 Task: Look for Airbnb properties in Maia, Portugal from 6th December, 2023 to 10th December, 2023 for 1 adult. Place can be private room with 1  bedroom having 1 bed and 1 bathroom. Property type can be hotel.
Action: Mouse moved to (422, 99)
Screenshot: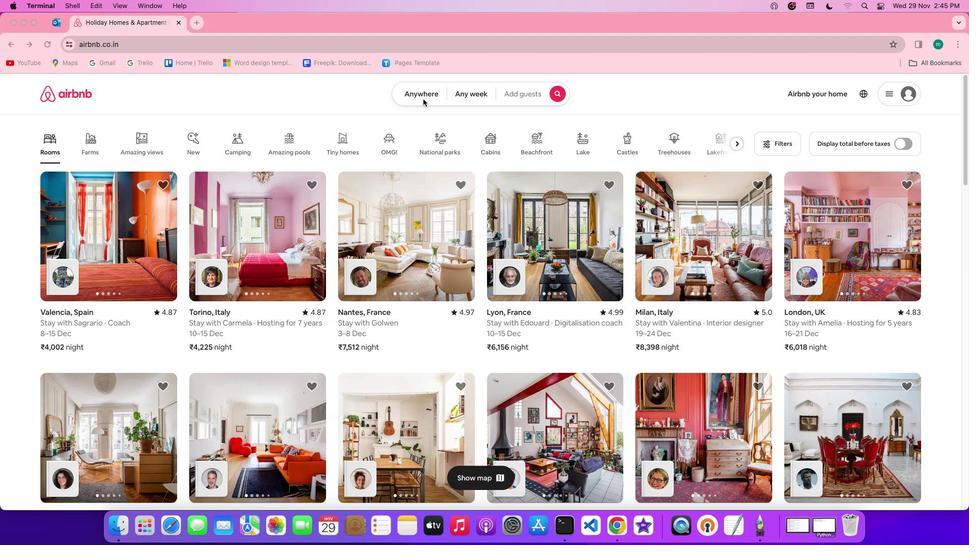 
Action: Mouse pressed left at (422, 99)
Screenshot: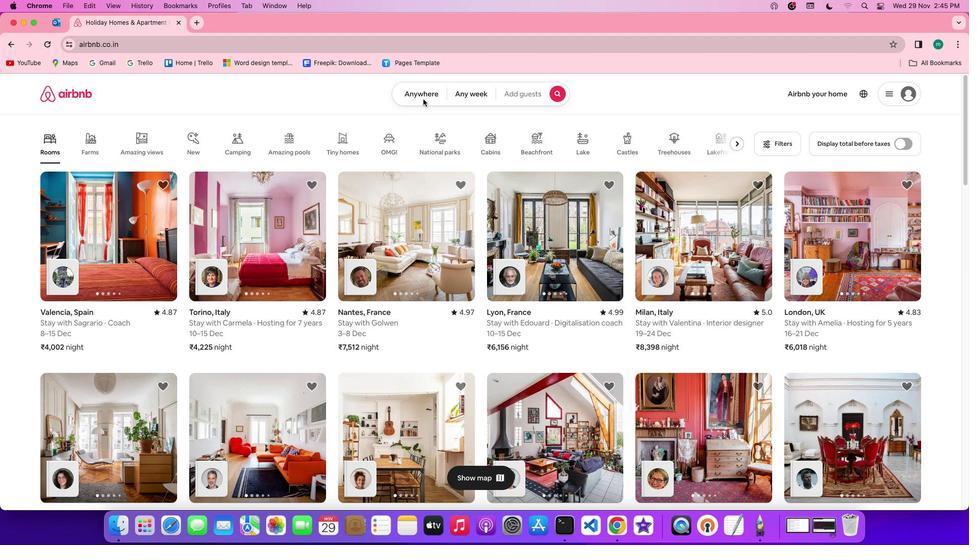 
Action: Mouse pressed left at (422, 99)
Screenshot: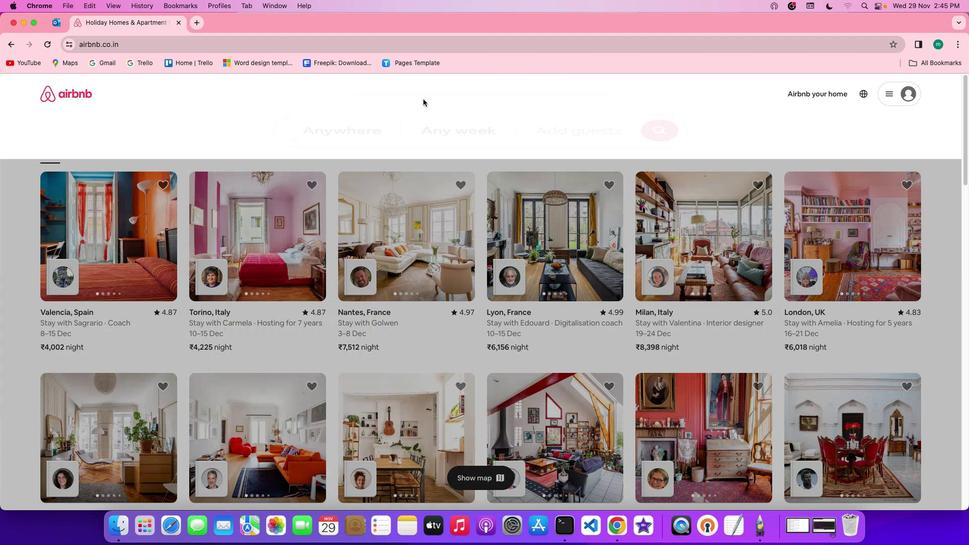 
Action: Mouse moved to (380, 136)
Screenshot: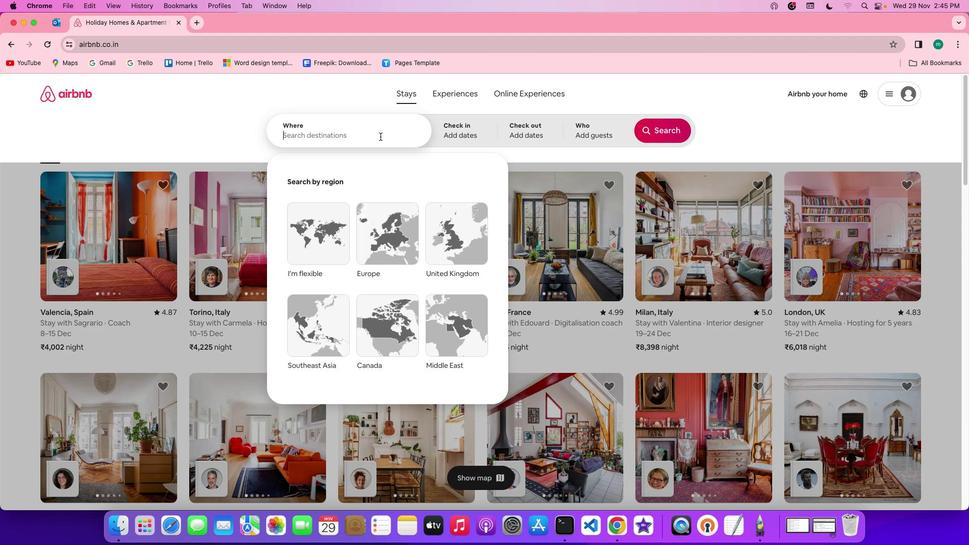 
Action: Mouse pressed left at (380, 136)
Screenshot: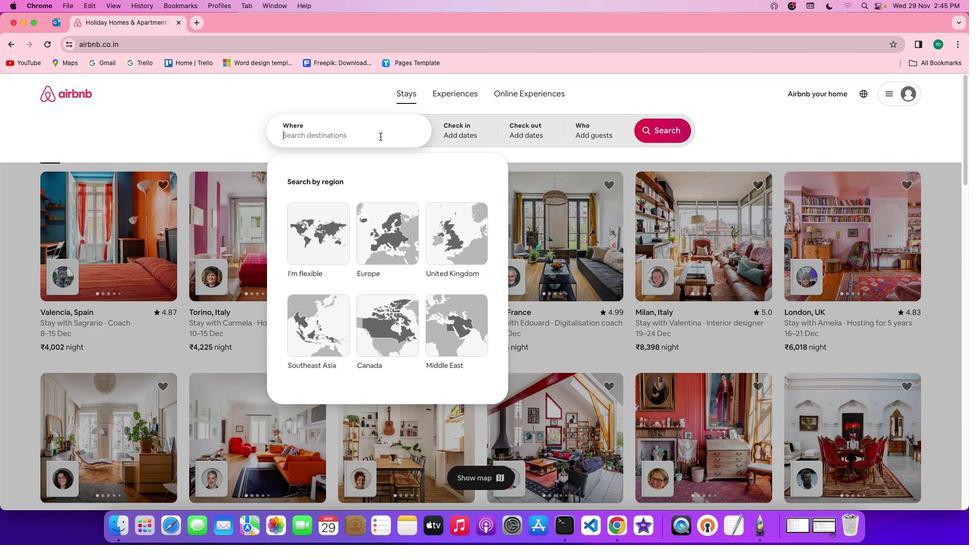 
Action: Key pressed Key.shift'M''a''i''a'','Key.spaceKey.shift'p''o''r''t''u''g''a''l'
Screenshot: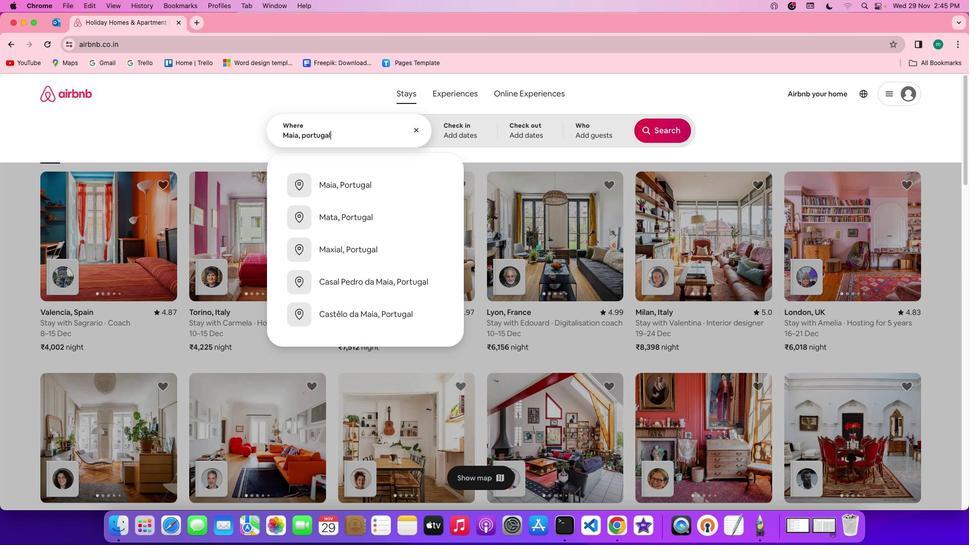 
Action: Mouse moved to (457, 116)
Screenshot: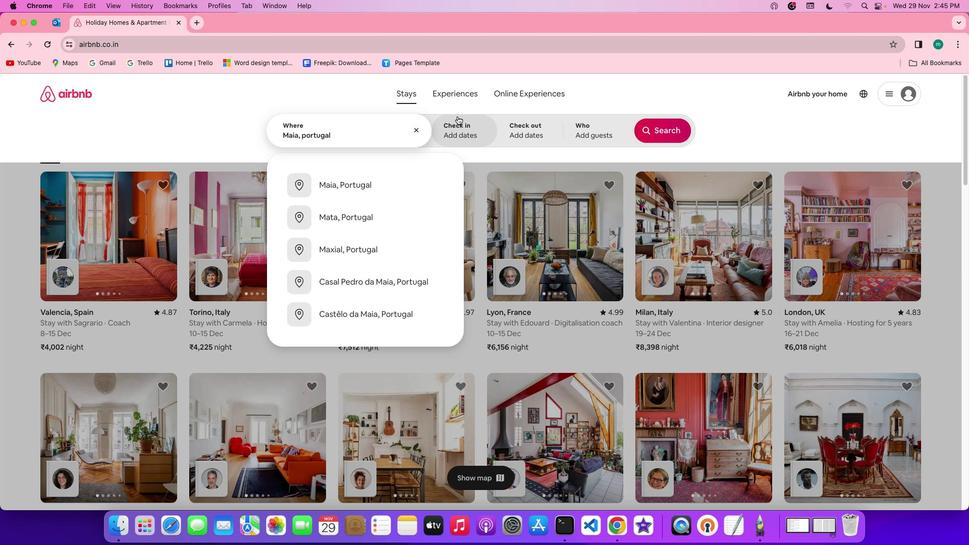 
Action: Mouse pressed left at (457, 116)
Screenshot: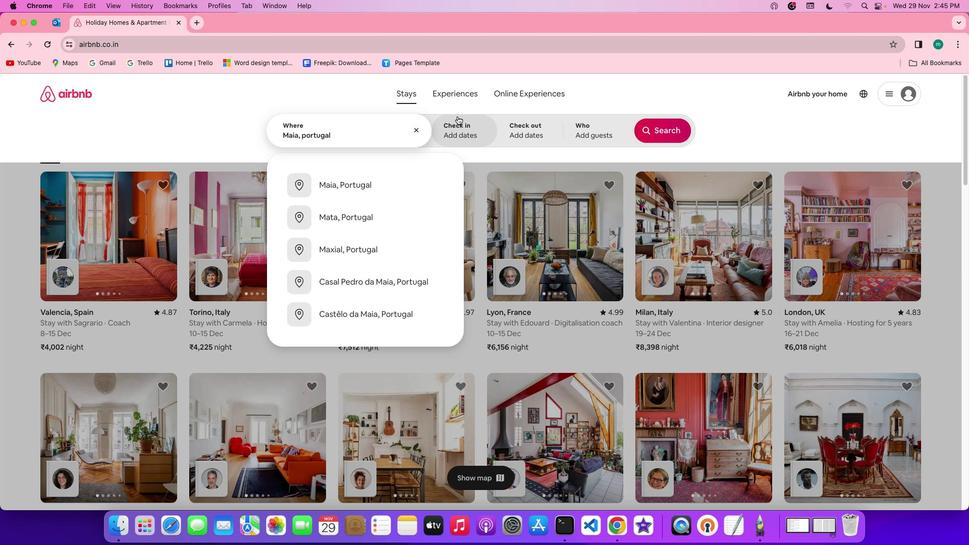 
Action: Mouse moved to (580, 283)
Screenshot: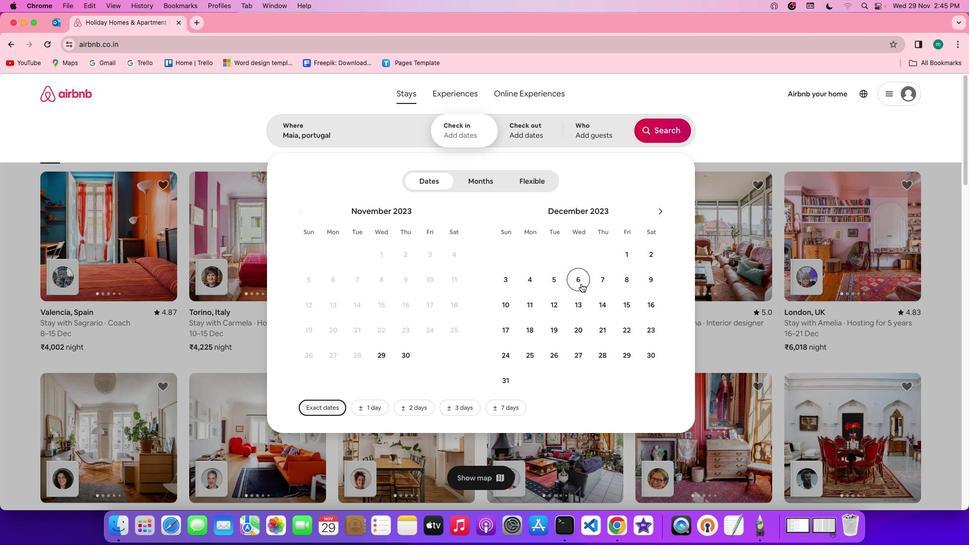 
Action: Mouse pressed left at (580, 283)
Screenshot: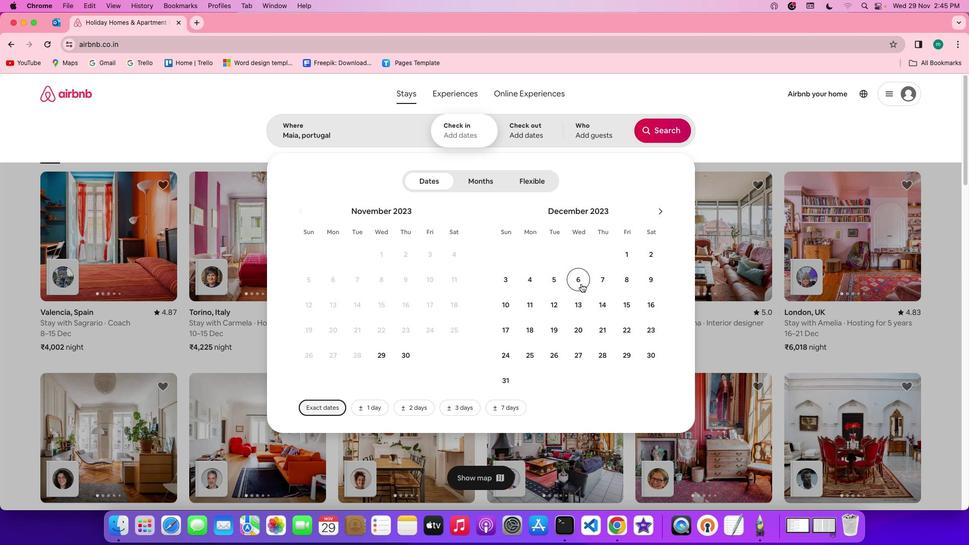 
Action: Mouse moved to (511, 307)
Screenshot: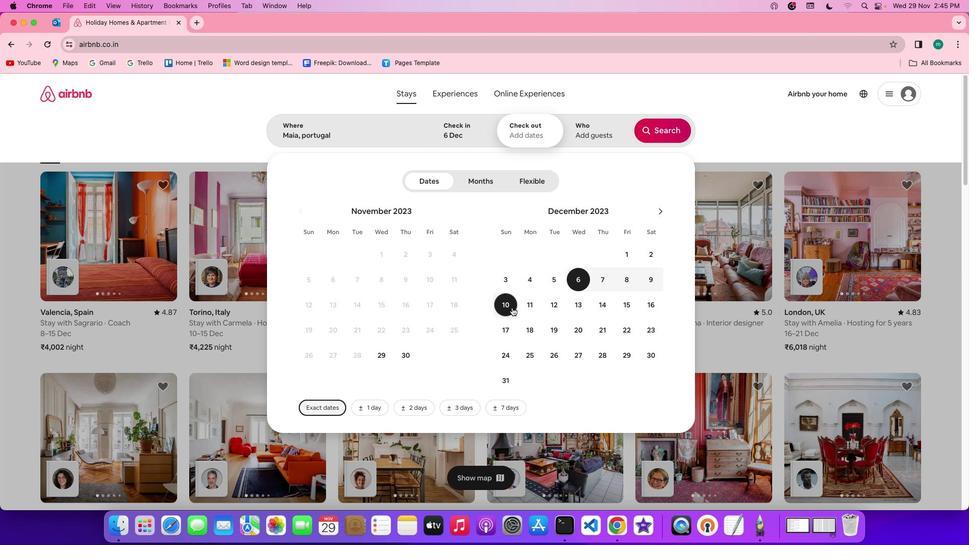 
Action: Mouse pressed left at (511, 307)
Screenshot: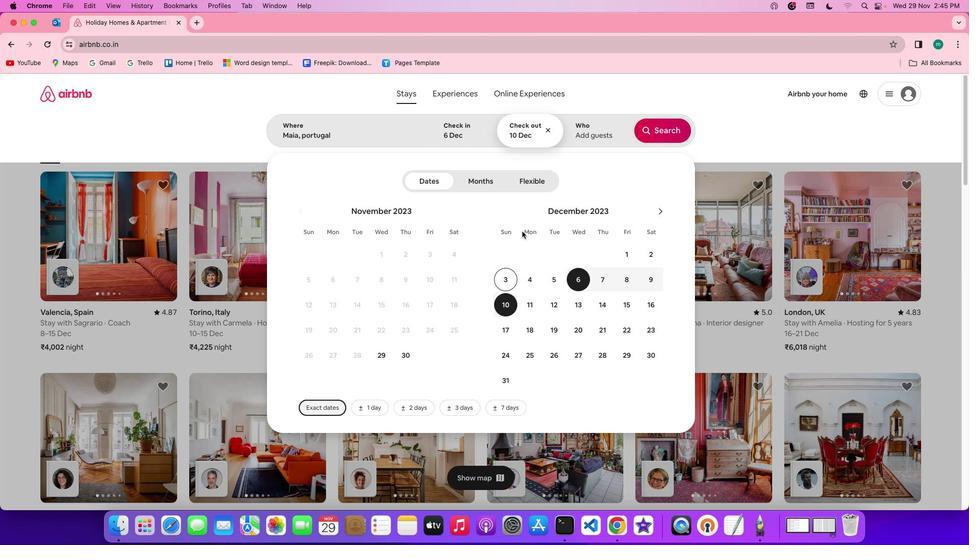 
Action: Mouse moved to (585, 131)
Screenshot: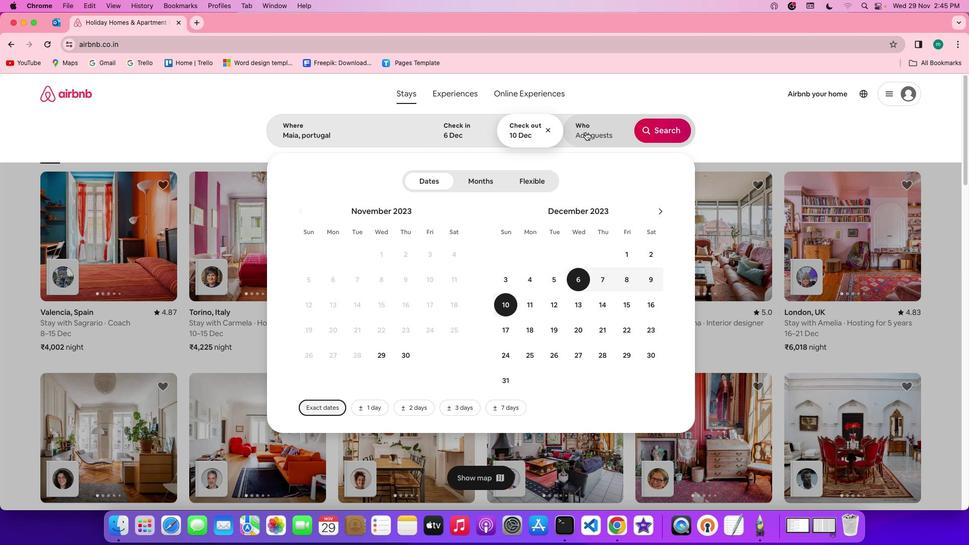 
Action: Mouse pressed left at (585, 131)
Screenshot: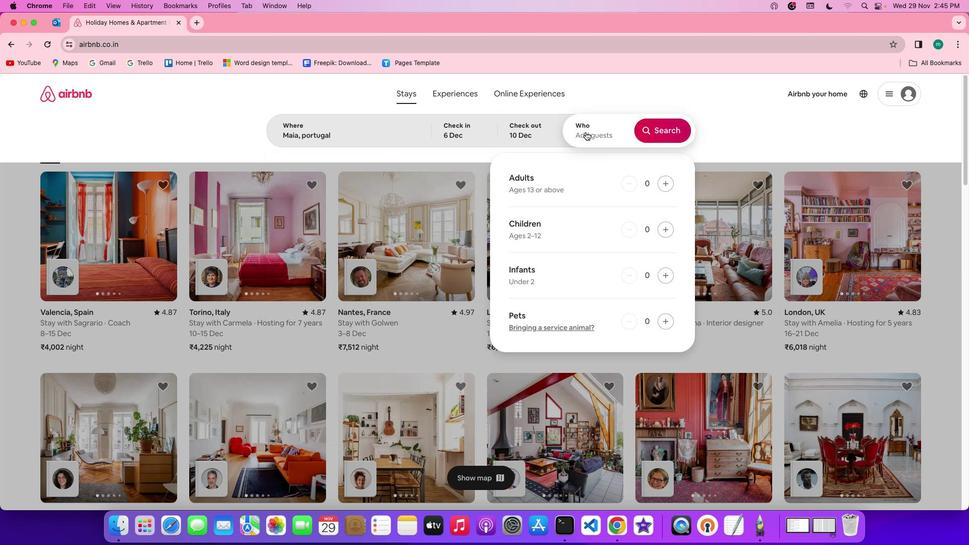 
Action: Mouse moved to (665, 187)
Screenshot: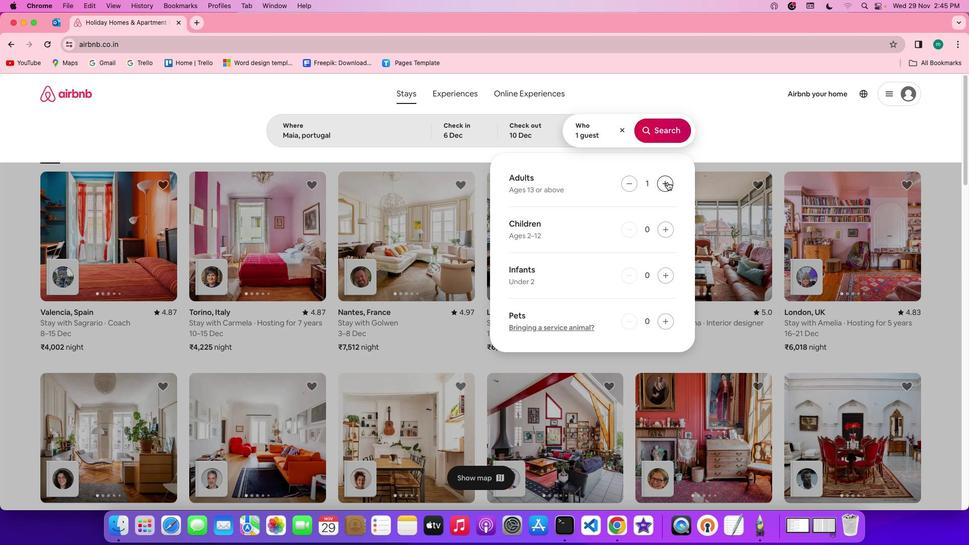 
Action: Mouse pressed left at (665, 187)
Screenshot: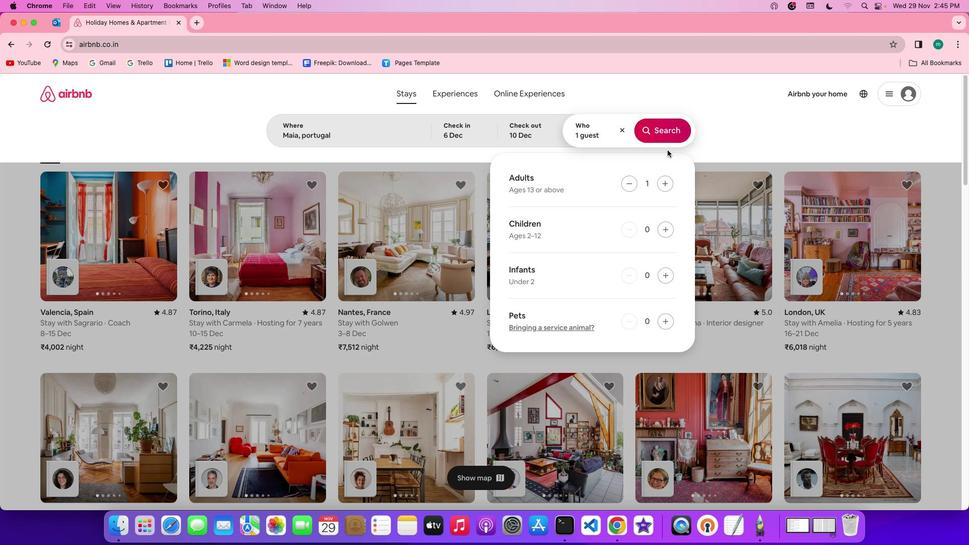 
Action: Mouse moved to (669, 130)
Screenshot: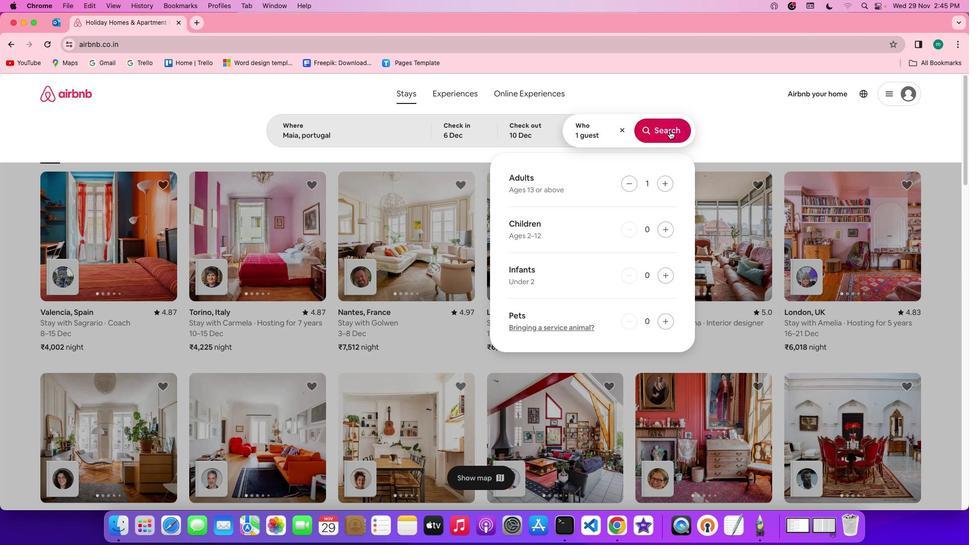 
Action: Mouse pressed left at (669, 130)
Screenshot: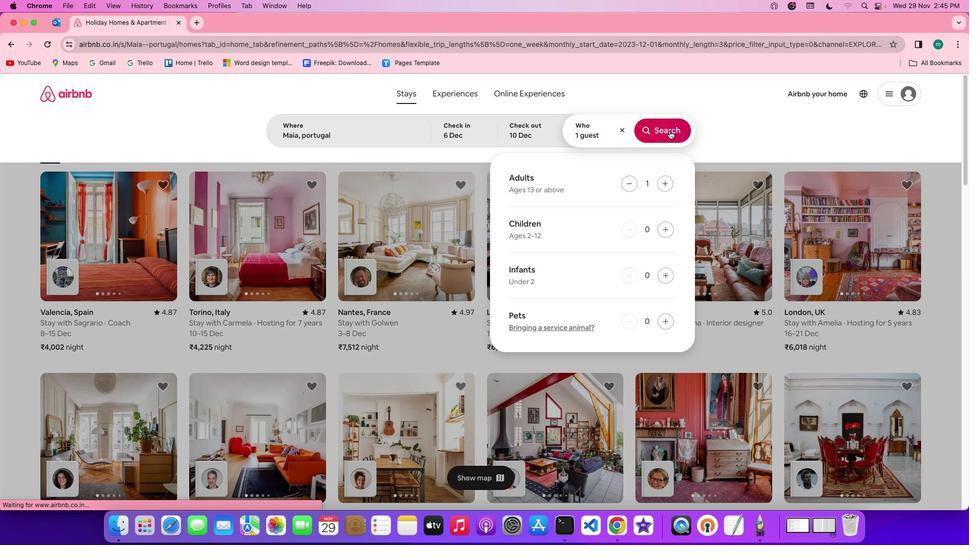 
Action: Mouse moved to (803, 130)
Screenshot: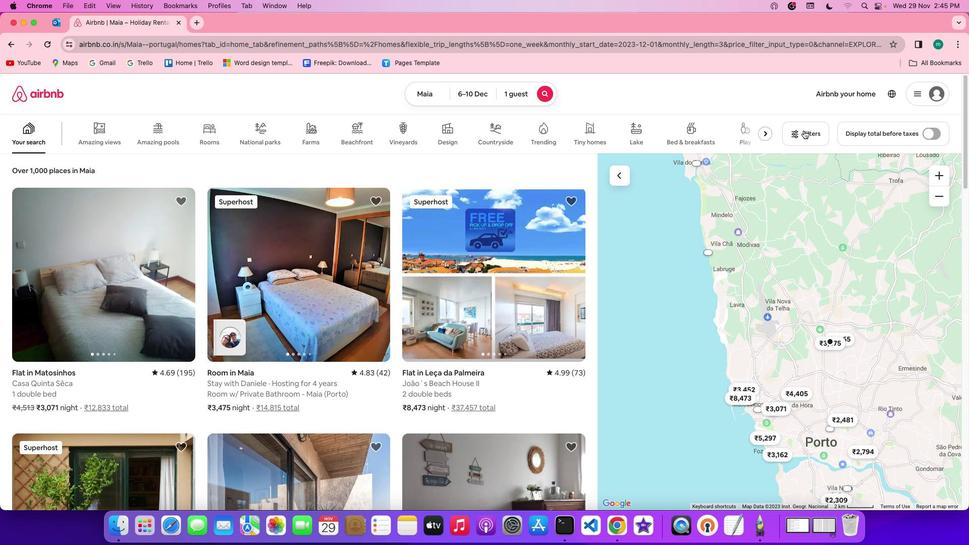 
Action: Mouse pressed left at (803, 130)
Screenshot: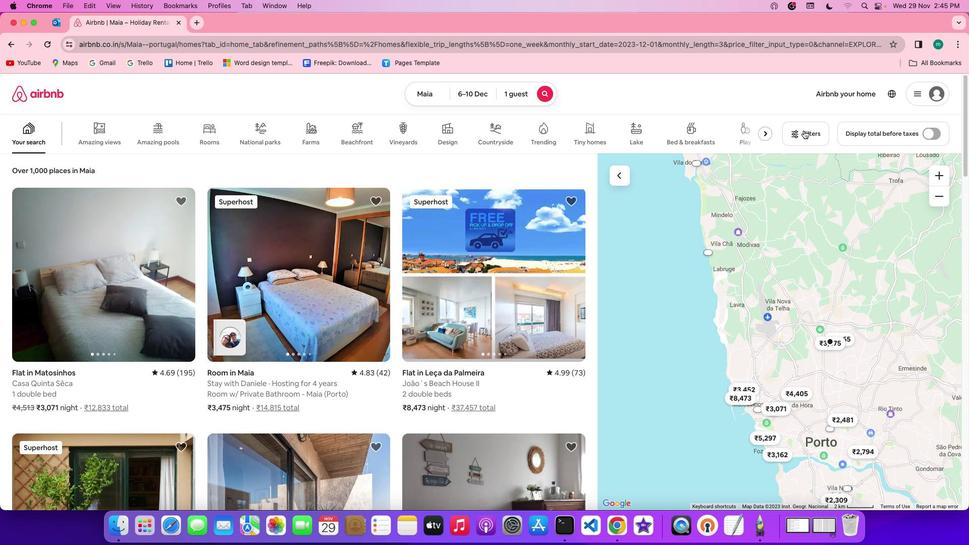 
Action: Mouse moved to (534, 300)
Screenshot: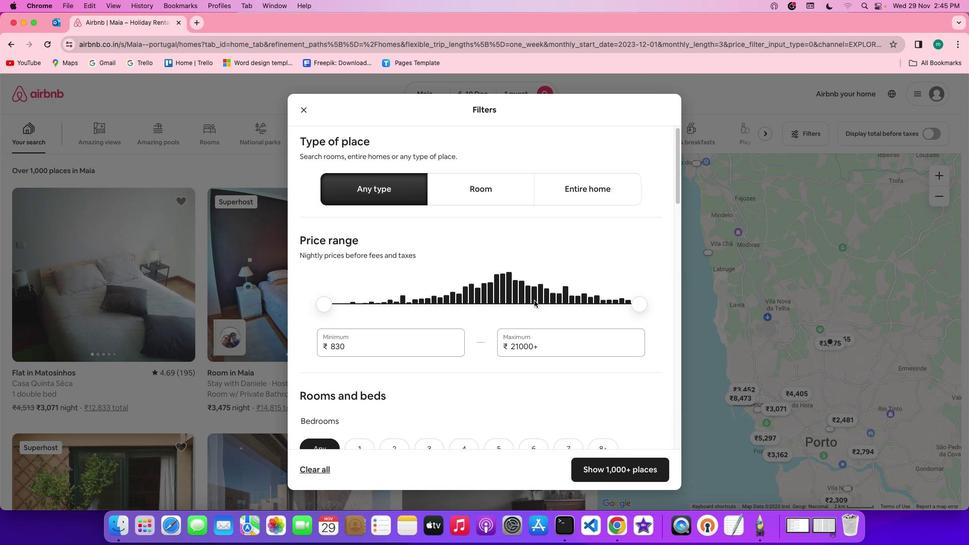 
Action: Mouse scrolled (534, 300) with delta (0, 0)
Screenshot: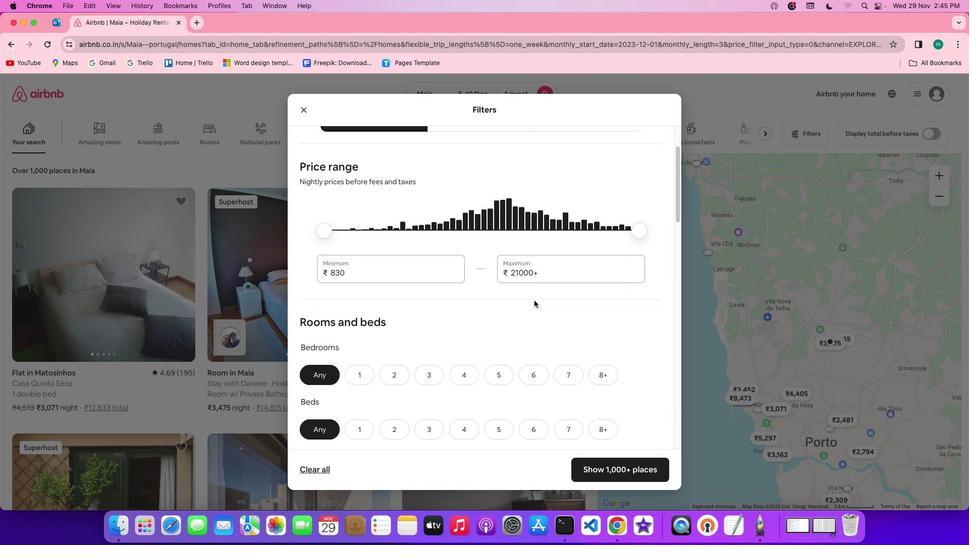 
Action: Mouse scrolled (534, 300) with delta (0, 0)
Screenshot: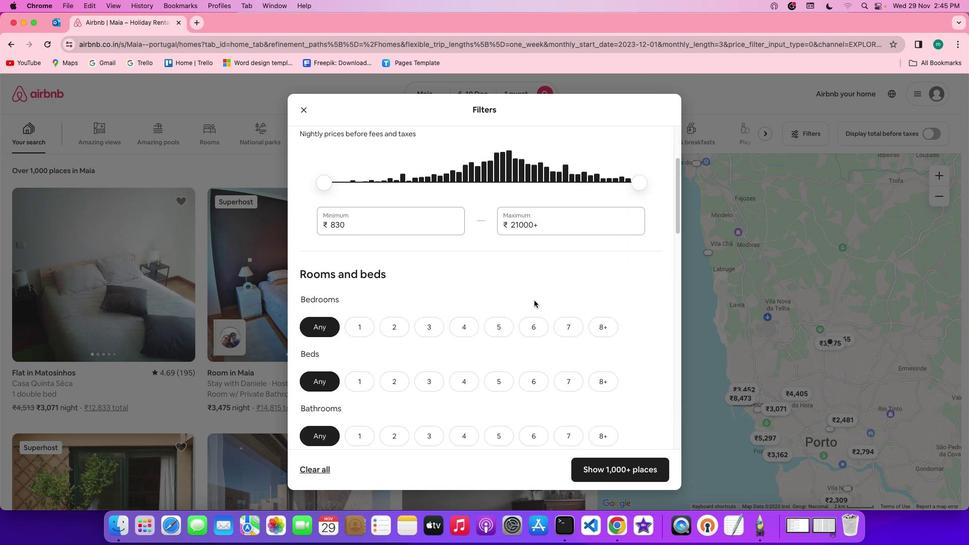 
Action: Mouse scrolled (534, 300) with delta (0, -1)
Screenshot: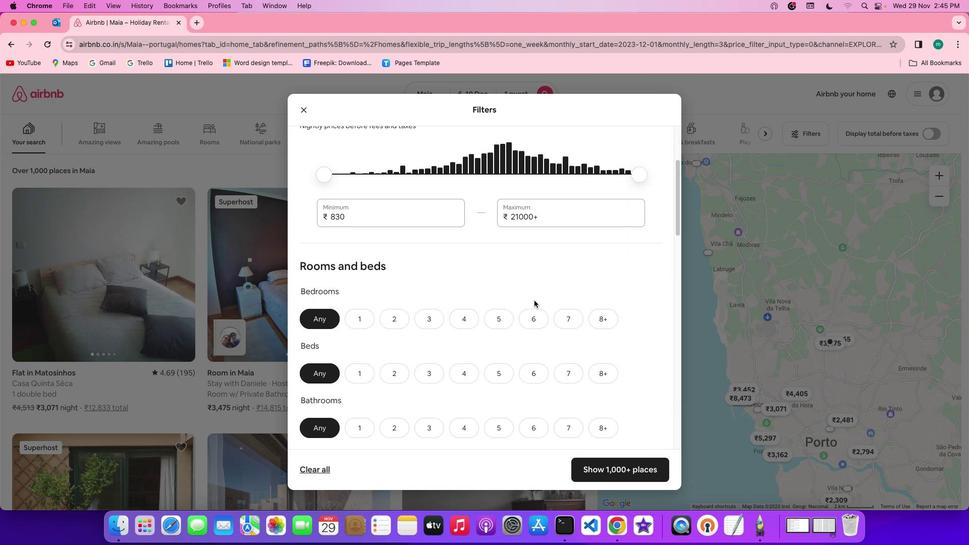 
Action: Mouse scrolled (534, 300) with delta (0, -1)
Screenshot: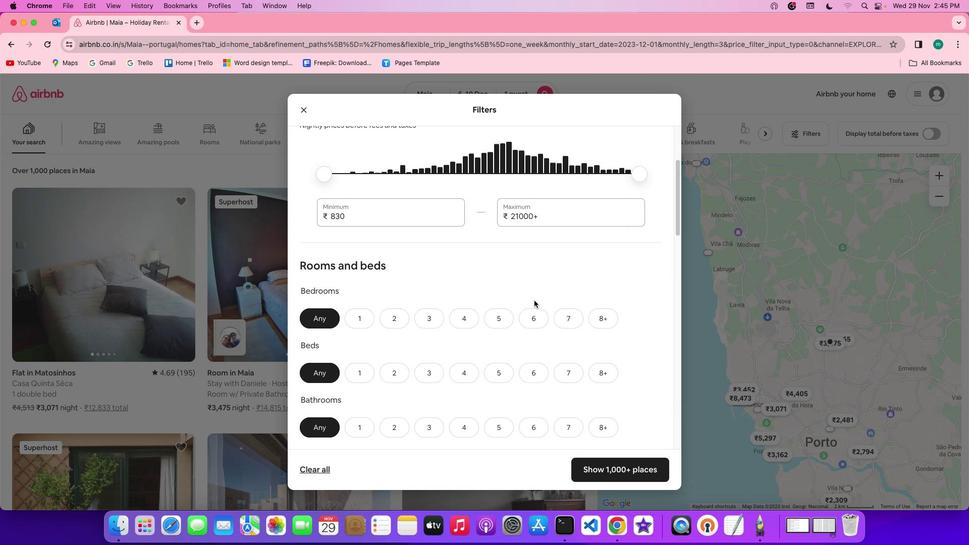 
Action: Mouse scrolled (534, 300) with delta (0, 0)
Screenshot: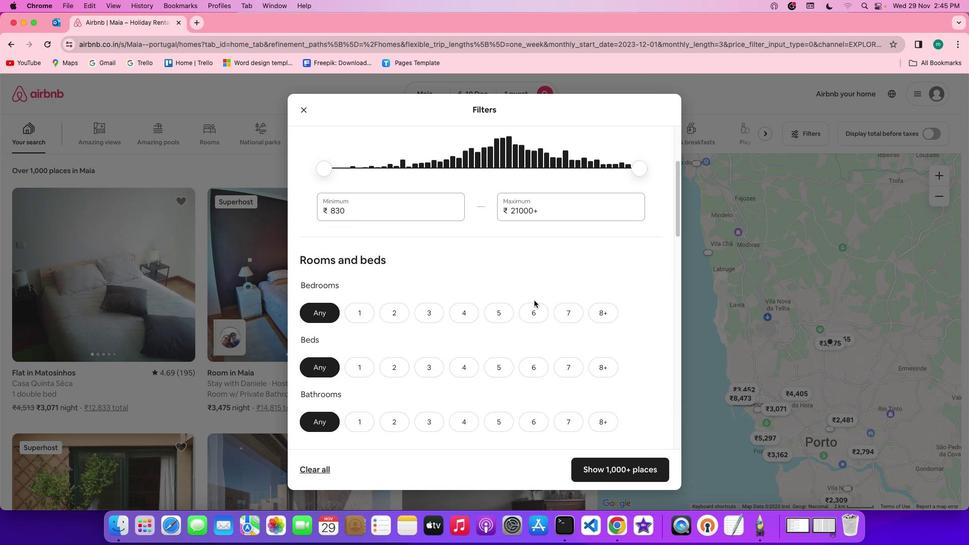 
Action: Mouse scrolled (534, 300) with delta (0, 0)
Screenshot: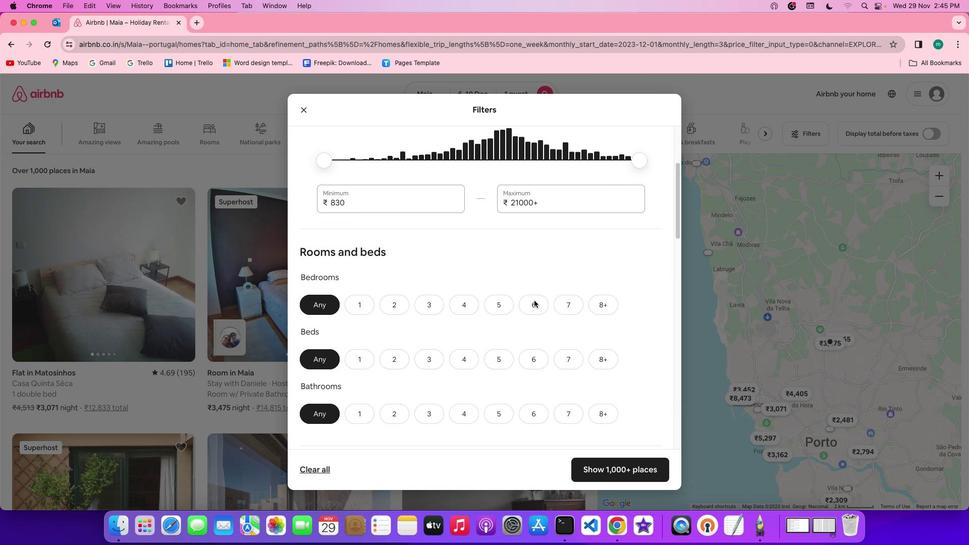 
Action: Mouse scrolled (534, 300) with delta (0, 0)
Screenshot: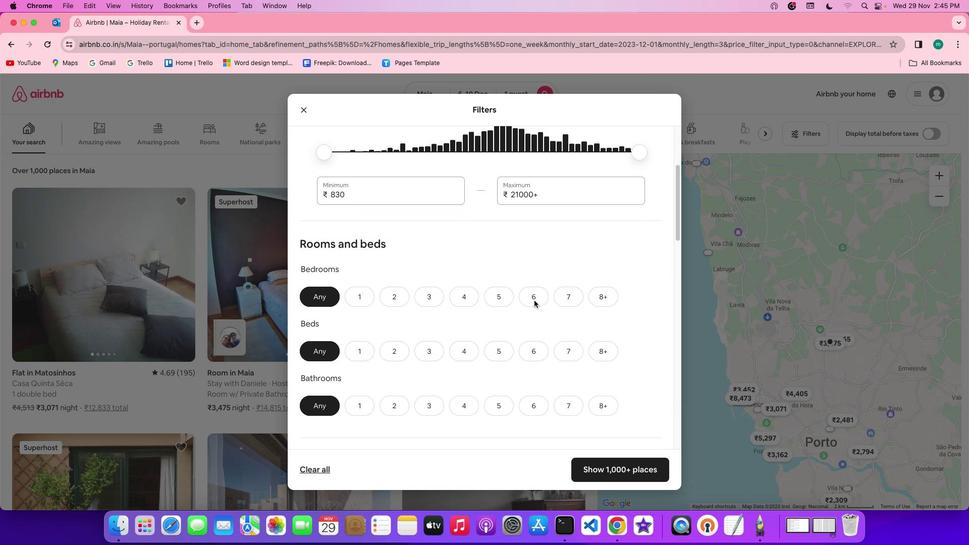 
Action: Mouse scrolled (534, 300) with delta (0, 0)
Screenshot: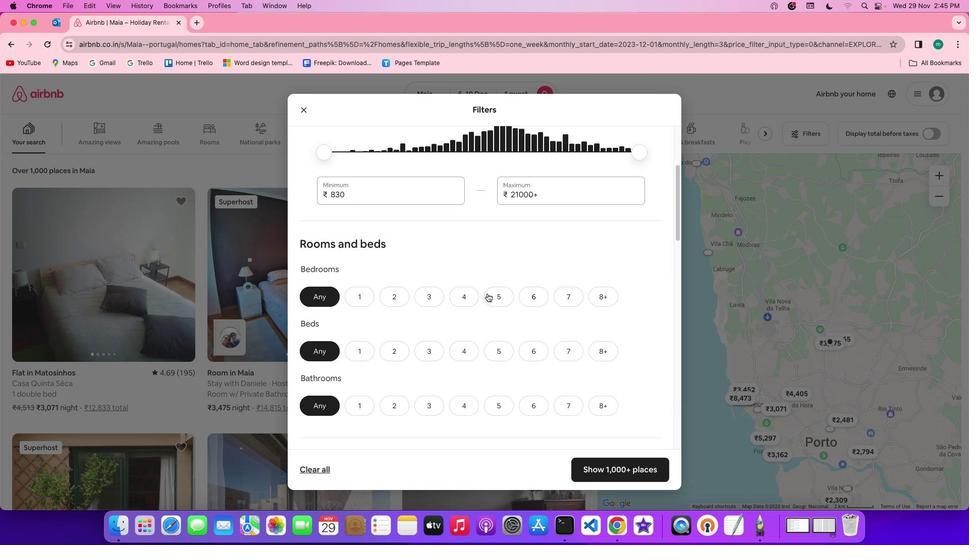 
Action: Mouse moved to (358, 296)
Screenshot: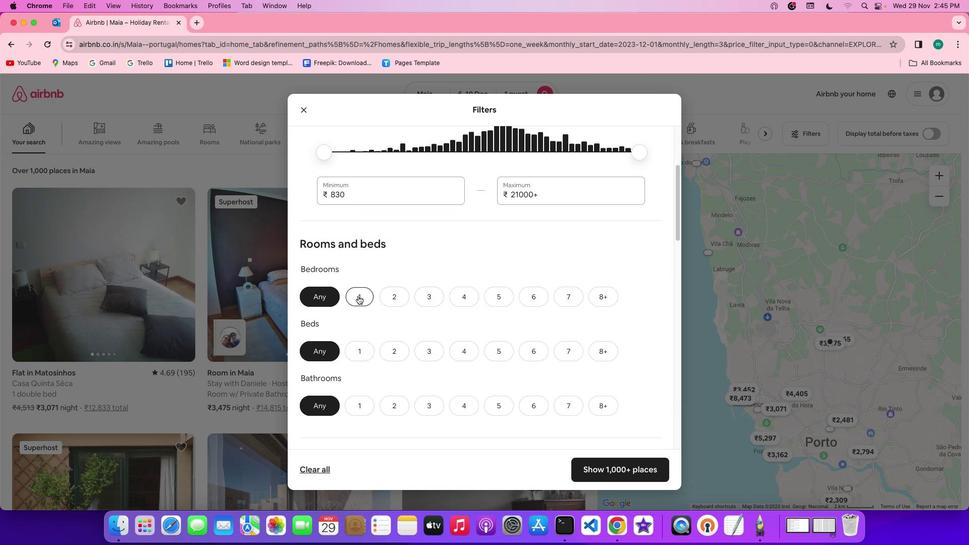 
Action: Mouse pressed left at (358, 296)
Screenshot: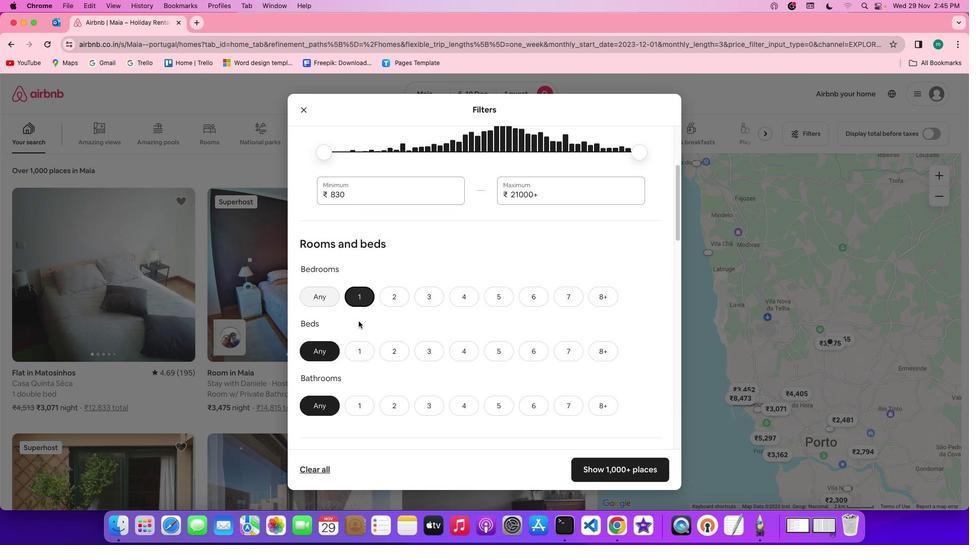 
Action: Mouse moved to (356, 355)
Screenshot: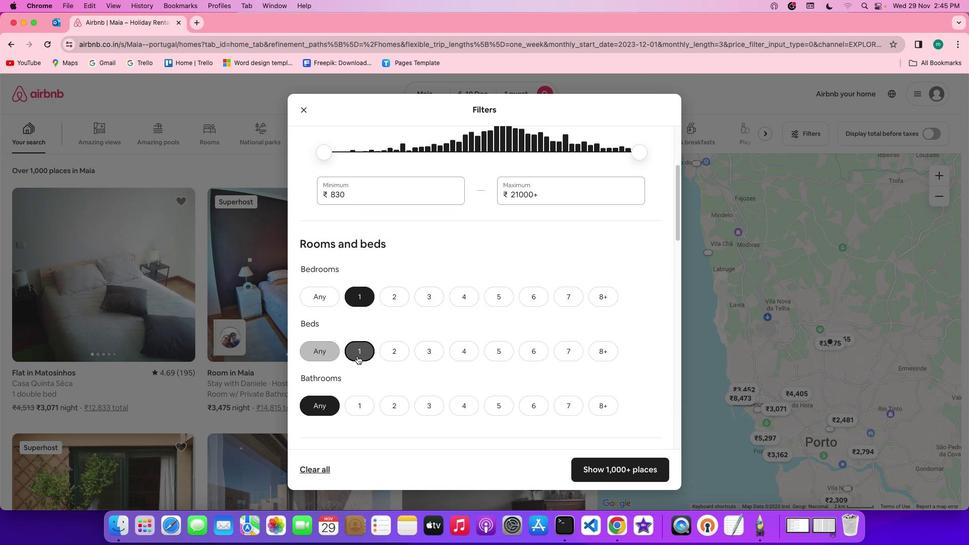 
Action: Mouse pressed left at (356, 355)
Screenshot: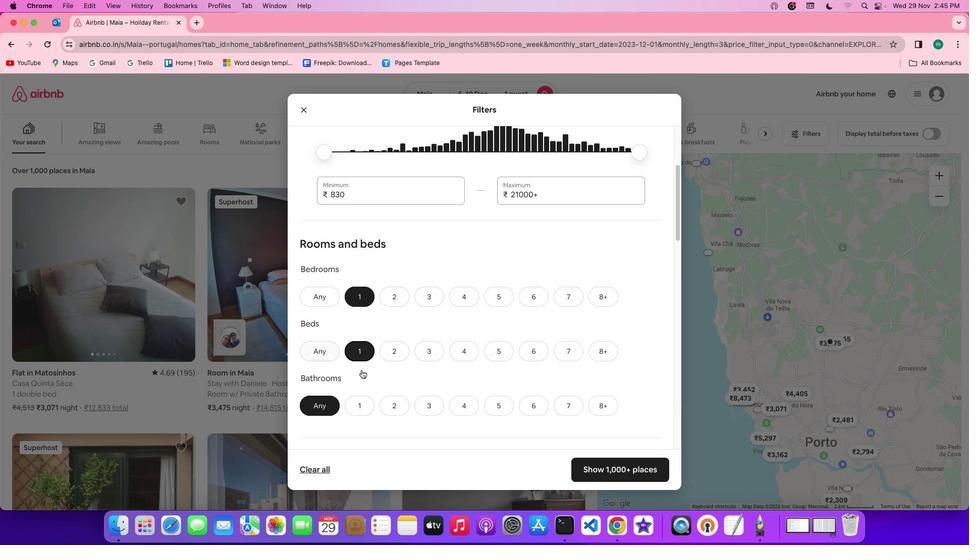 
Action: Mouse moved to (367, 405)
Screenshot: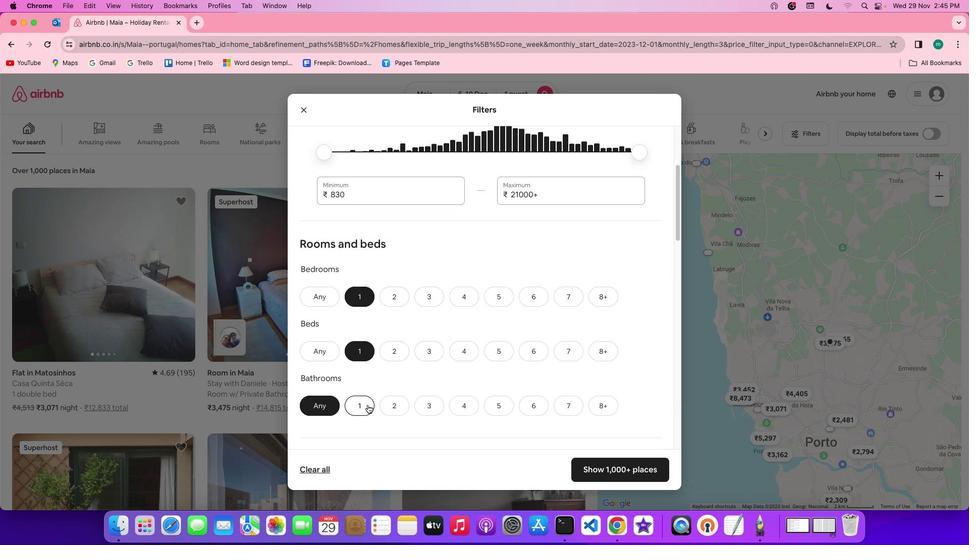 
Action: Mouse pressed left at (367, 405)
Screenshot: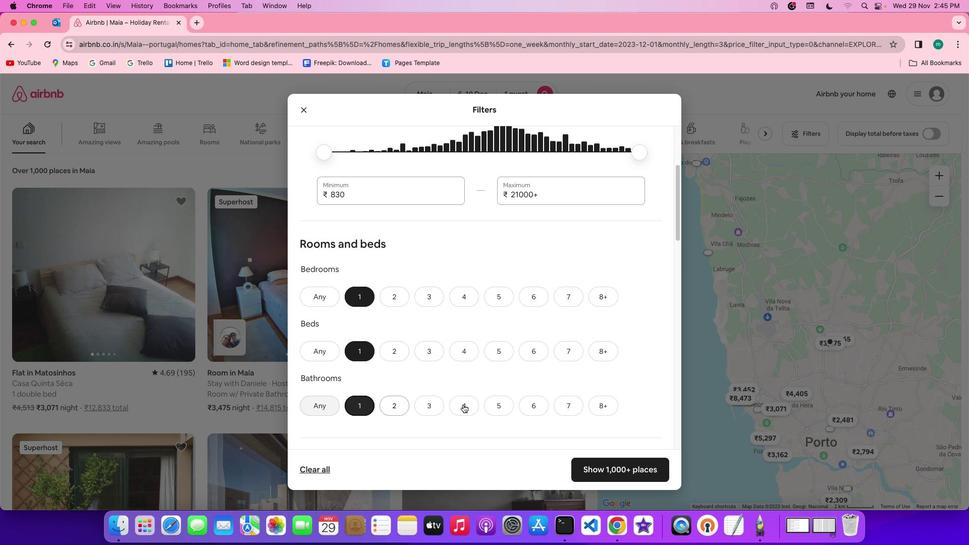 
Action: Mouse moved to (523, 396)
Screenshot: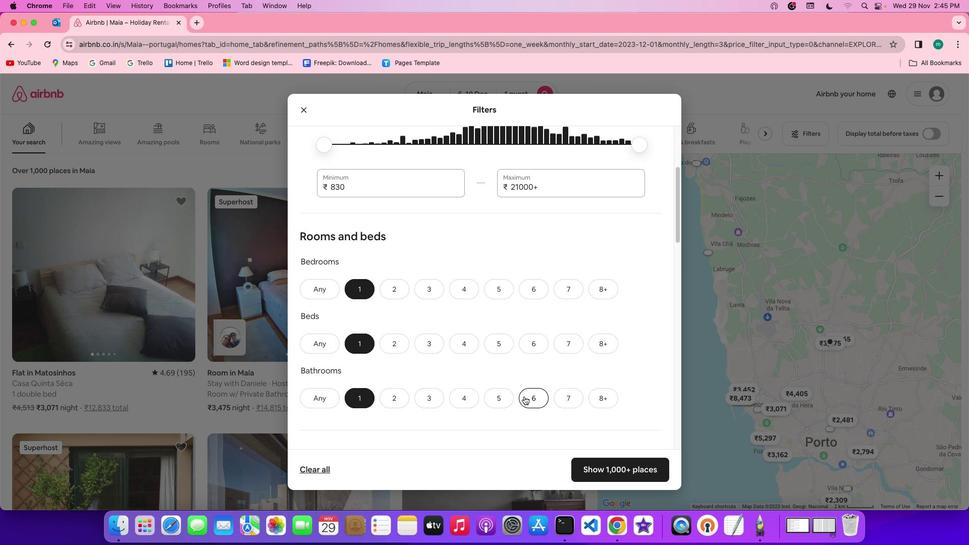 
Action: Mouse scrolled (523, 396) with delta (0, 0)
Screenshot: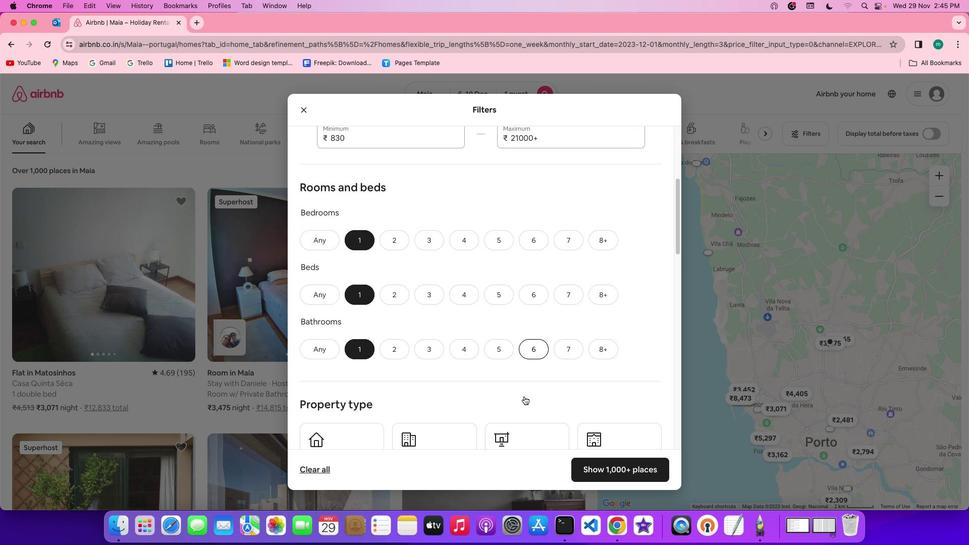 
Action: Mouse scrolled (523, 396) with delta (0, 0)
Screenshot: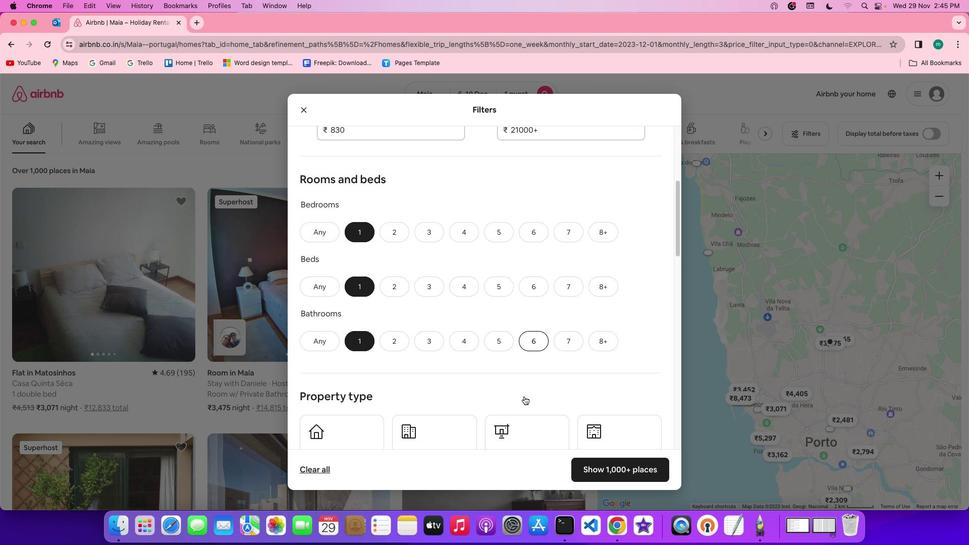 
Action: Mouse scrolled (523, 396) with delta (0, -1)
Screenshot: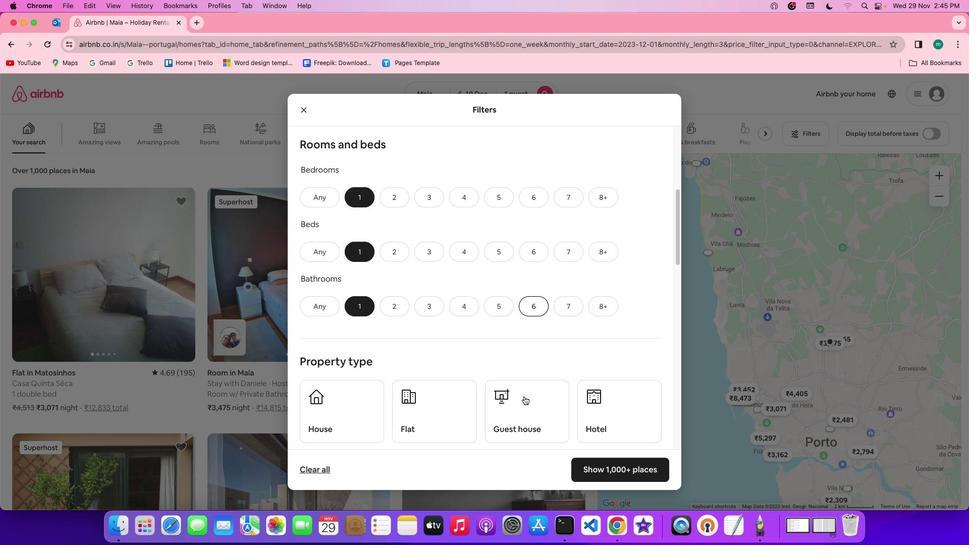 
Action: Mouse moved to (523, 396)
Screenshot: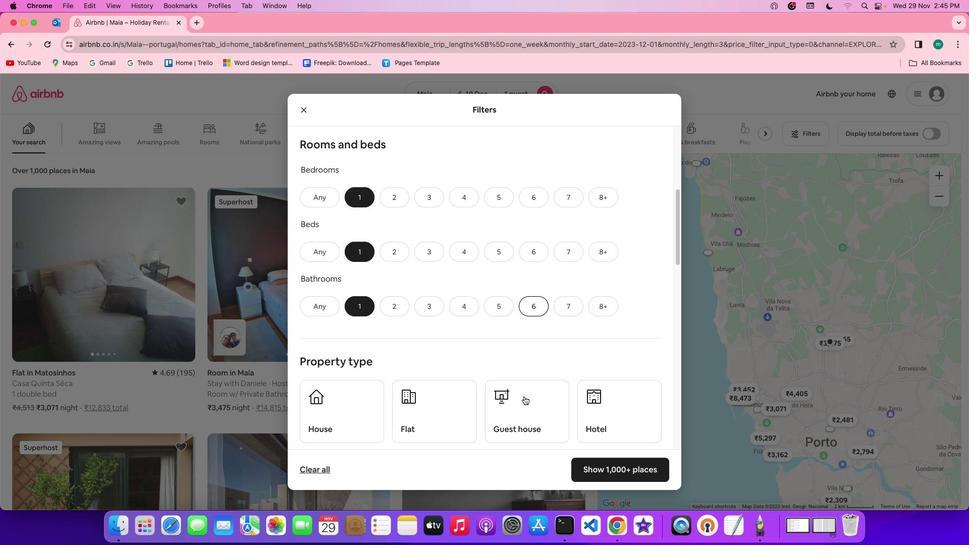 
Action: Mouse scrolled (523, 396) with delta (0, -1)
Screenshot: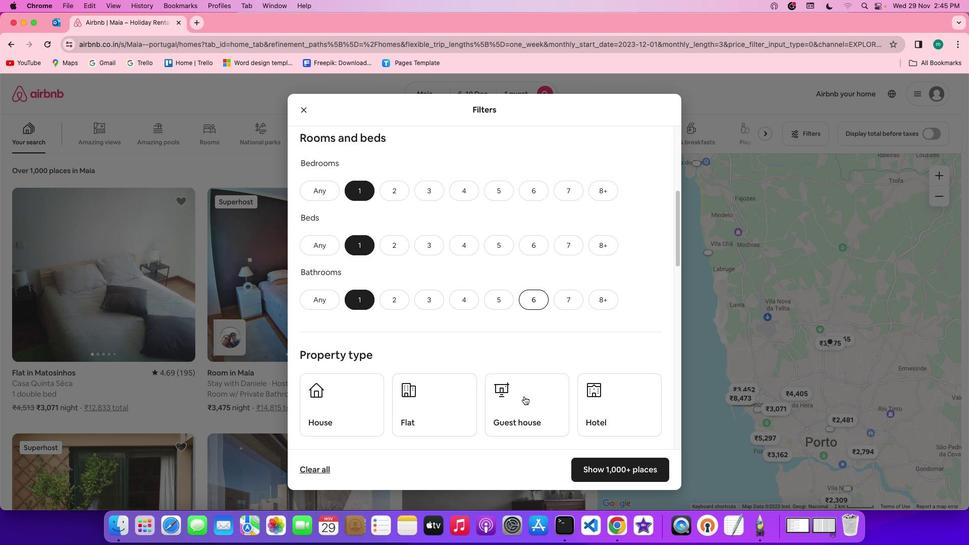 
Action: Mouse scrolled (523, 396) with delta (0, 0)
Screenshot: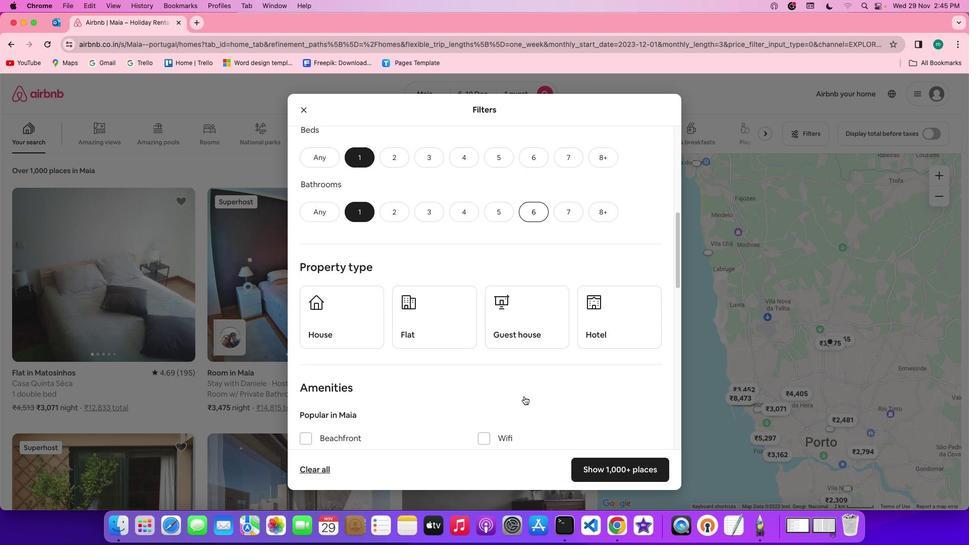 
Action: Mouse scrolled (523, 396) with delta (0, 0)
Screenshot: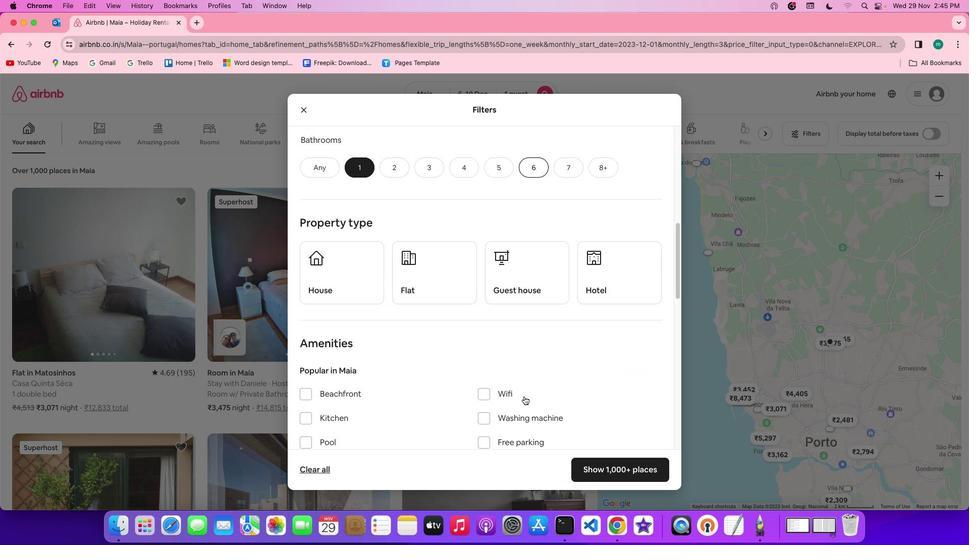 
Action: Mouse scrolled (523, 396) with delta (0, -1)
Screenshot: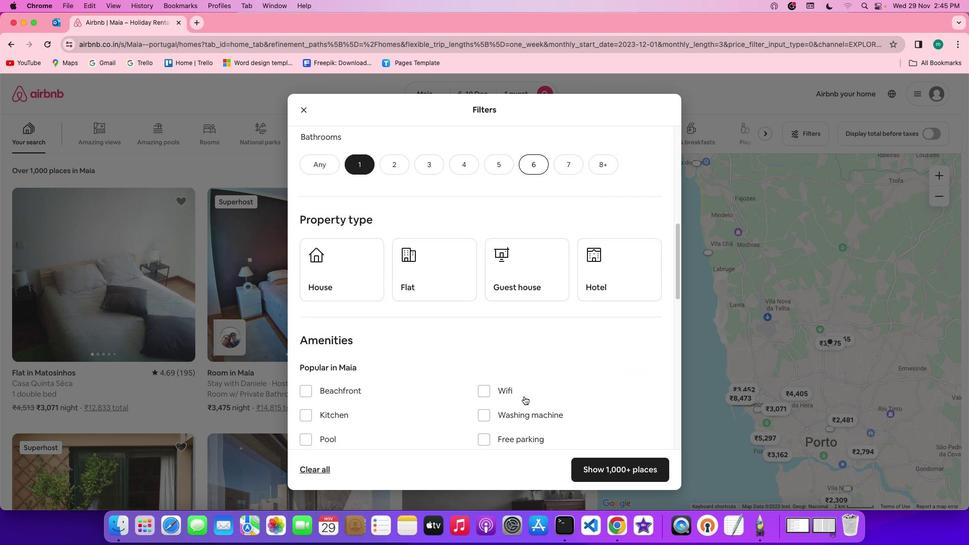 
Action: Mouse scrolled (523, 396) with delta (0, -1)
Screenshot: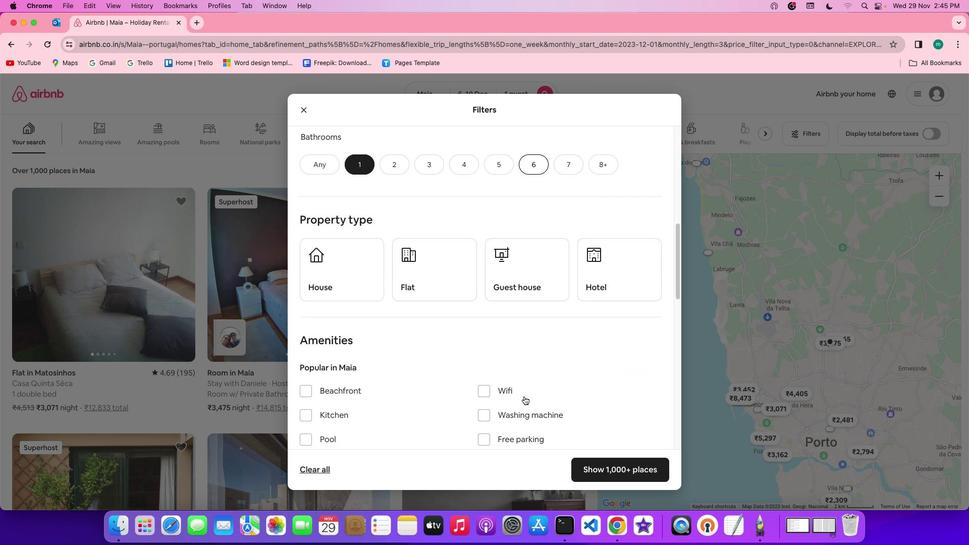 
Action: Mouse scrolled (523, 396) with delta (0, 0)
Screenshot: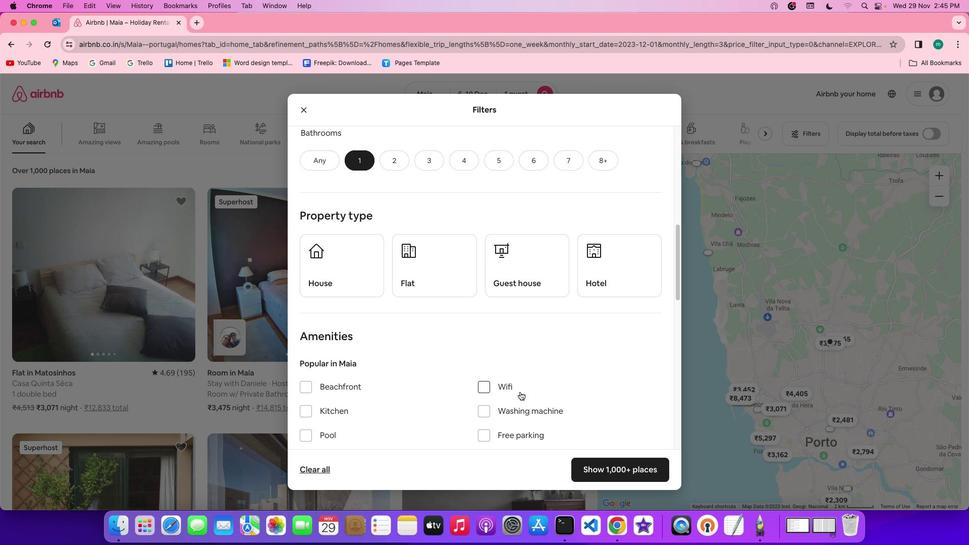 
Action: Mouse scrolled (523, 396) with delta (0, 0)
Screenshot: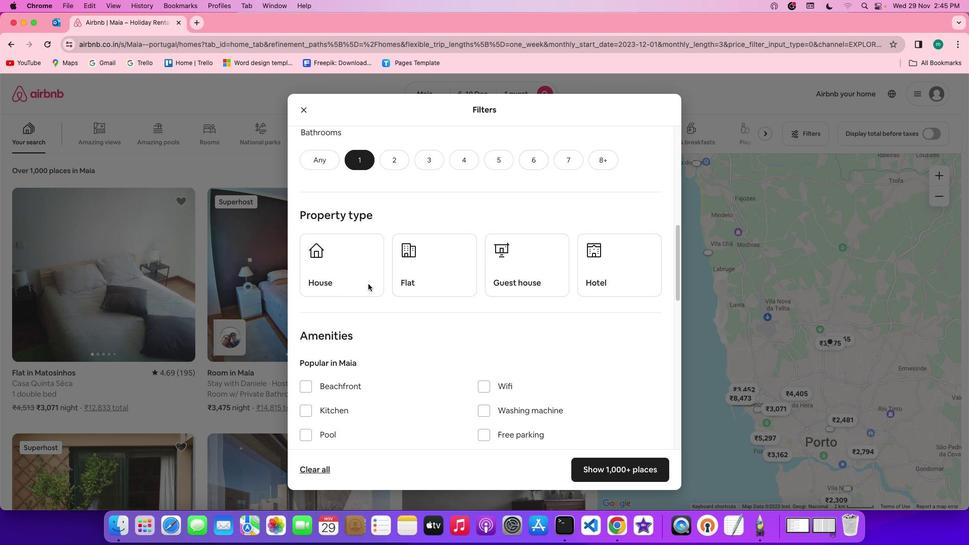 
Action: Mouse moved to (634, 284)
Screenshot: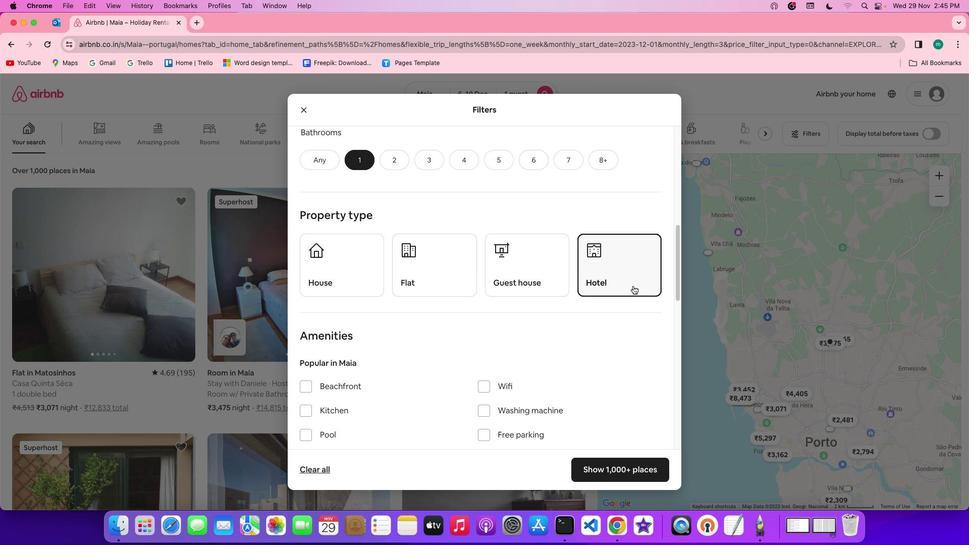 
Action: Mouse pressed left at (634, 284)
Screenshot: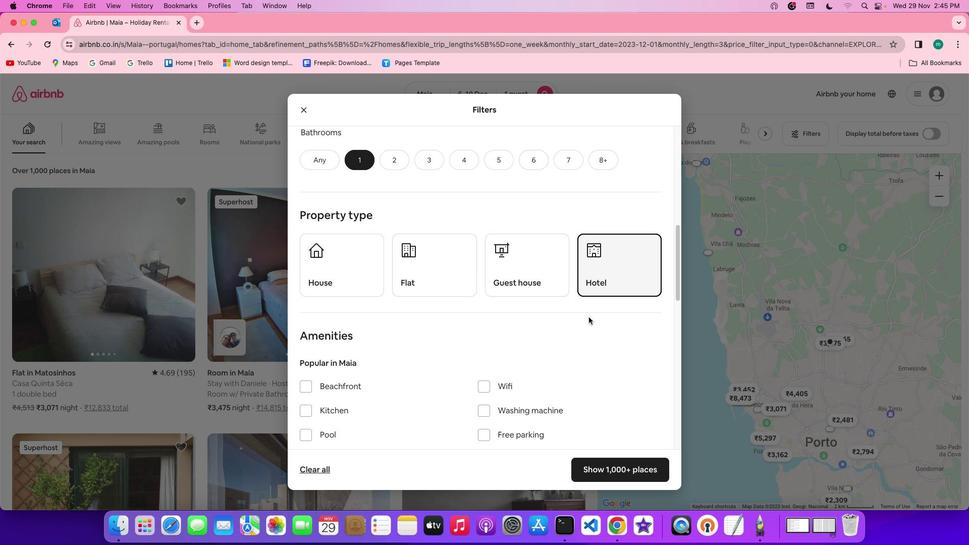 
Action: Mouse moved to (556, 352)
Screenshot: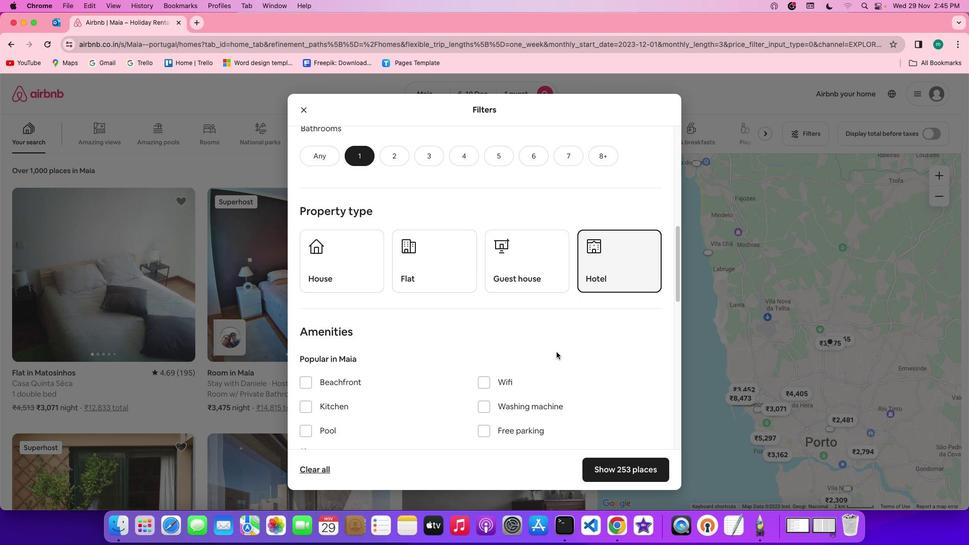 
Action: Mouse scrolled (556, 352) with delta (0, 0)
Screenshot: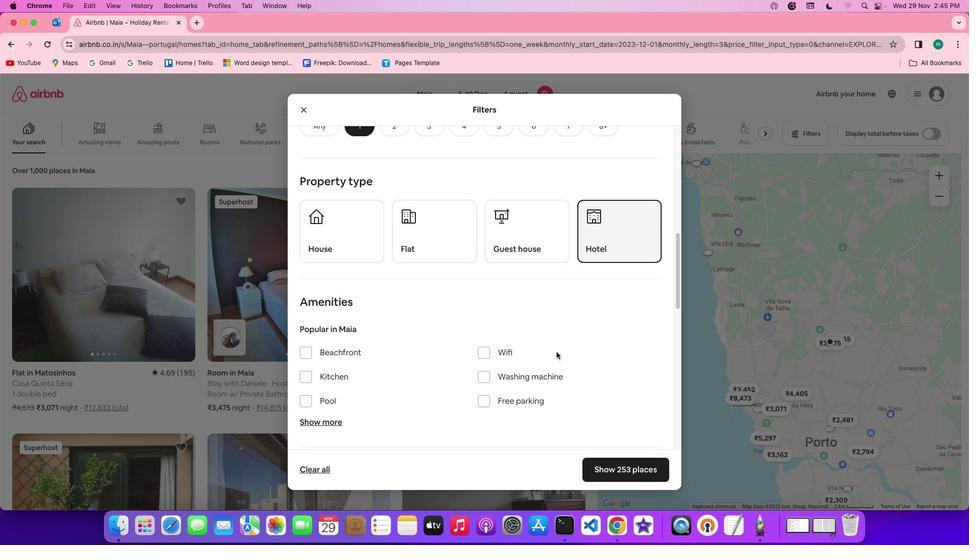
Action: Mouse scrolled (556, 352) with delta (0, 0)
Screenshot: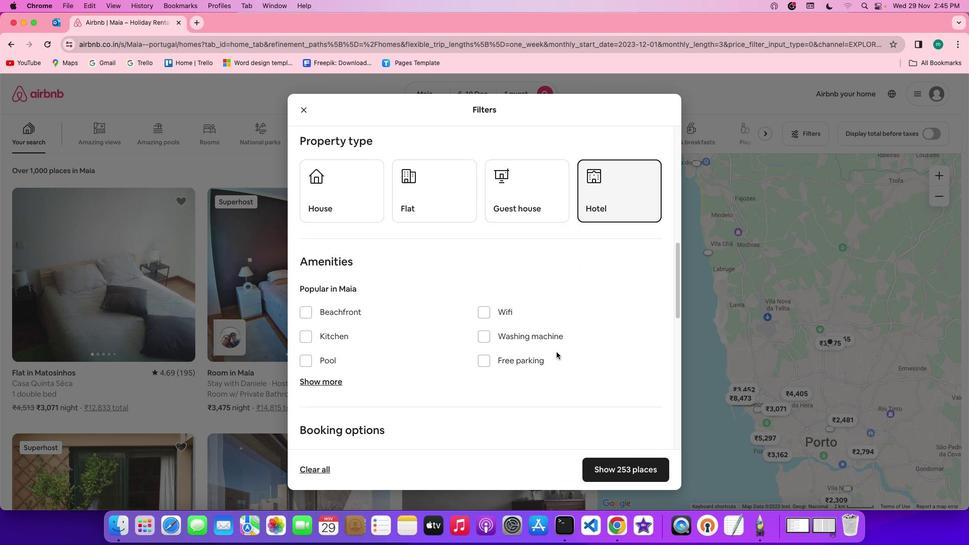 
Action: Mouse scrolled (556, 352) with delta (0, 0)
Screenshot: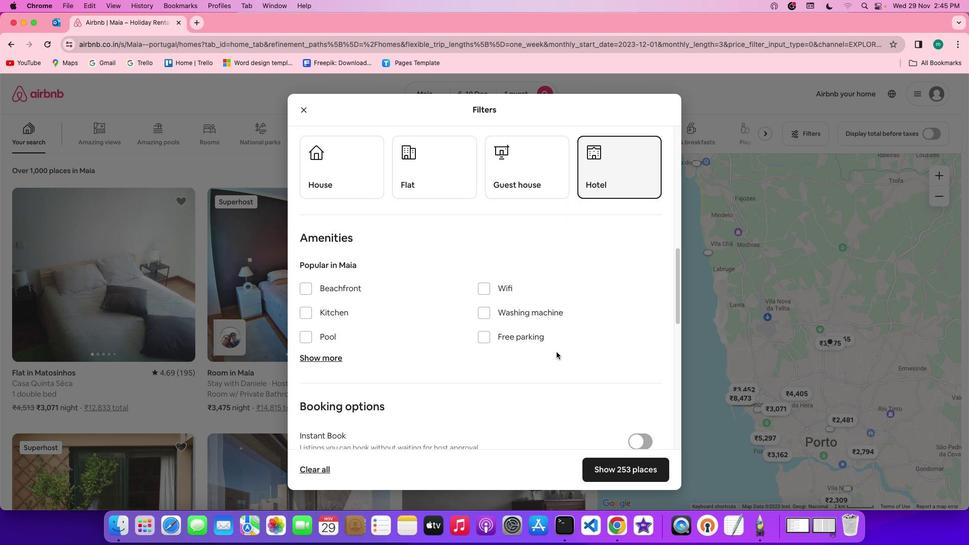 
Action: Mouse scrolled (556, 352) with delta (0, -1)
Screenshot: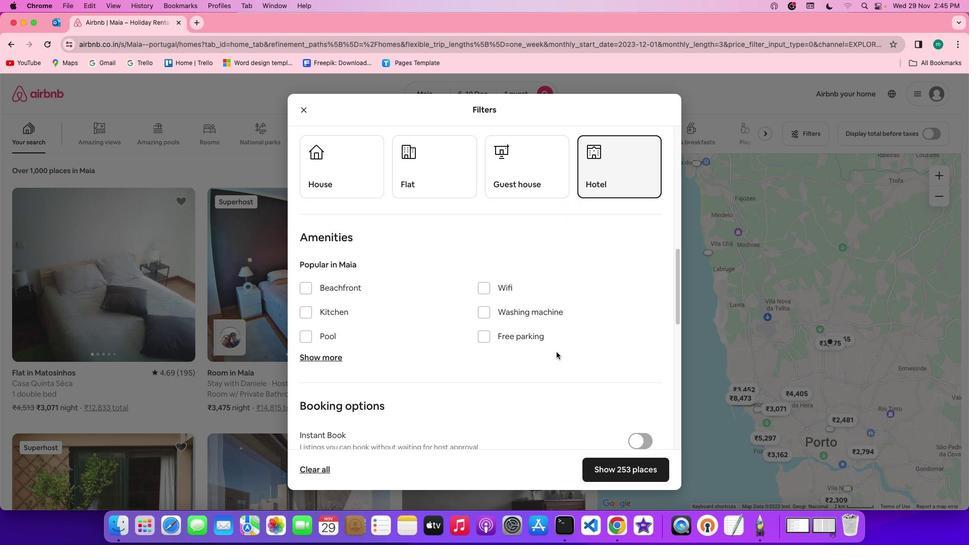 
Action: Mouse scrolled (556, 352) with delta (0, 0)
Screenshot: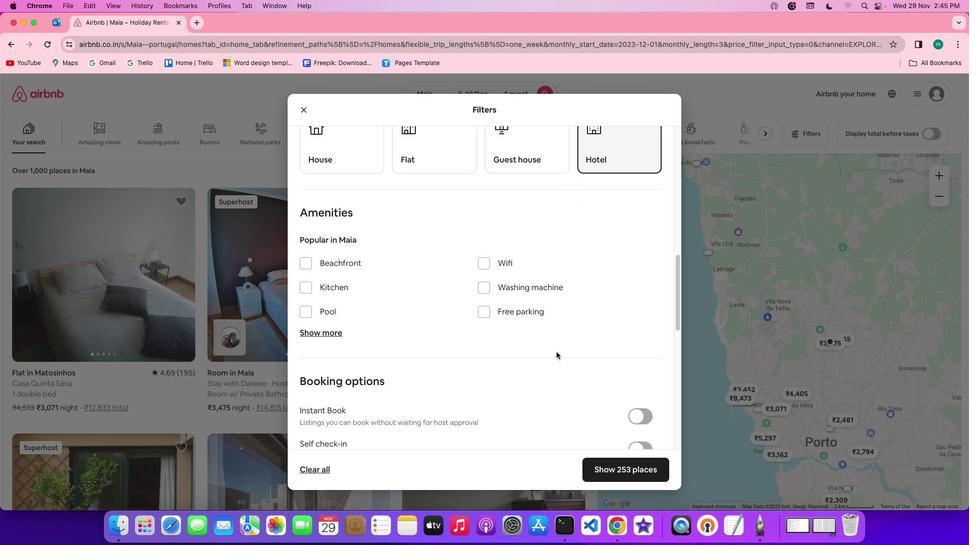 
Action: Mouse scrolled (556, 352) with delta (0, 0)
Screenshot: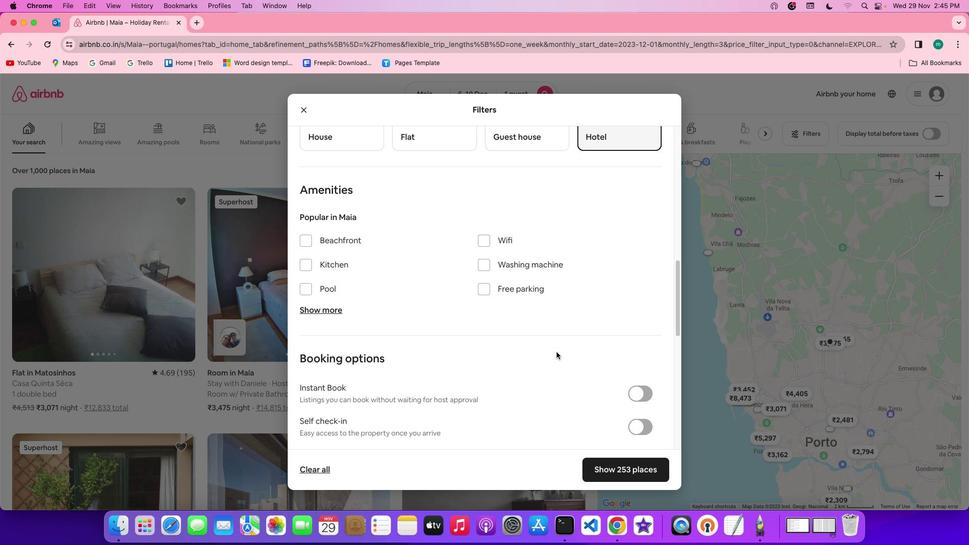 
Action: Mouse scrolled (556, 352) with delta (0, 0)
Screenshot: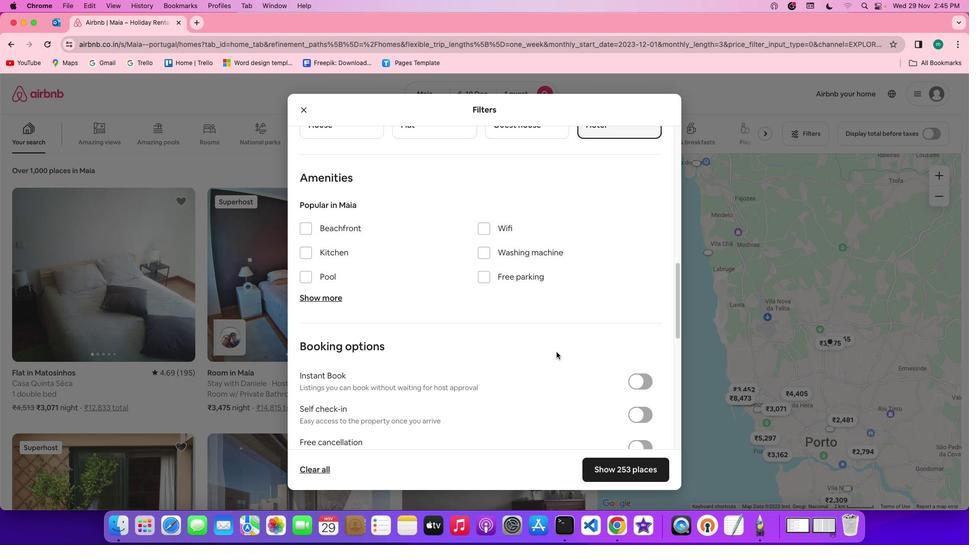 
Action: Mouse scrolled (556, 352) with delta (0, 0)
Screenshot: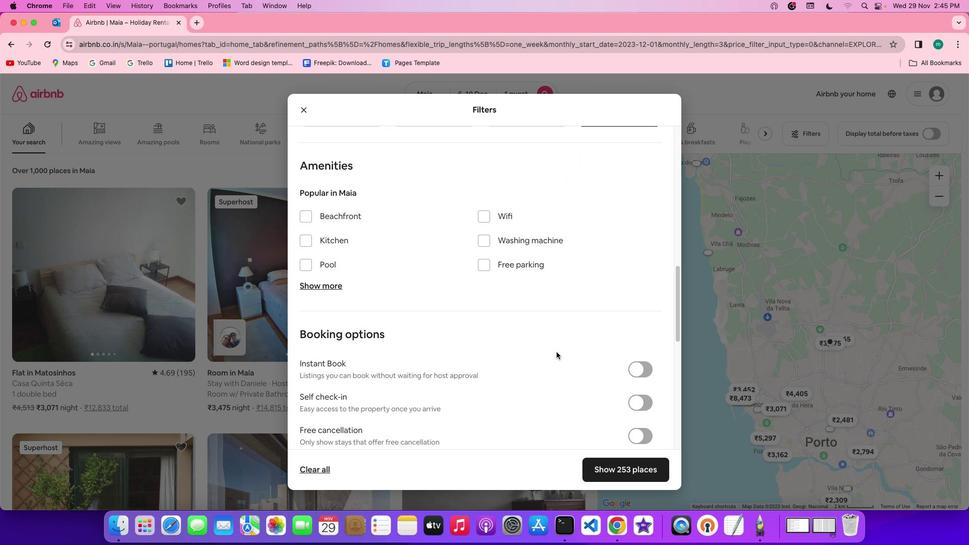 
Action: Mouse scrolled (556, 352) with delta (0, 0)
Screenshot: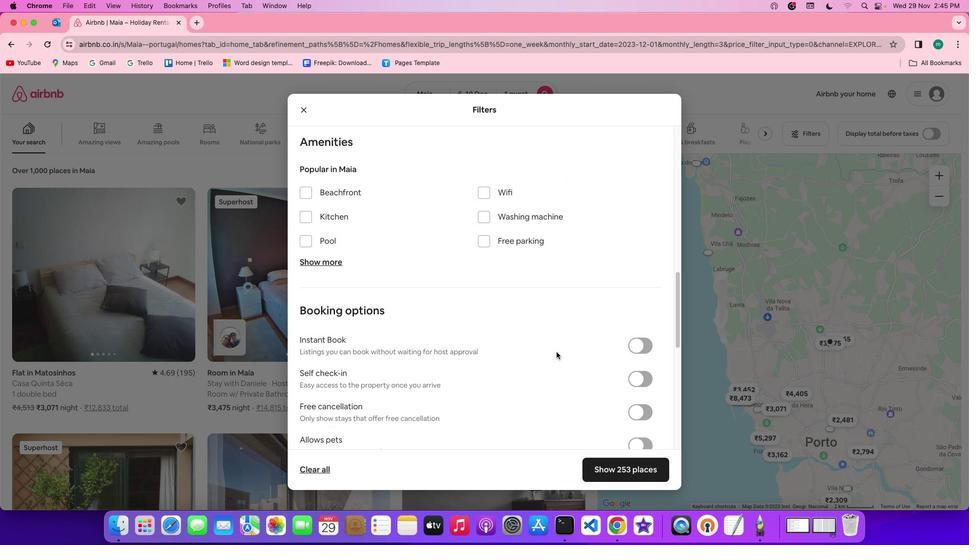 
Action: Mouse scrolled (556, 352) with delta (0, 0)
Screenshot: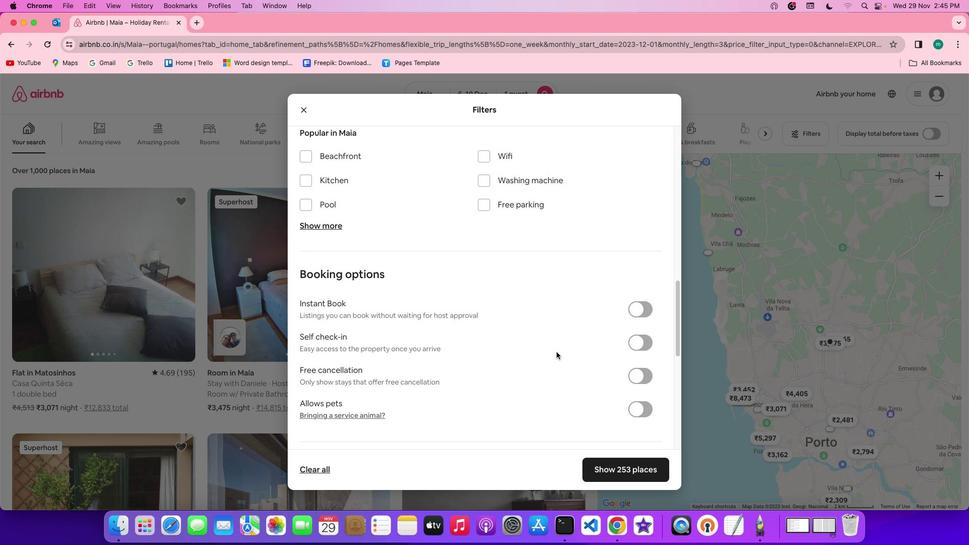
Action: Mouse scrolled (556, 352) with delta (0, 0)
Screenshot: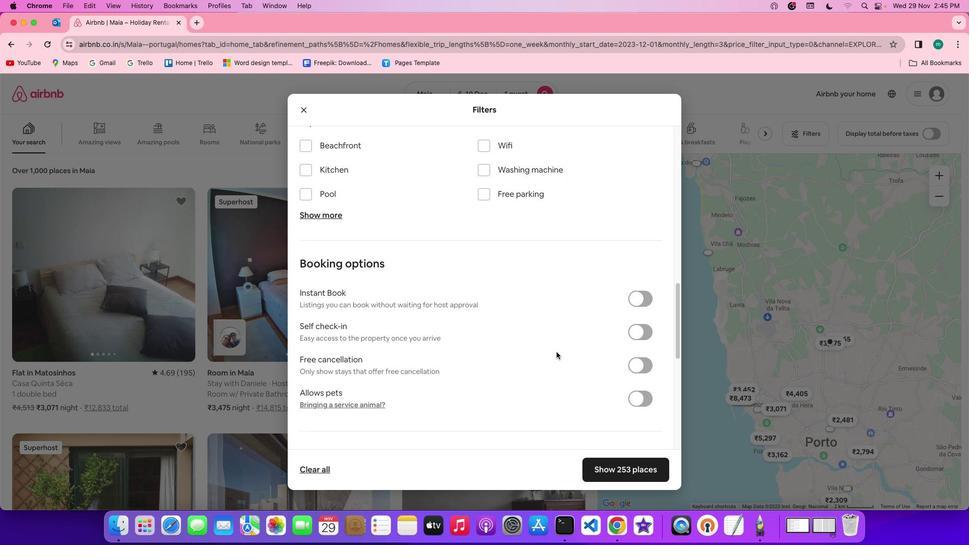 
Action: Mouse scrolled (556, 352) with delta (0, -1)
Screenshot: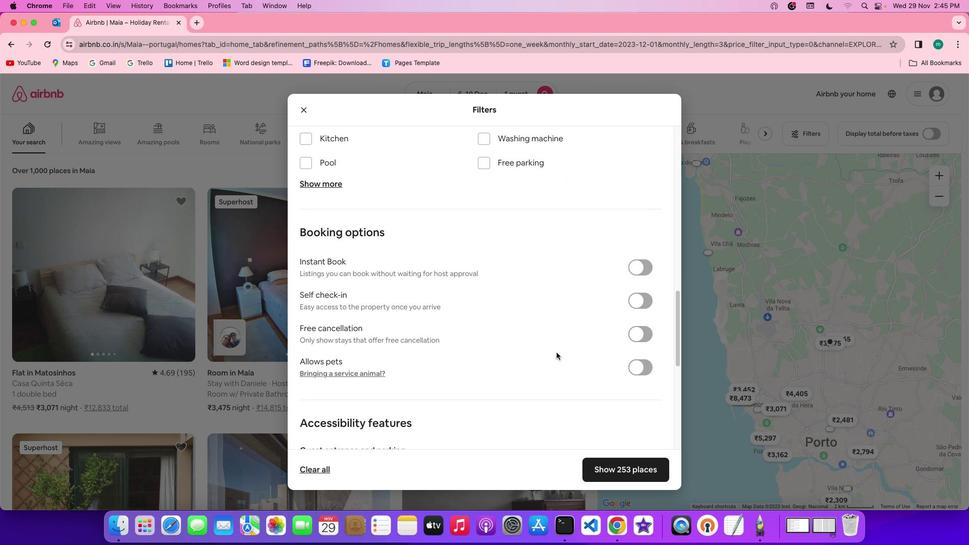
Action: Mouse moved to (572, 360)
Screenshot: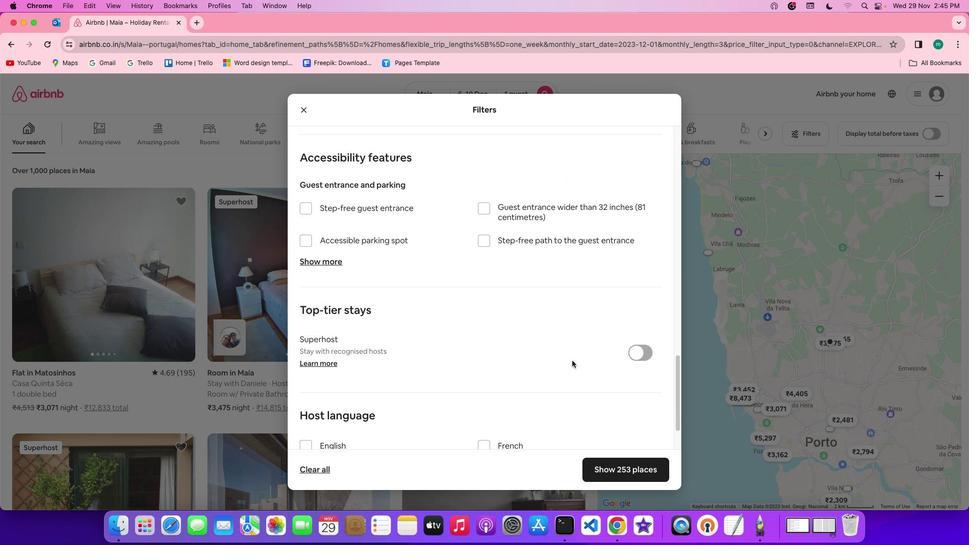 
Action: Mouse scrolled (572, 360) with delta (0, 0)
Screenshot: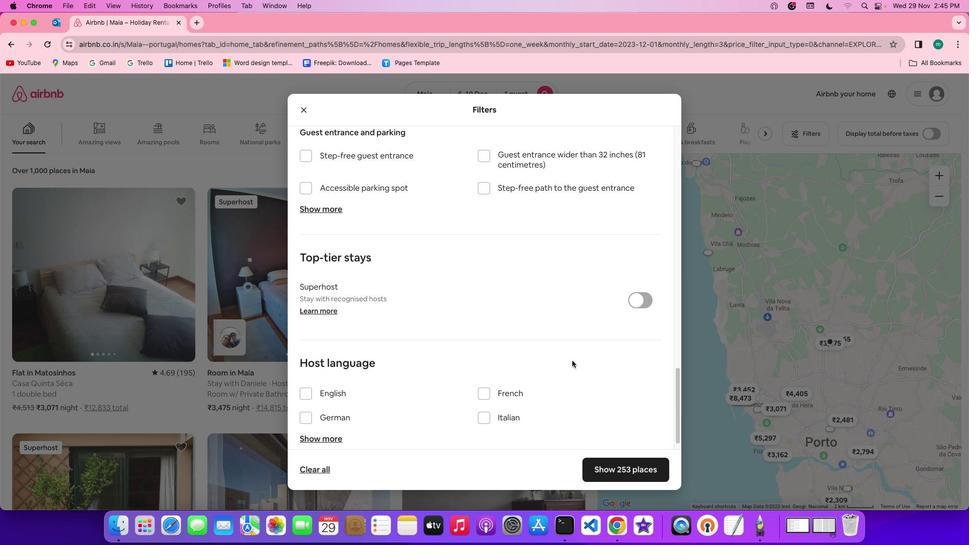
Action: Mouse scrolled (572, 360) with delta (0, 0)
Screenshot: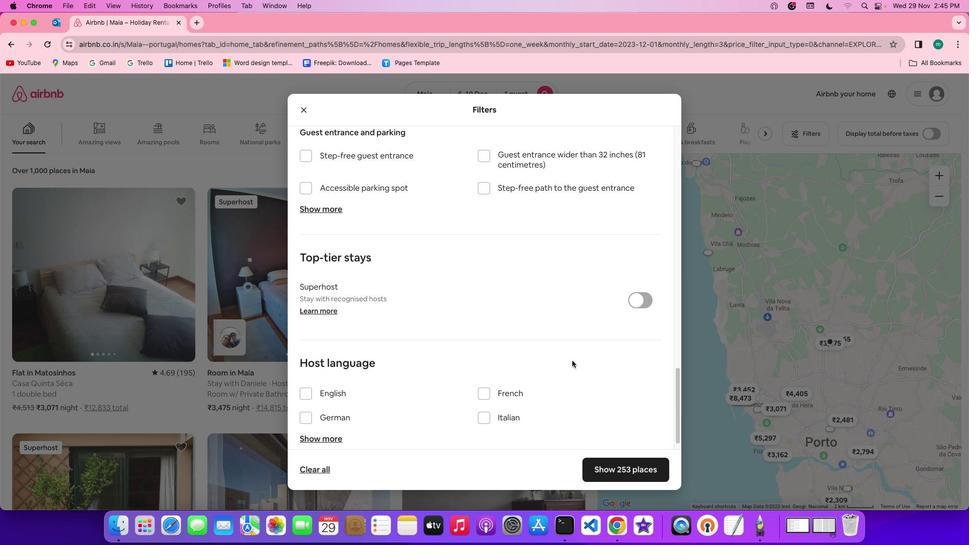 
Action: Mouse scrolled (572, 360) with delta (0, -1)
Screenshot: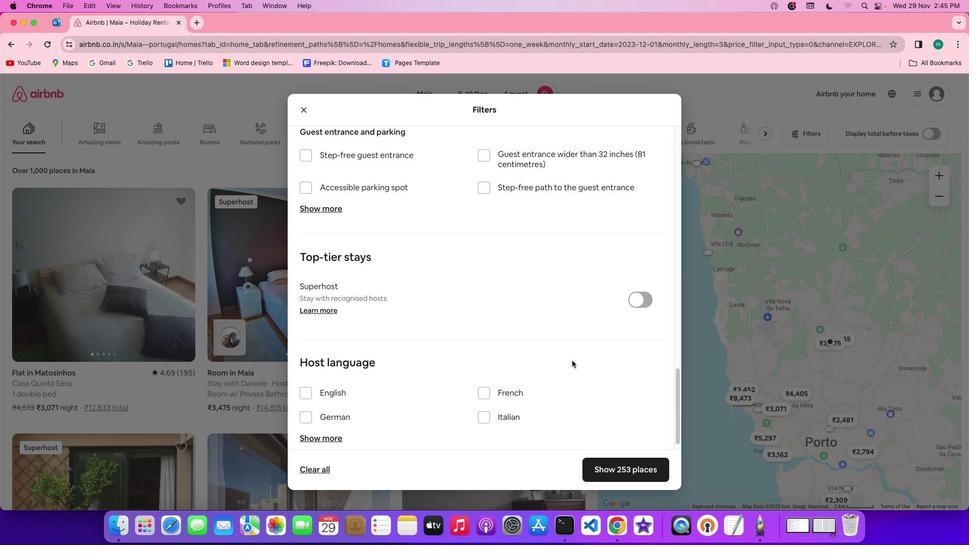 
Action: Mouse scrolled (572, 360) with delta (0, -2)
Screenshot: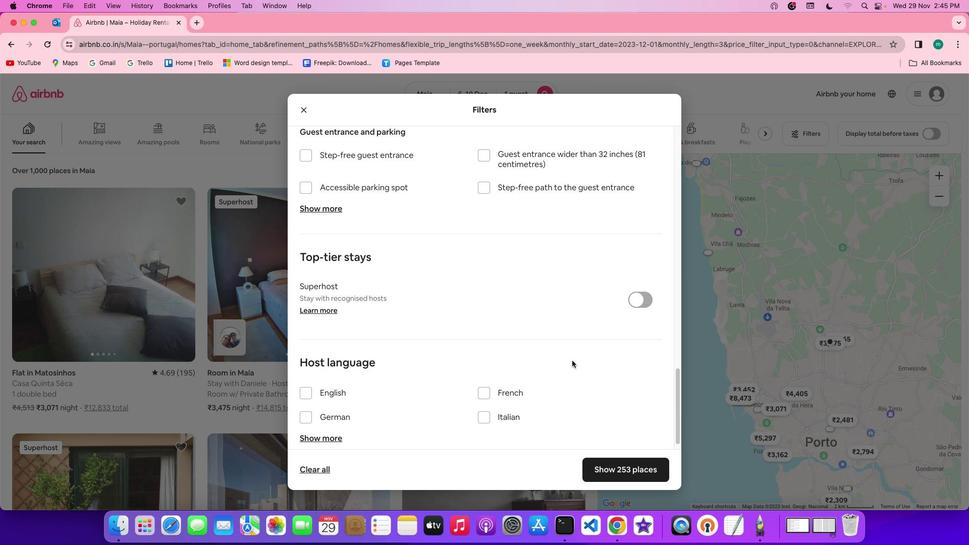 
Action: Mouse scrolled (572, 360) with delta (0, -2)
Screenshot: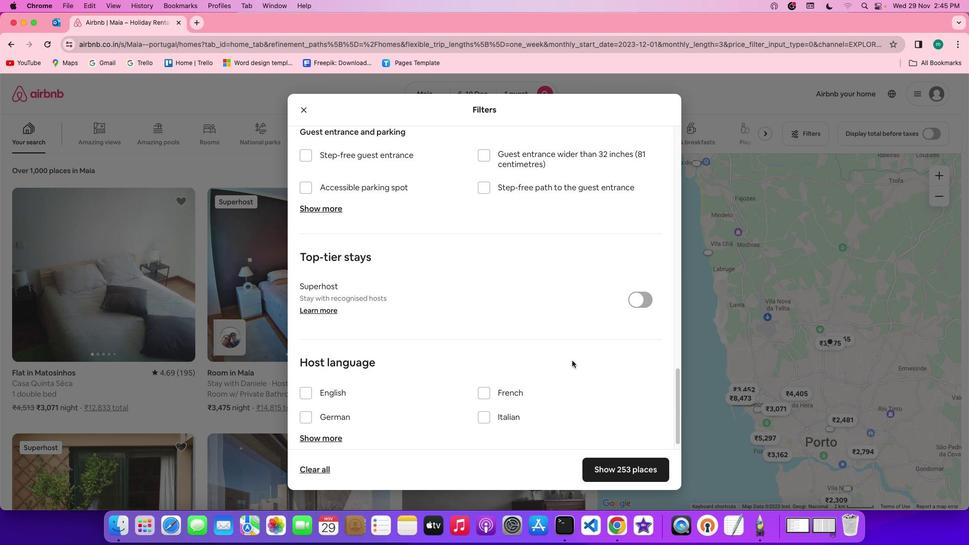 
Action: Mouse scrolled (572, 360) with delta (0, 0)
Screenshot: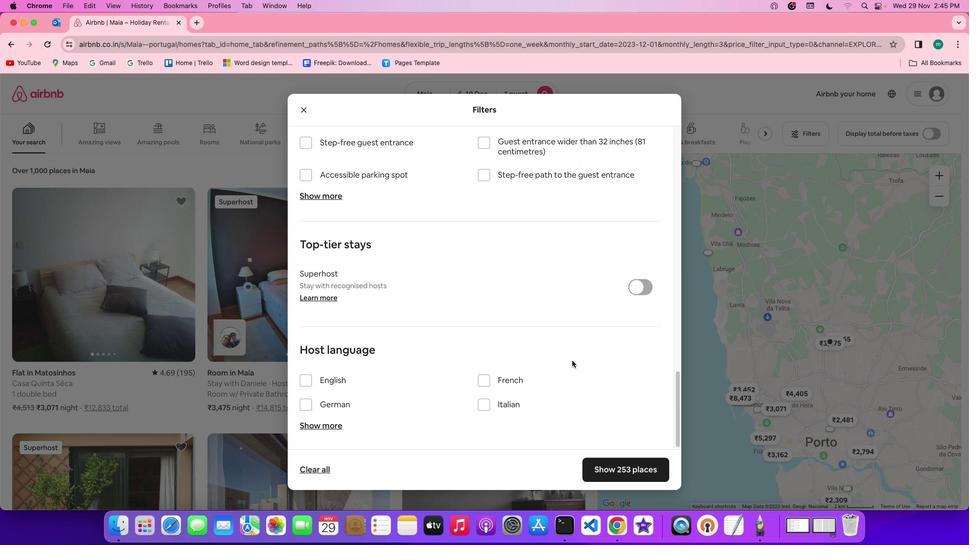
Action: Mouse scrolled (572, 360) with delta (0, 0)
Screenshot: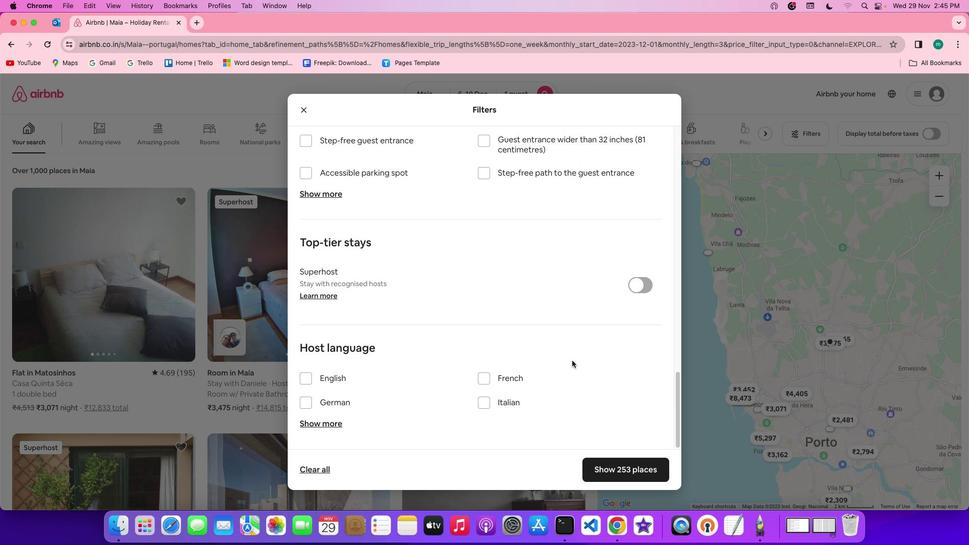 
Action: Mouse scrolled (572, 360) with delta (0, -1)
Screenshot: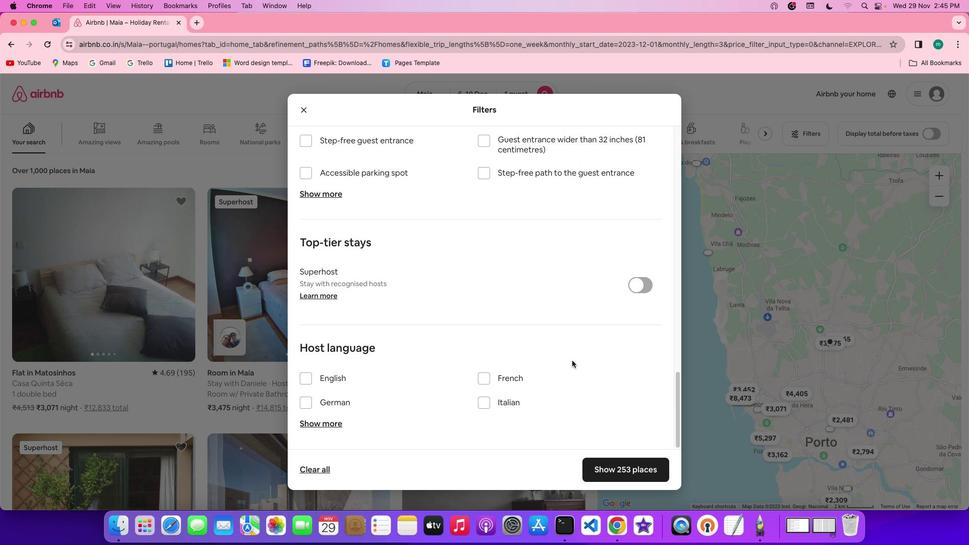 
Action: Mouse scrolled (572, 360) with delta (0, -2)
Screenshot: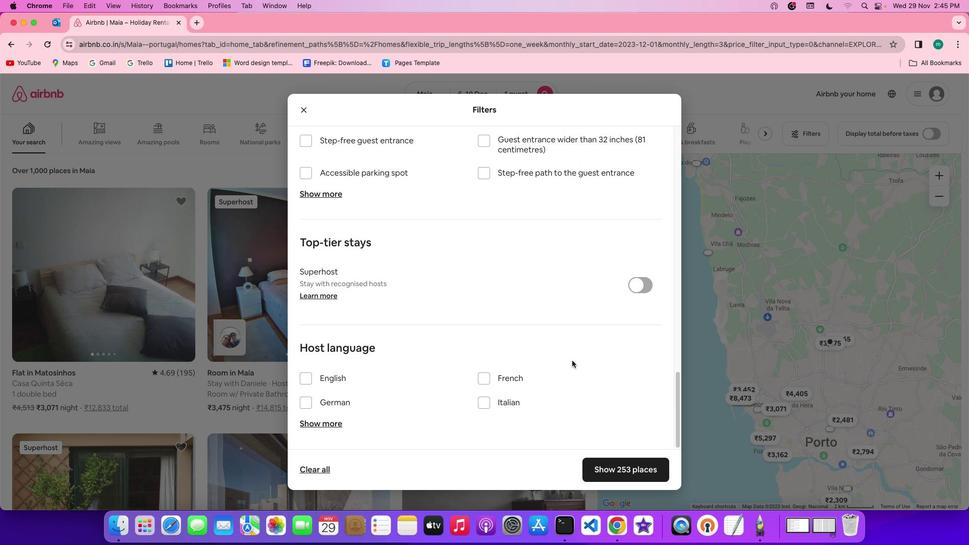 
Action: Mouse scrolled (572, 360) with delta (0, -3)
Screenshot: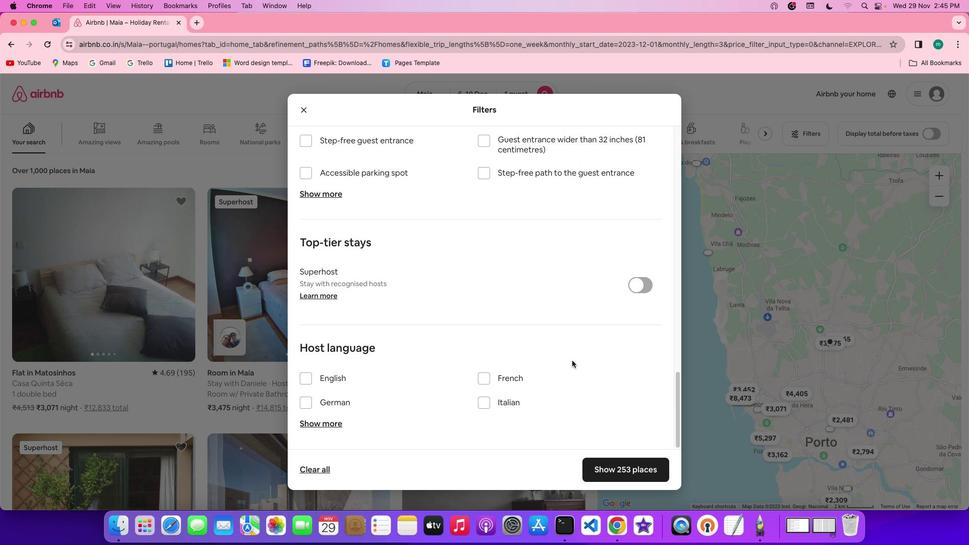 
Action: Mouse scrolled (572, 360) with delta (0, 0)
Screenshot: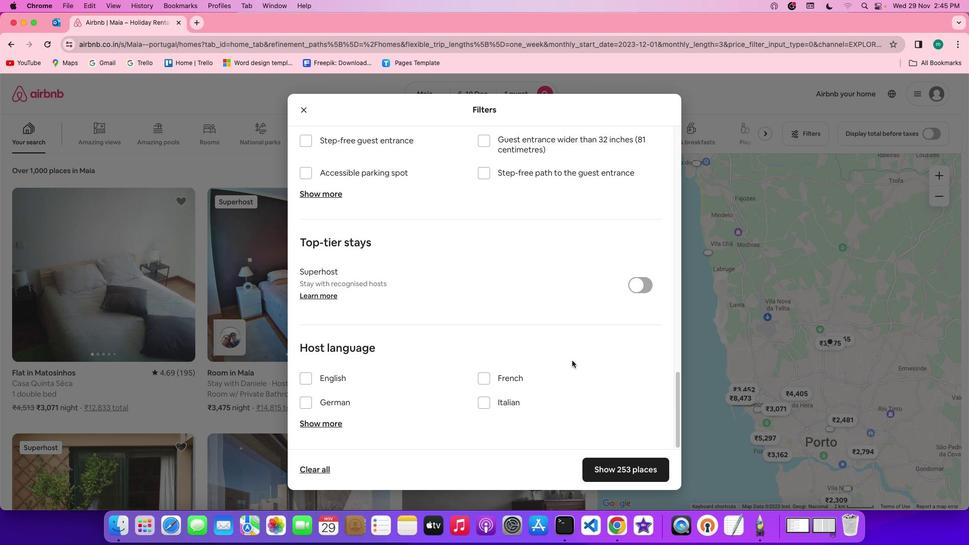 
Action: Mouse scrolled (572, 360) with delta (0, 0)
Screenshot: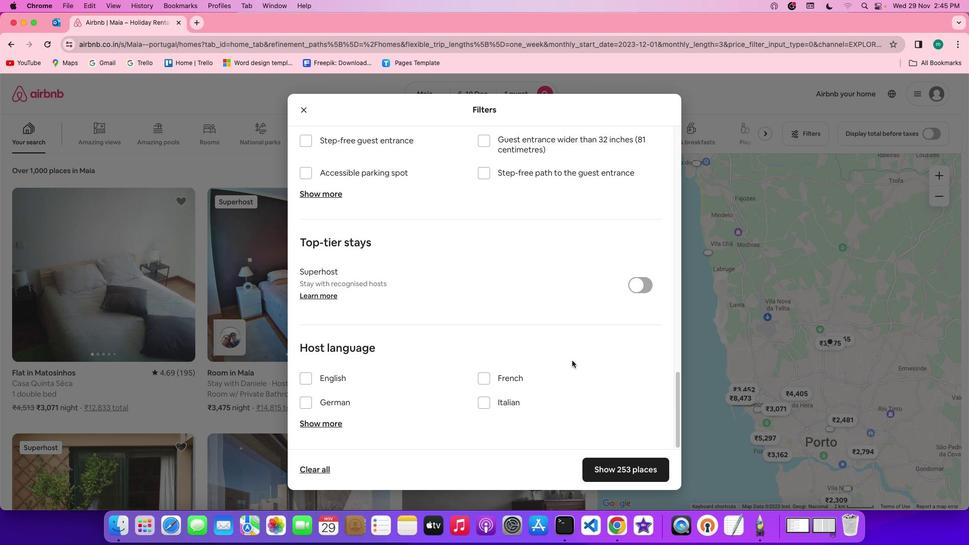 
Action: Mouse scrolled (572, 360) with delta (0, -2)
Screenshot: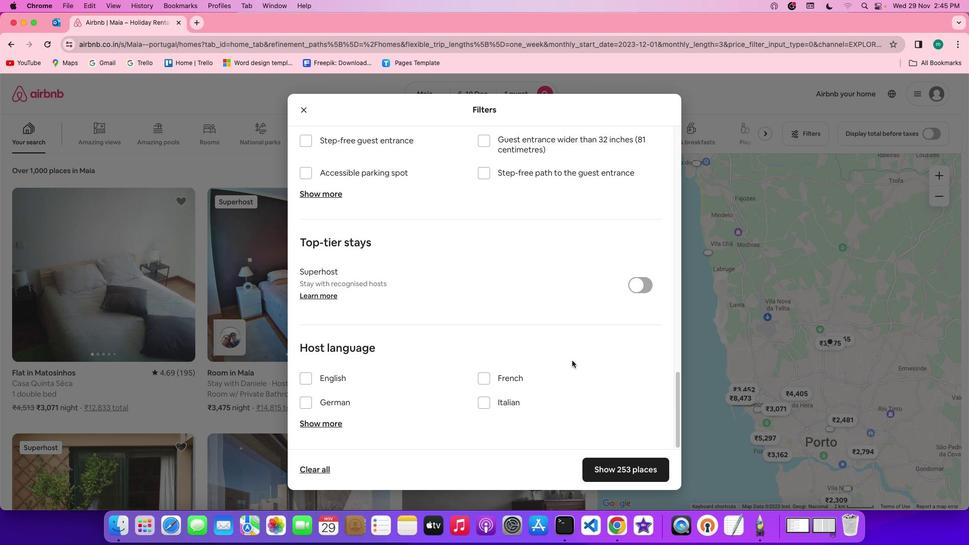 
Action: Mouse scrolled (572, 360) with delta (0, -2)
Screenshot: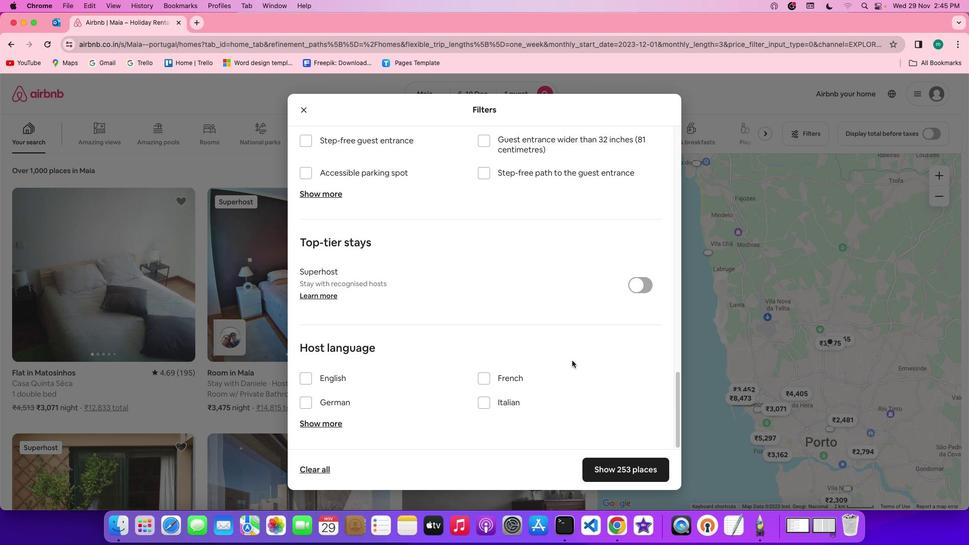 
Action: Mouse scrolled (572, 360) with delta (0, -3)
Screenshot: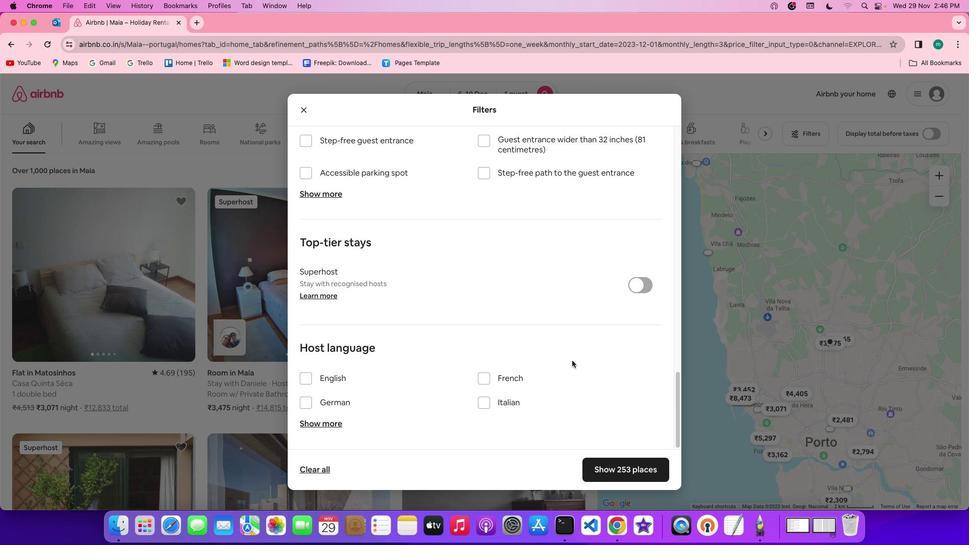
Action: Mouse scrolled (572, 360) with delta (0, -3)
Screenshot: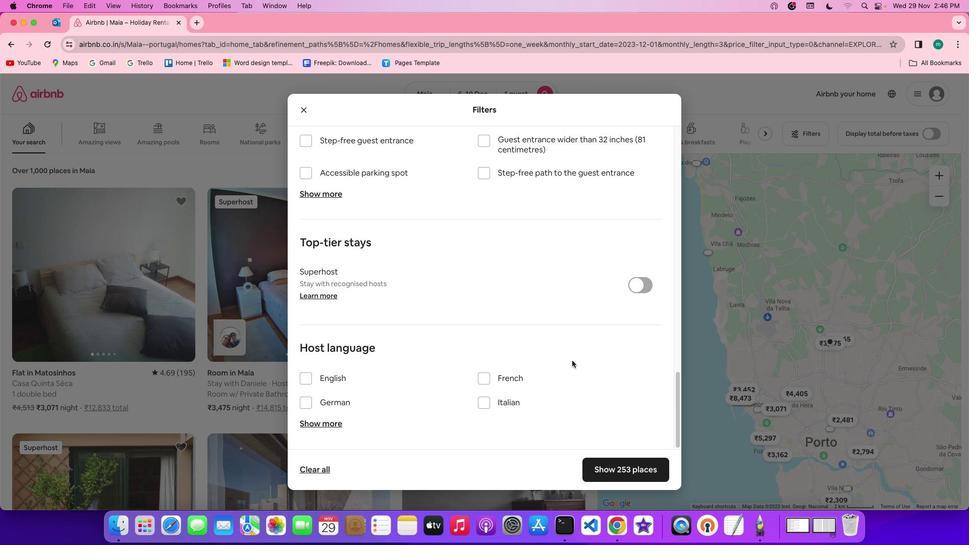 
Action: Mouse moved to (614, 467)
Screenshot: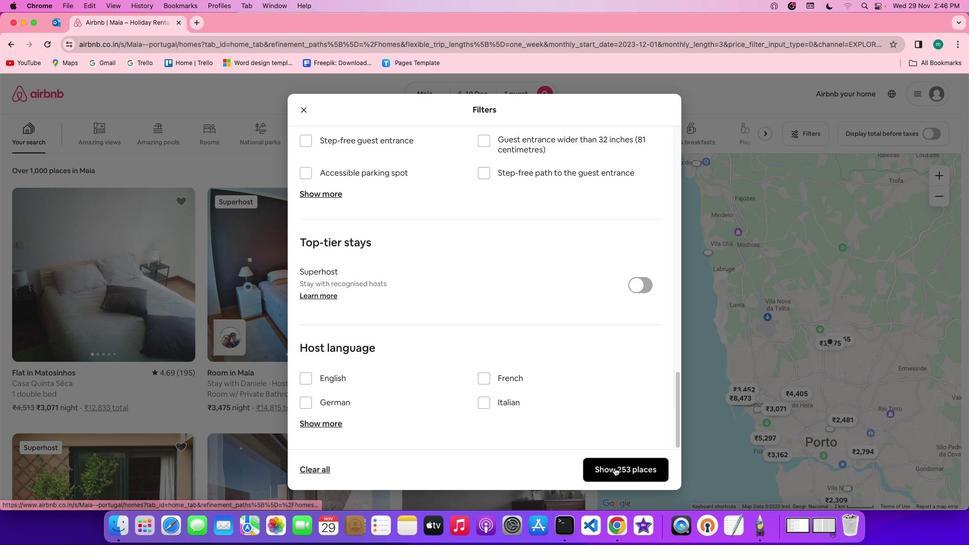 
Action: Mouse pressed left at (614, 467)
Screenshot: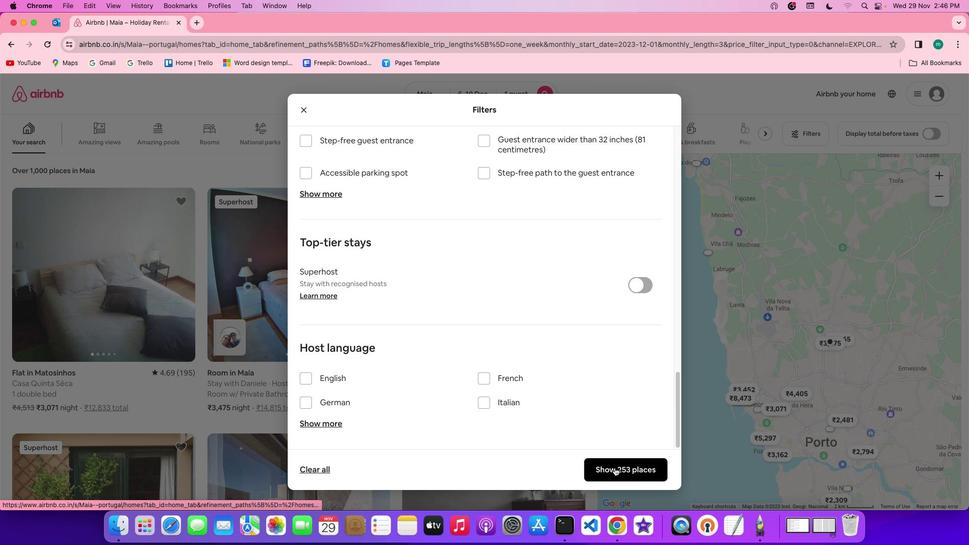 
Action: Mouse moved to (268, 279)
Screenshot: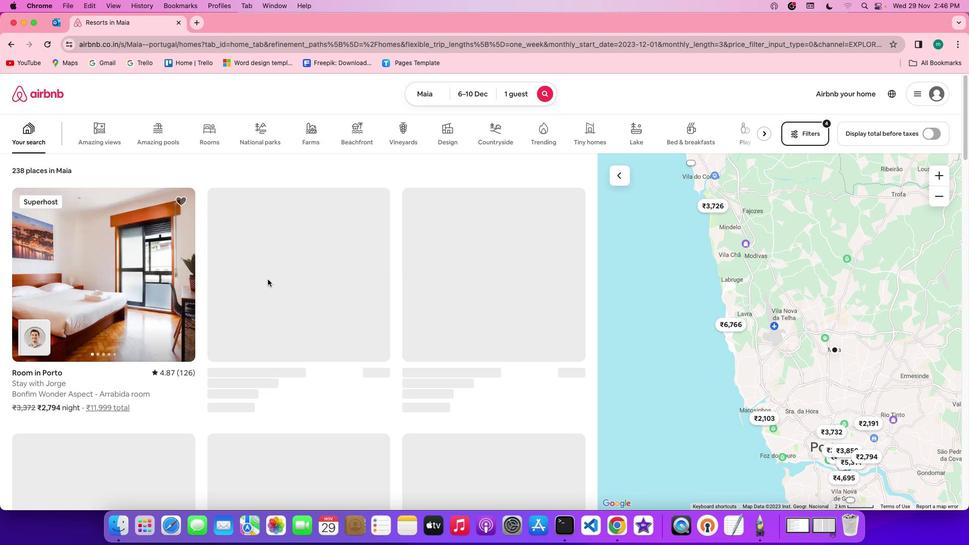 
Action: Mouse scrolled (268, 279) with delta (0, 0)
Screenshot: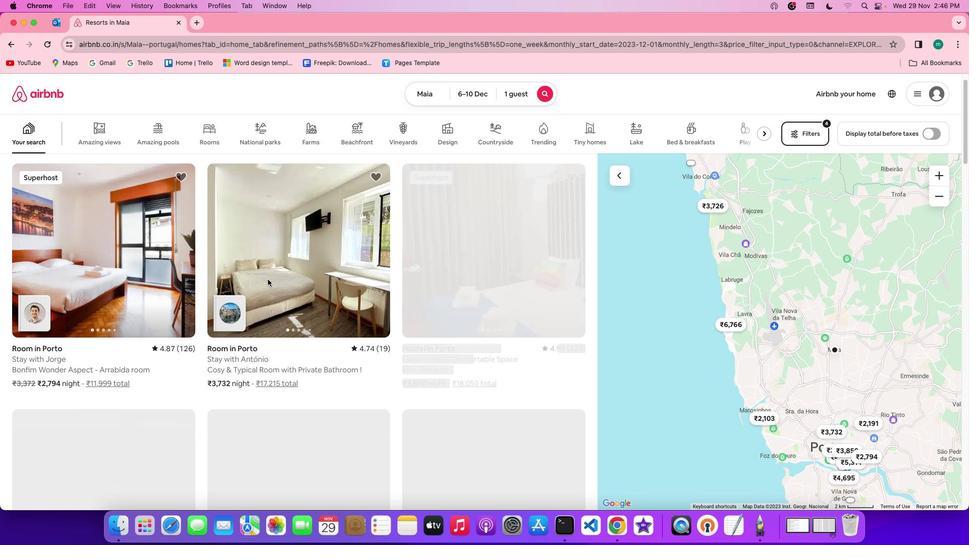 
Action: Mouse scrolled (268, 279) with delta (0, 0)
Screenshot: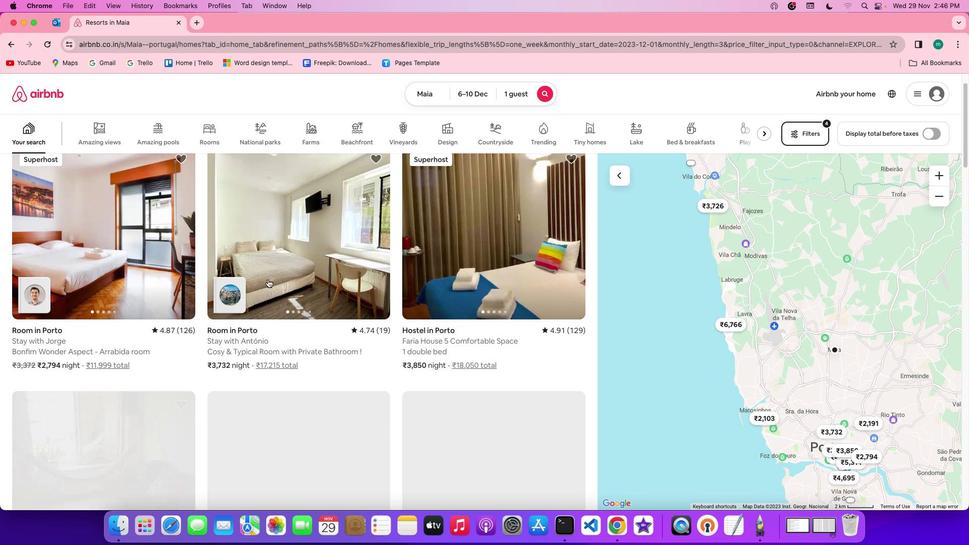 
Action: Mouse scrolled (268, 279) with delta (0, 0)
Screenshot: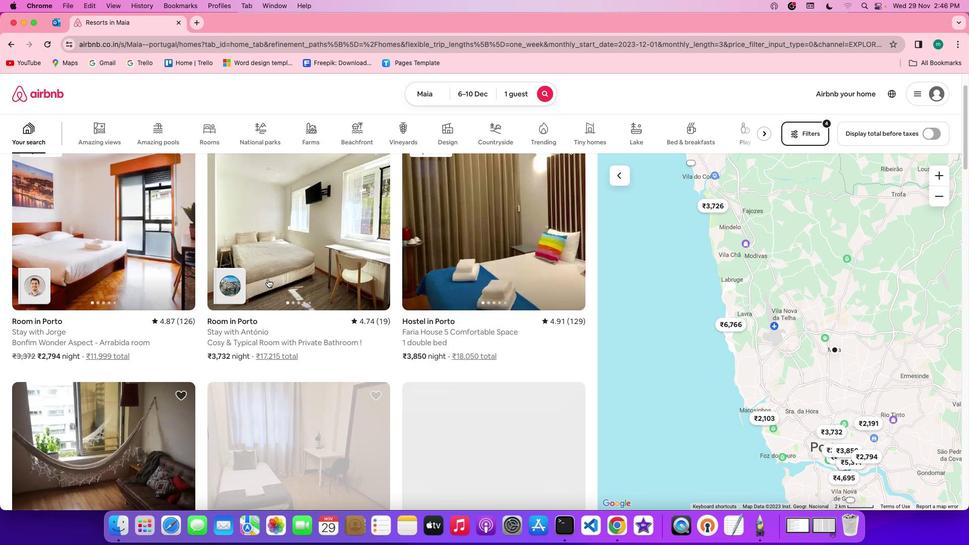 
Action: Mouse scrolled (268, 279) with delta (0, 0)
Screenshot: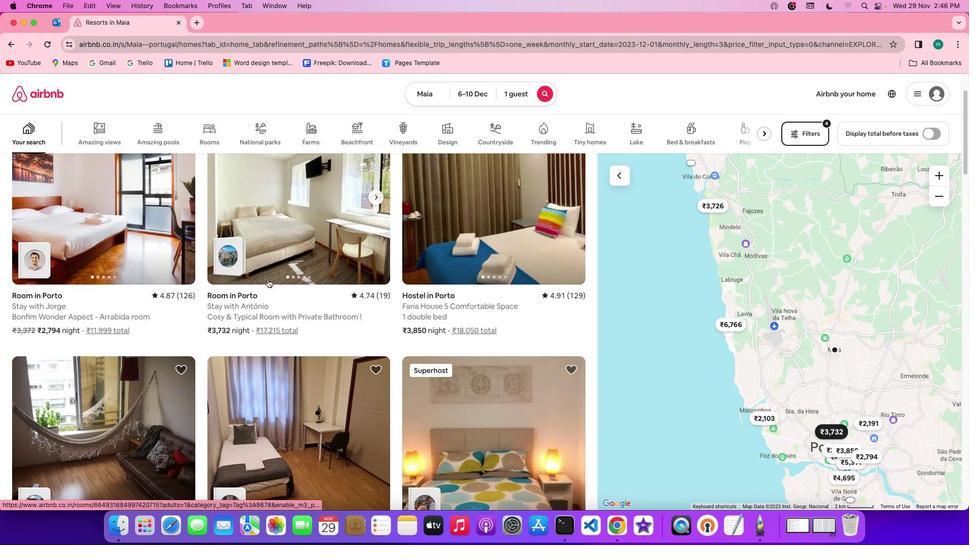 
Action: Mouse scrolled (268, 279) with delta (0, 0)
Screenshot: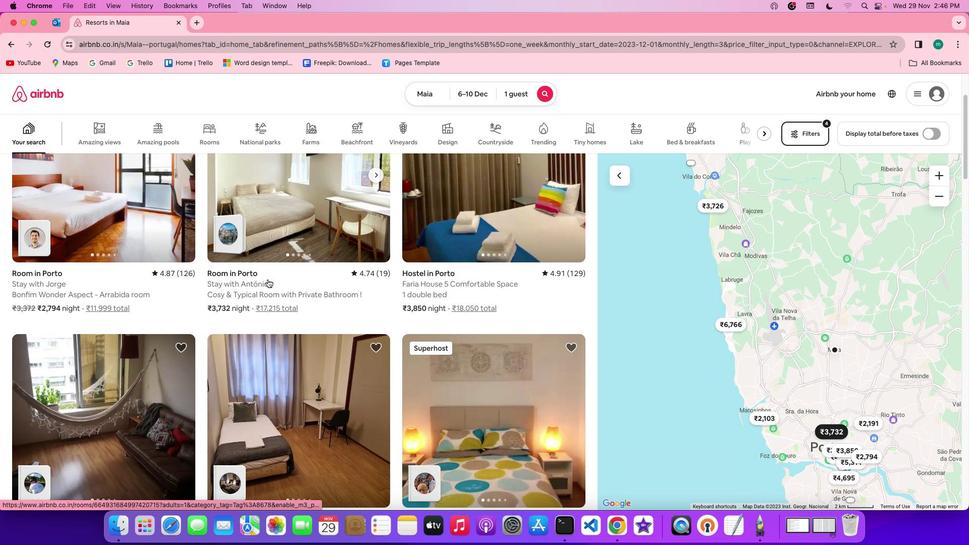 
Action: Mouse scrolled (268, 279) with delta (0, -1)
Screenshot: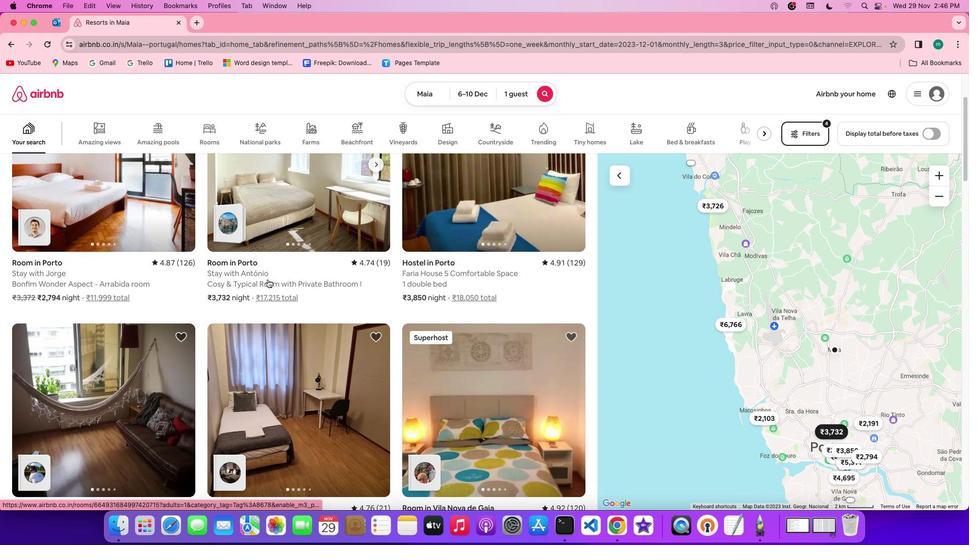 
Action: Mouse scrolled (268, 279) with delta (0, 0)
Screenshot: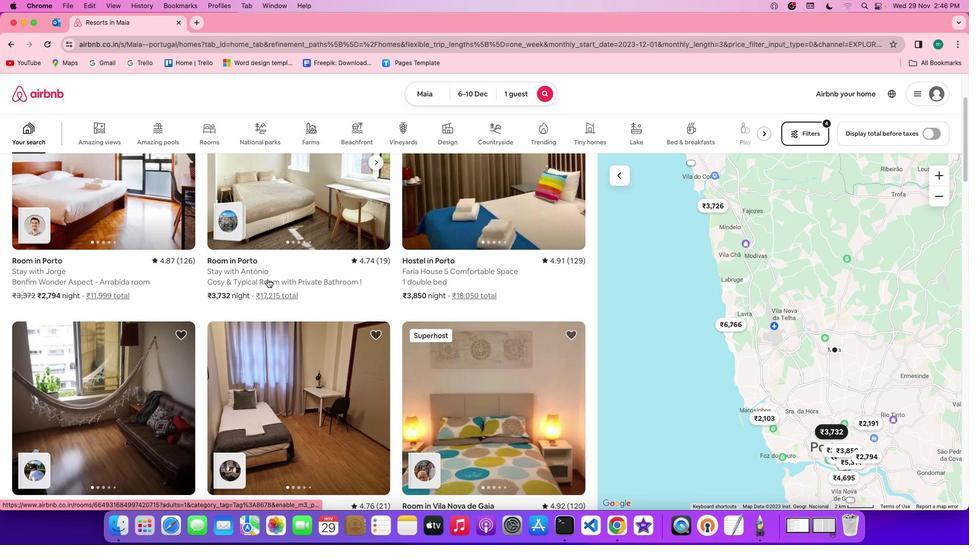 
Action: Mouse scrolled (268, 279) with delta (0, 0)
Screenshot: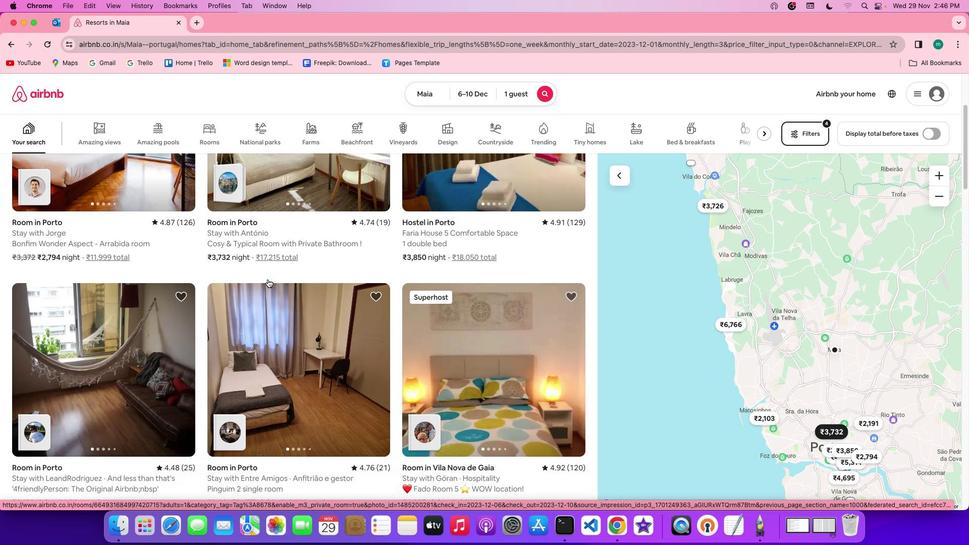 
Action: Mouse scrolled (268, 279) with delta (0, 0)
Screenshot: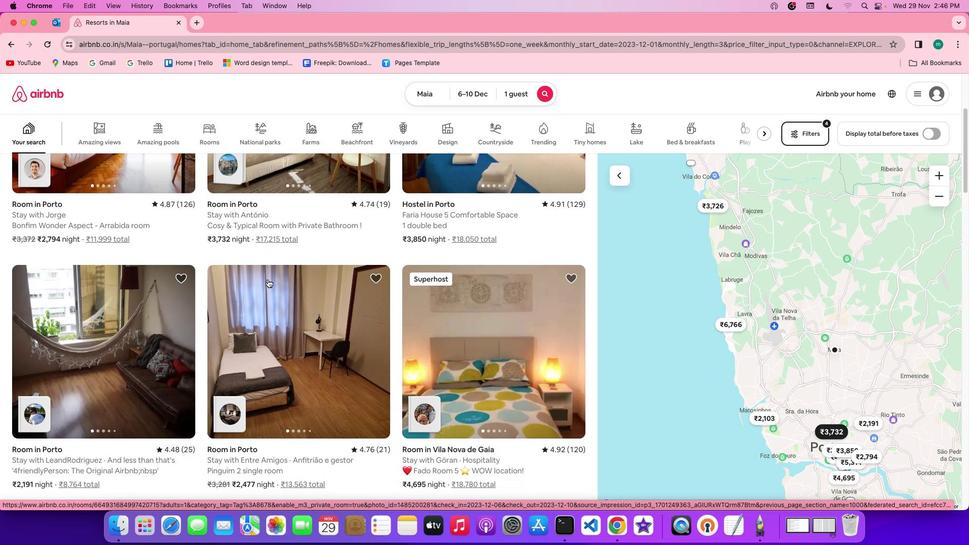 
Action: Mouse scrolled (268, 279) with delta (0, -1)
Screenshot: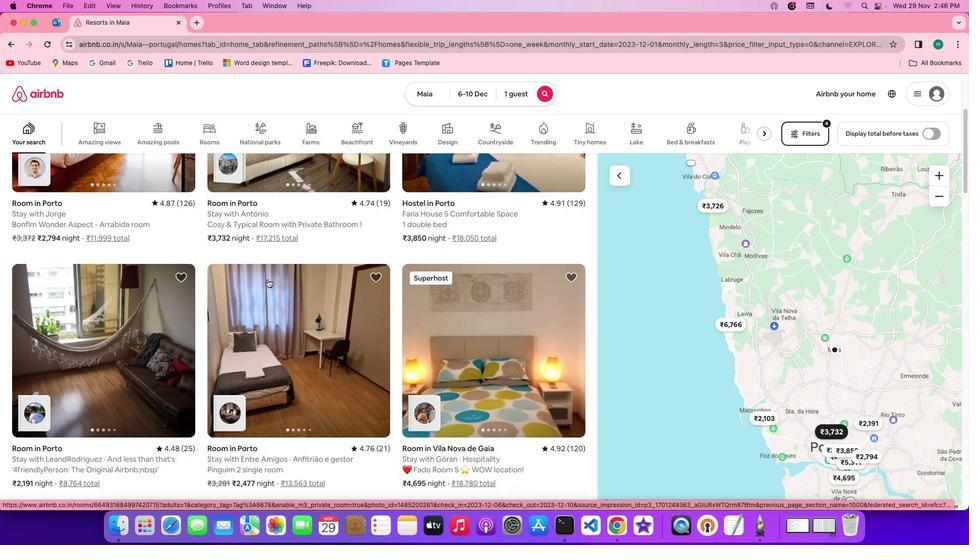 
Action: Mouse scrolled (268, 279) with delta (0, 0)
Screenshot: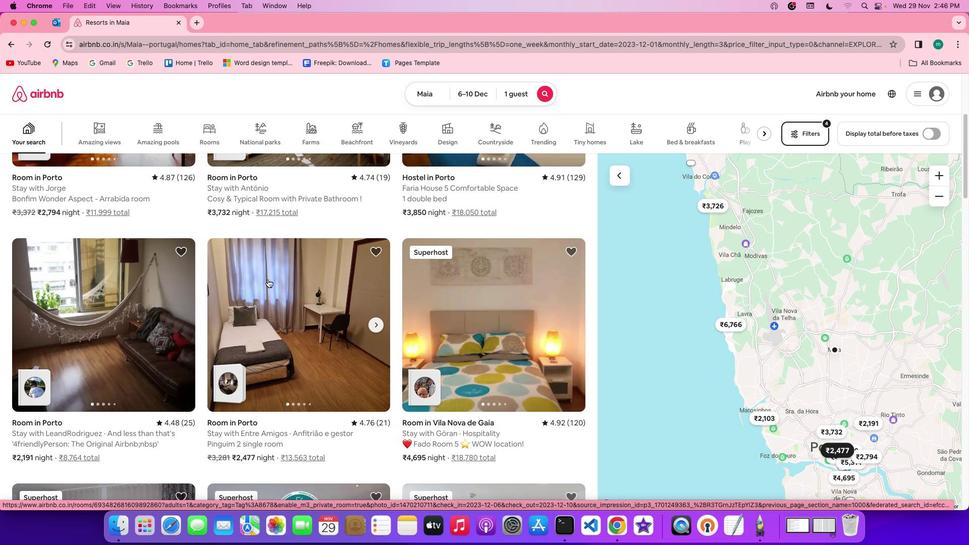 
Action: Mouse scrolled (268, 279) with delta (0, 0)
Screenshot: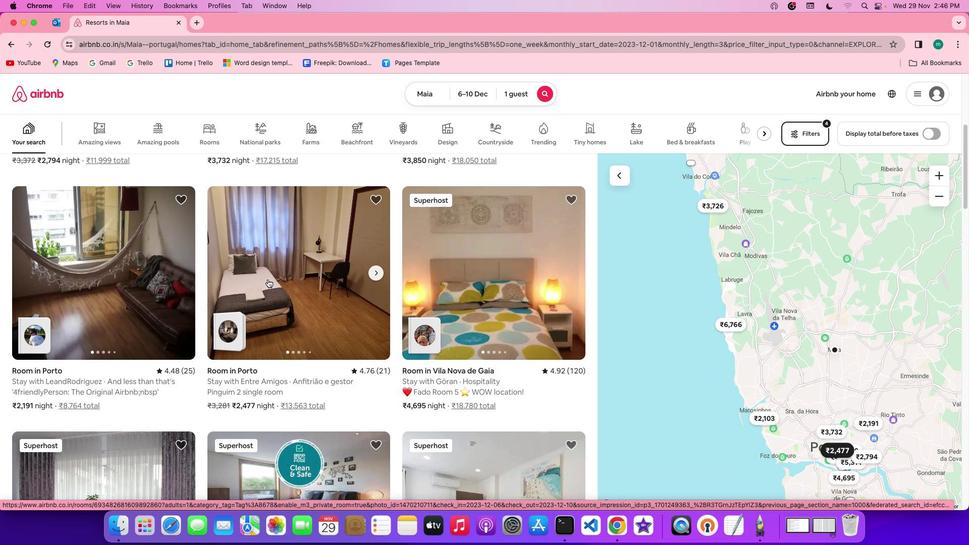
Action: Mouse scrolled (268, 279) with delta (0, 0)
Screenshot: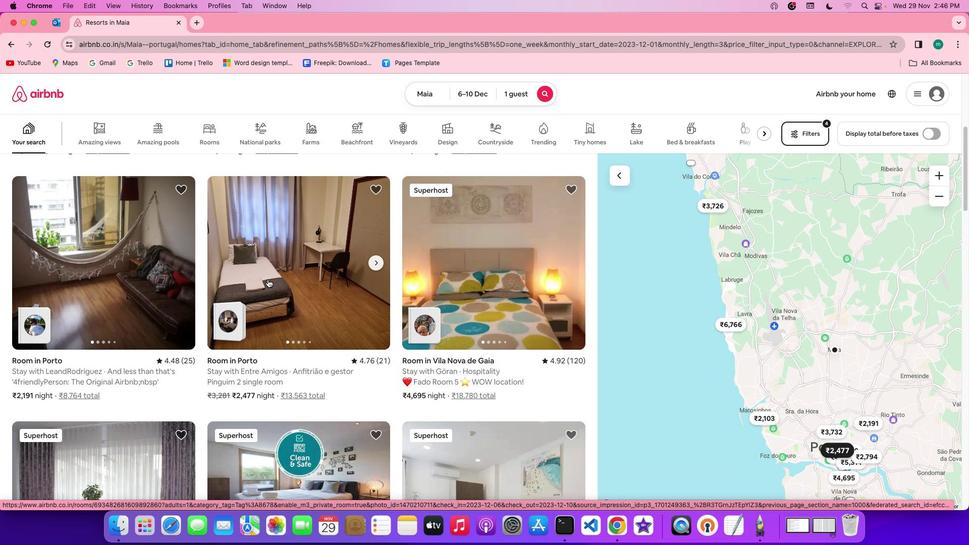 
Action: Mouse scrolled (268, 279) with delta (0, -1)
Screenshot: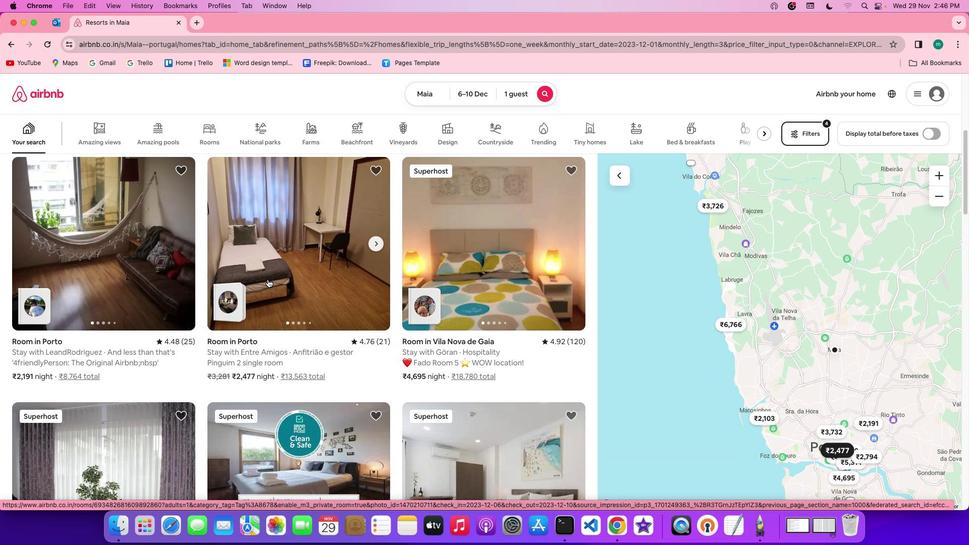 
Action: Mouse scrolled (268, 279) with delta (0, 0)
Screenshot: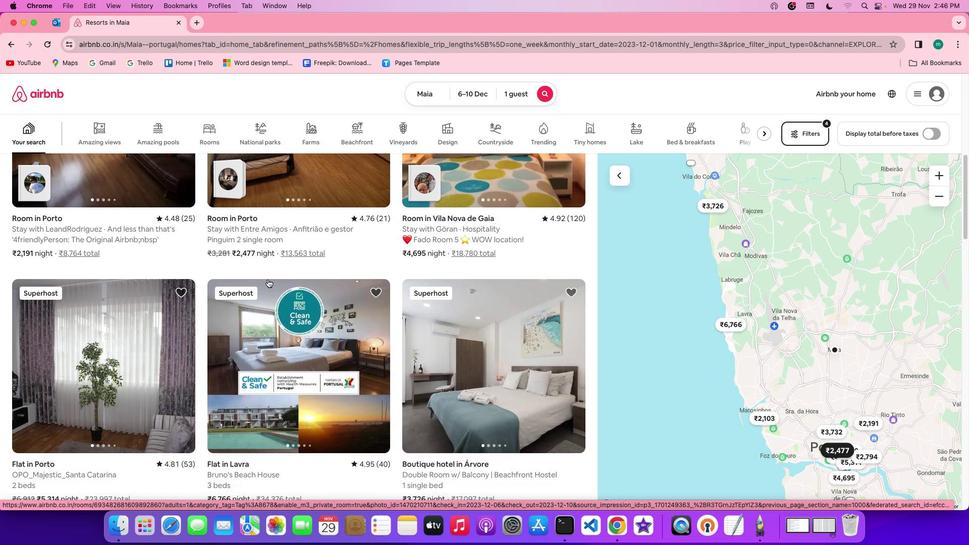 
Action: Mouse scrolled (268, 279) with delta (0, 0)
Screenshot: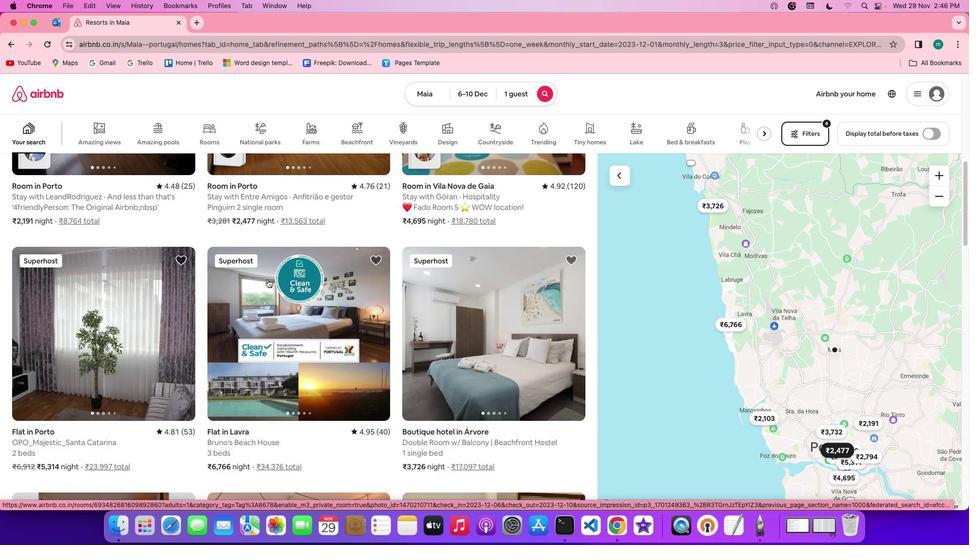 
Action: Mouse scrolled (268, 279) with delta (0, -1)
Screenshot: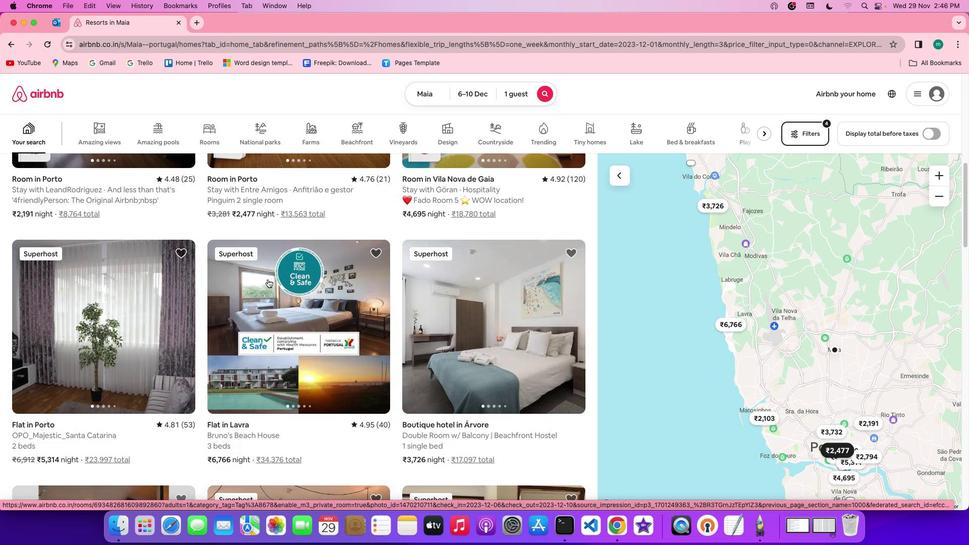 
Action: Mouse scrolled (268, 279) with delta (0, -2)
Screenshot: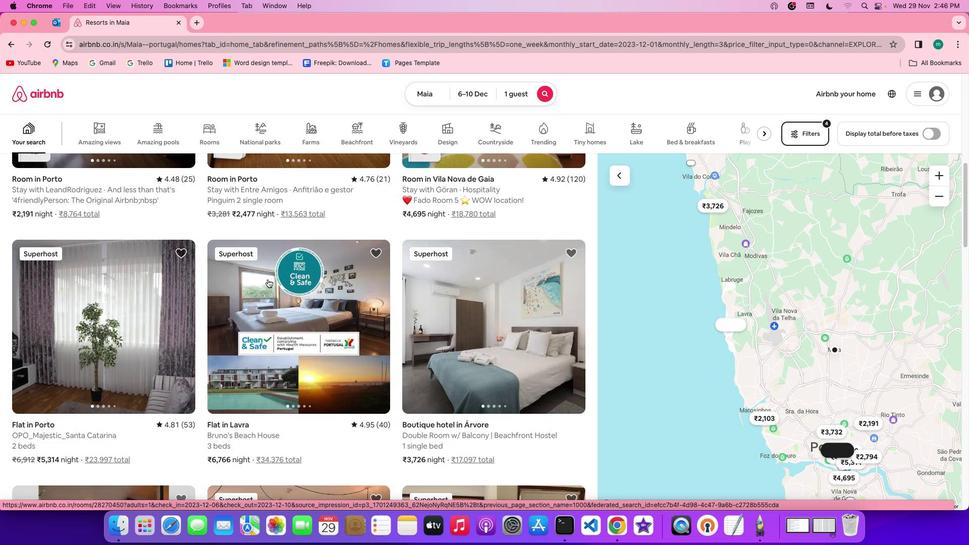 
Action: Mouse scrolled (268, 279) with delta (0, 0)
Screenshot: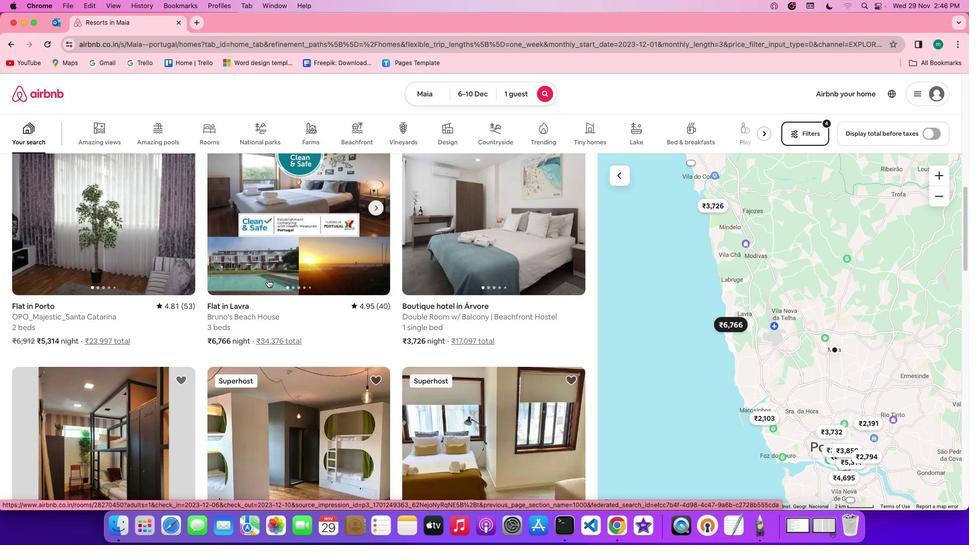 
Action: Mouse scrolled (268, 279) with delta (0, 0)
Screenshot: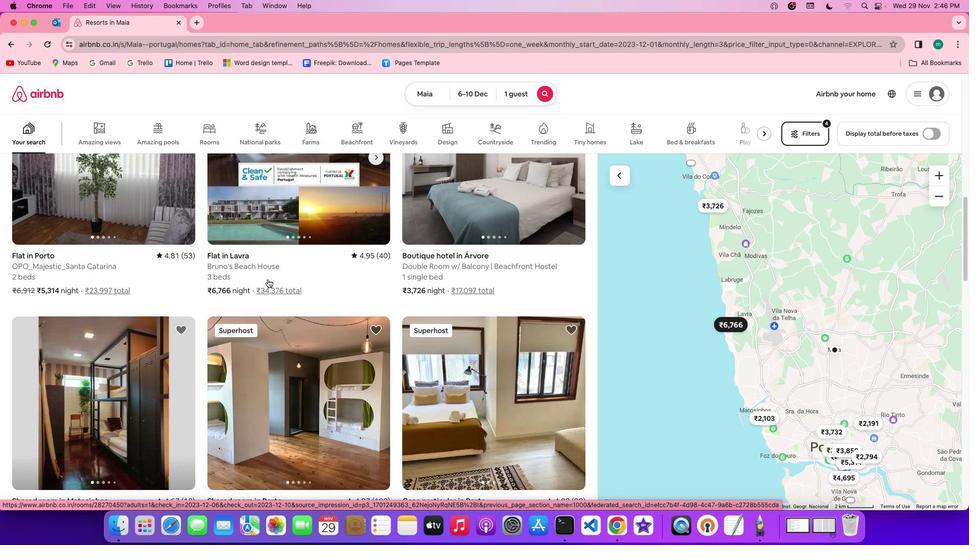 
Action: Mouse scrolled (268, 279) with delta (0, -1)
Screenshot: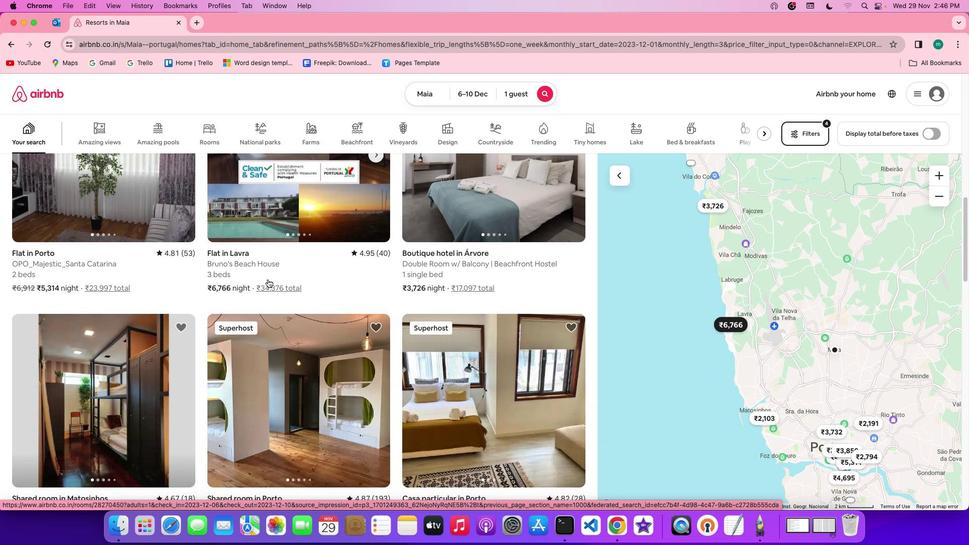
Action: Mouse scrolled (268, 279) with delta (0, -2)
Screenshot: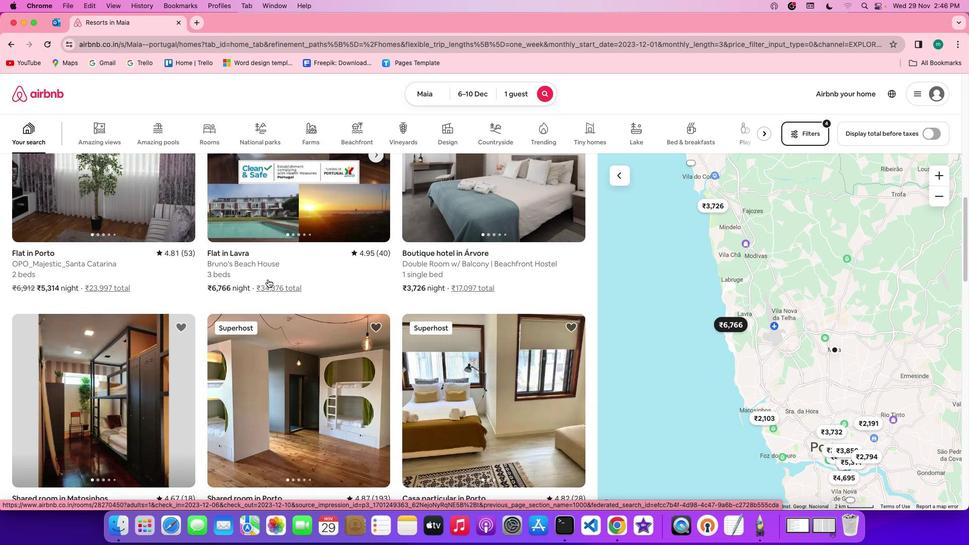 
Action: Mouse scrolled (268, 279) with delta (0, 0)
Screenshot: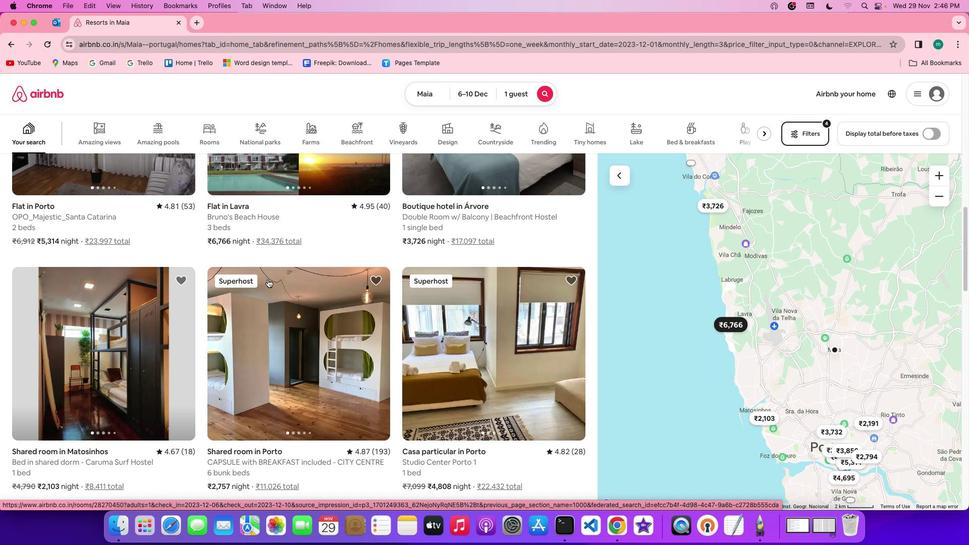 
Action: Mouse scrolled (268, 279) with delta (0, 0)
Screenshot: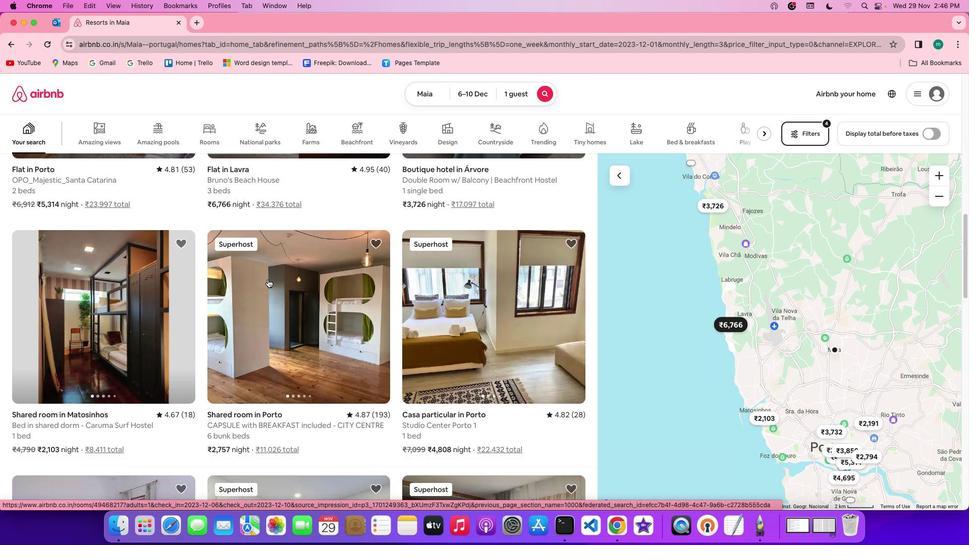 
Action: Mouse scrolled (268, 279) with delta (0, -1)
Screenshot: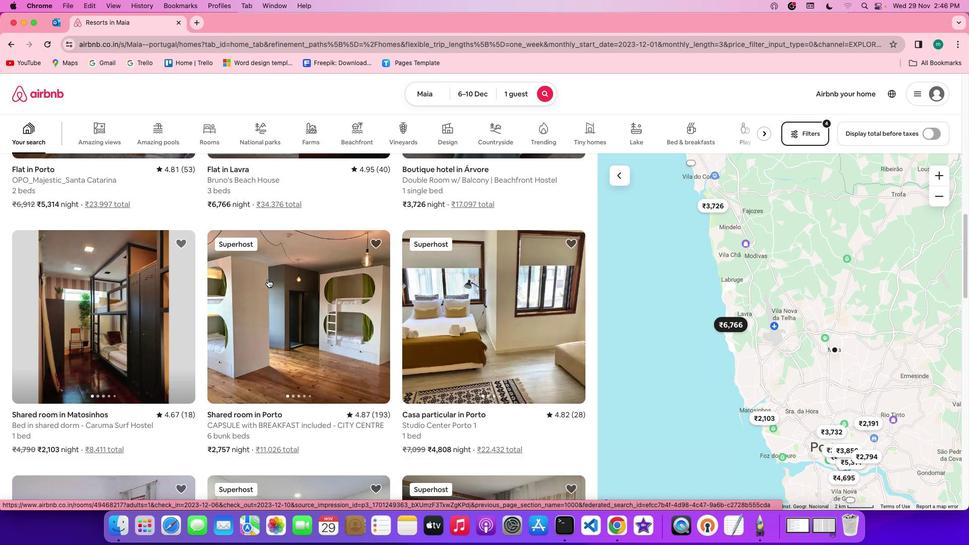 
Action: Mouse scrolled (268, 279) with delta (0, -1)
Screenshot: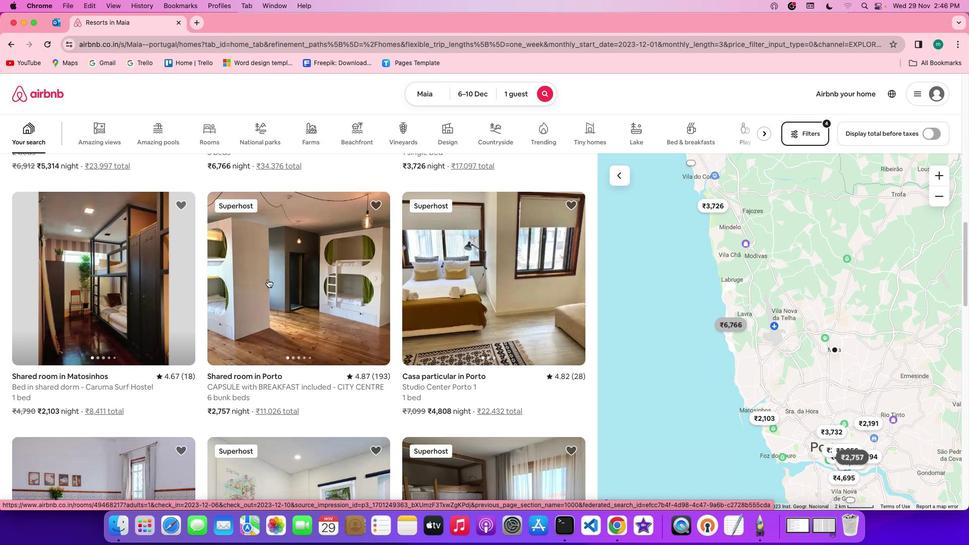 
Action: Mouse moved to (349, 304)
Screenshot: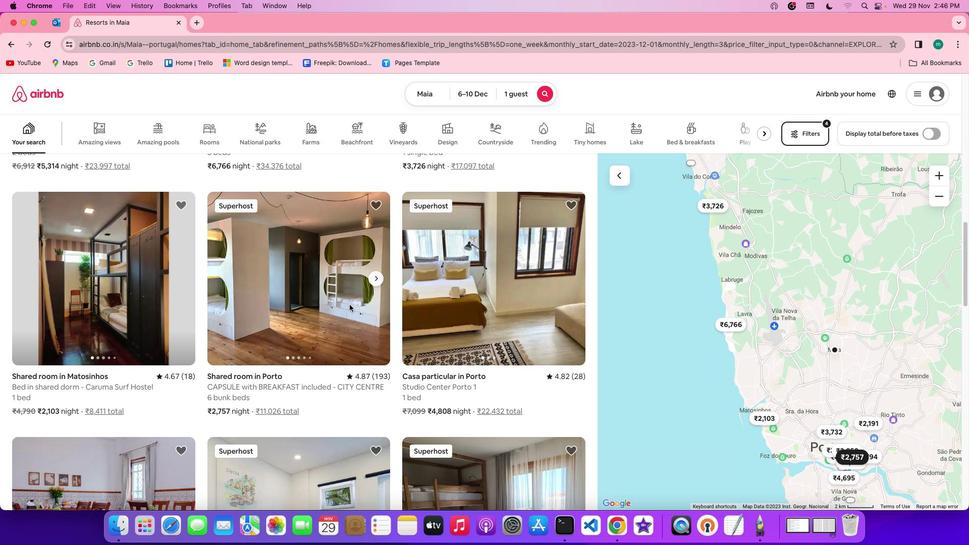
Action: Mouse pressed left at (349, 304)
Screenshot: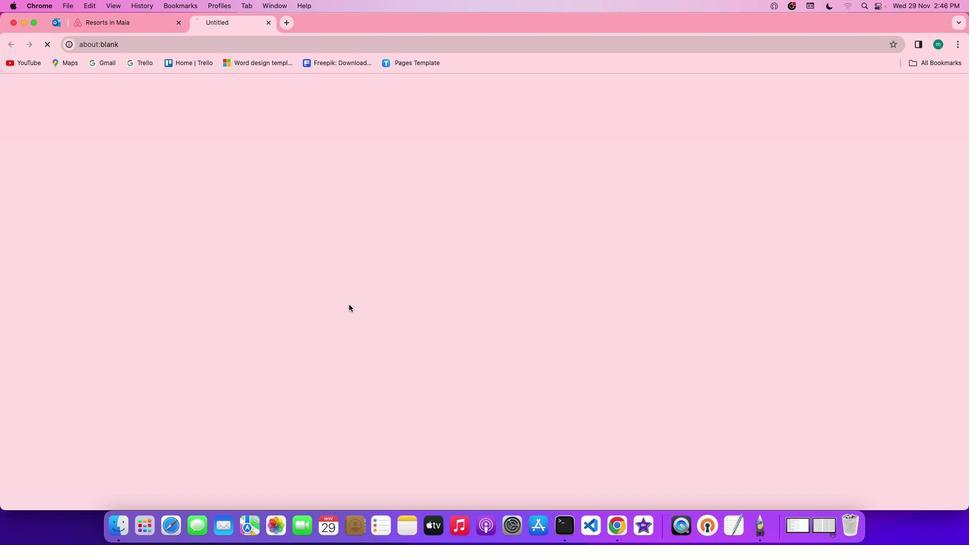 
Action: Mouse moved to (717, 378)
Screenshot: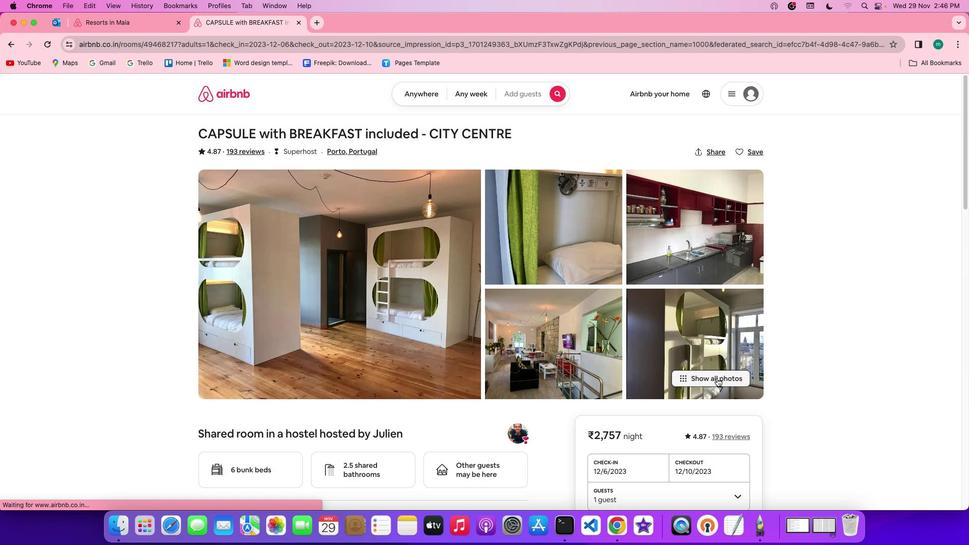 
Action: Mouse pressed left at (717, 378)
Screenshot: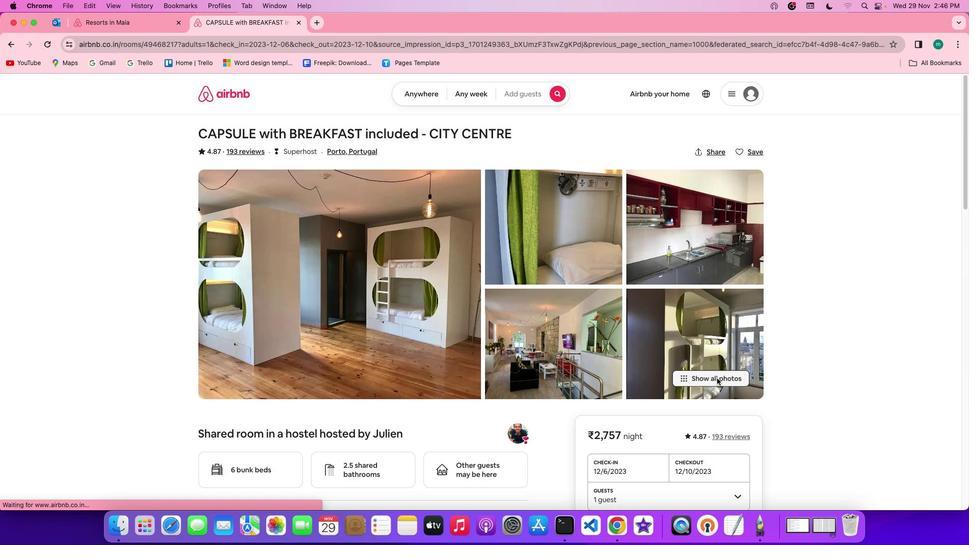 
Action: Mouse moved to (441, 382)
Screenshot: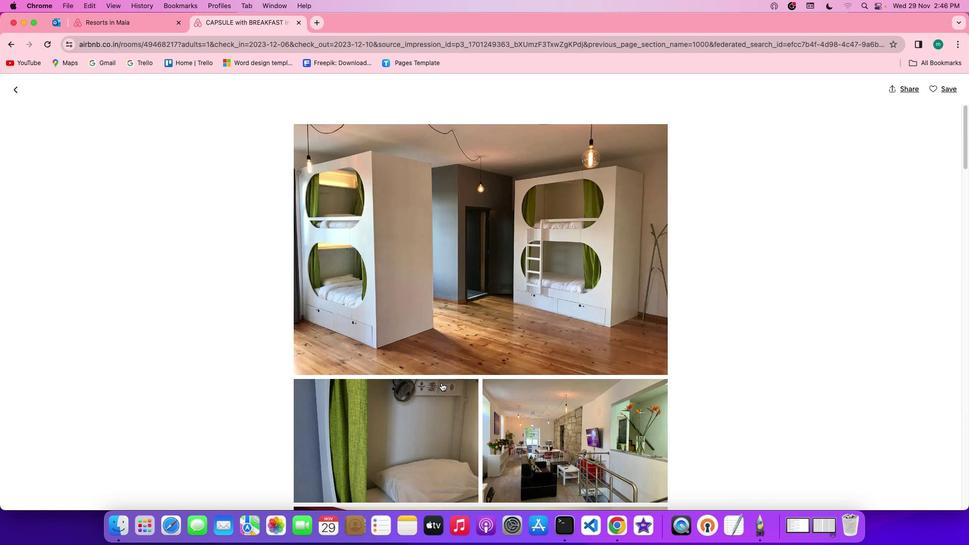 
Action: Mouse scrolled (441, 382) with delta (0, 0)
Screenshot: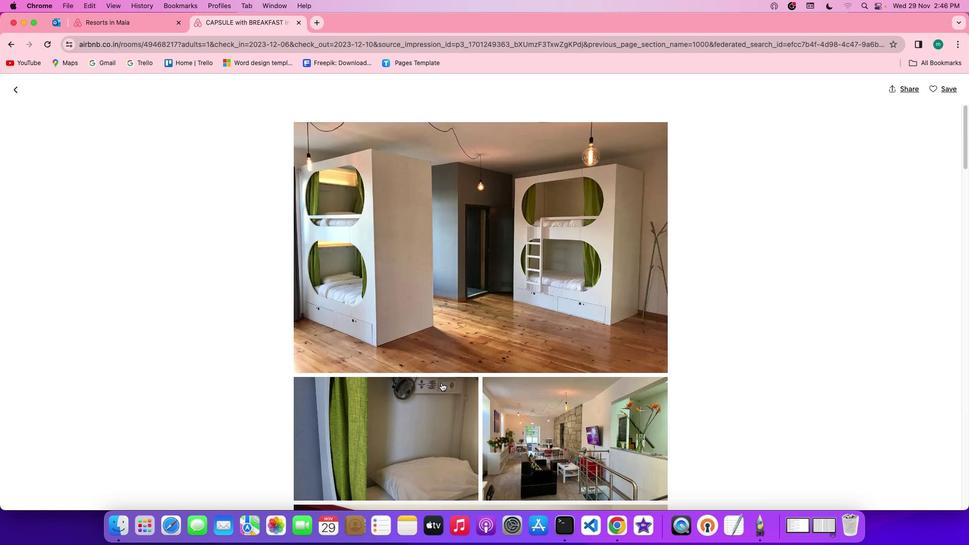 
Action: Mouse scrolled (441, 382) with delta (0, 0)
Screenshot: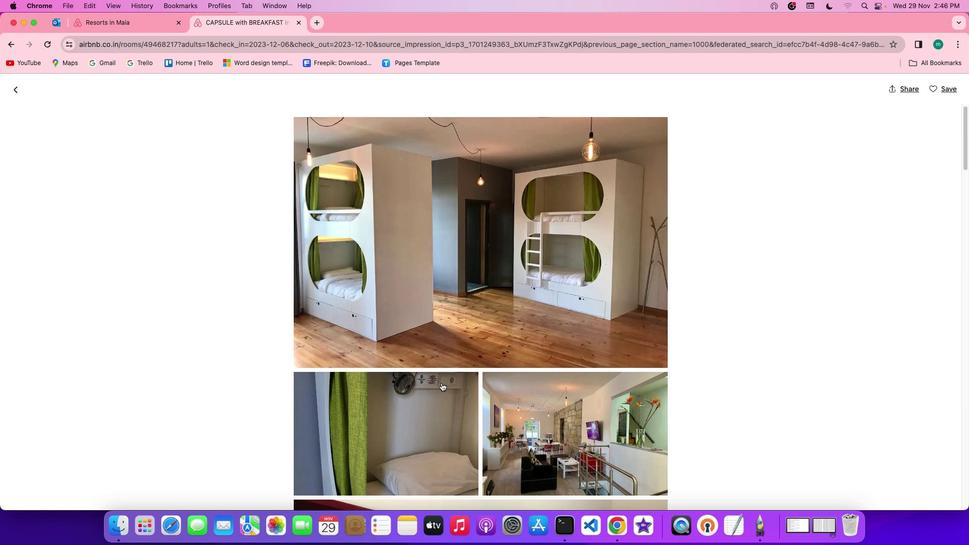 
Action: Mouse scrolled (441, 382) with delta (0, 0)
Screenshot: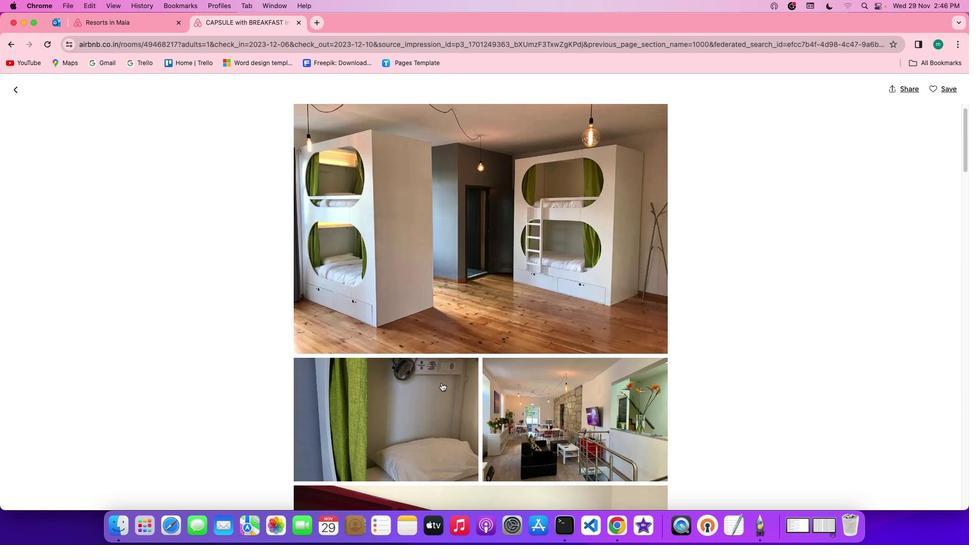 
Action: Mouse scrolled (441, 382) with delta (0, 0)
Screenshot: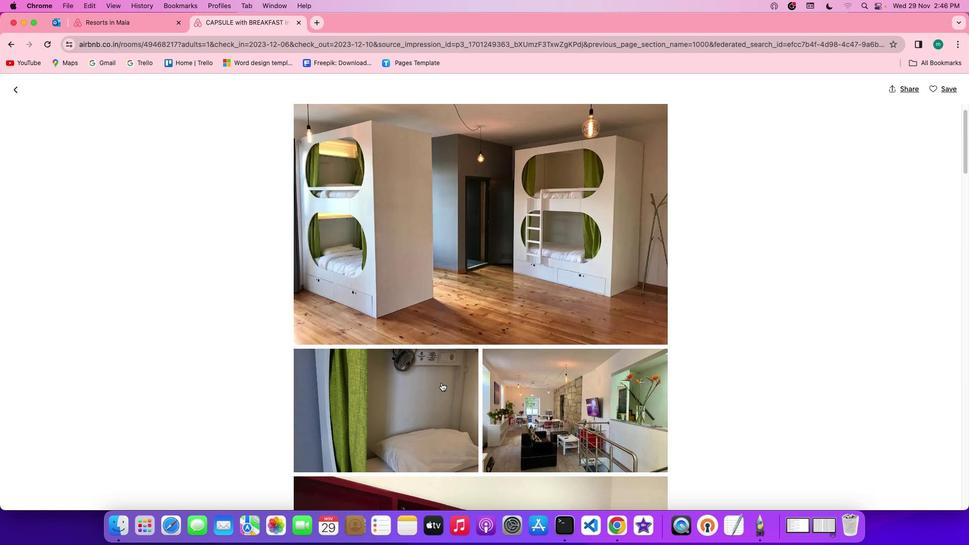 
Action: Mouse moved to (464, 413)
Screenshot: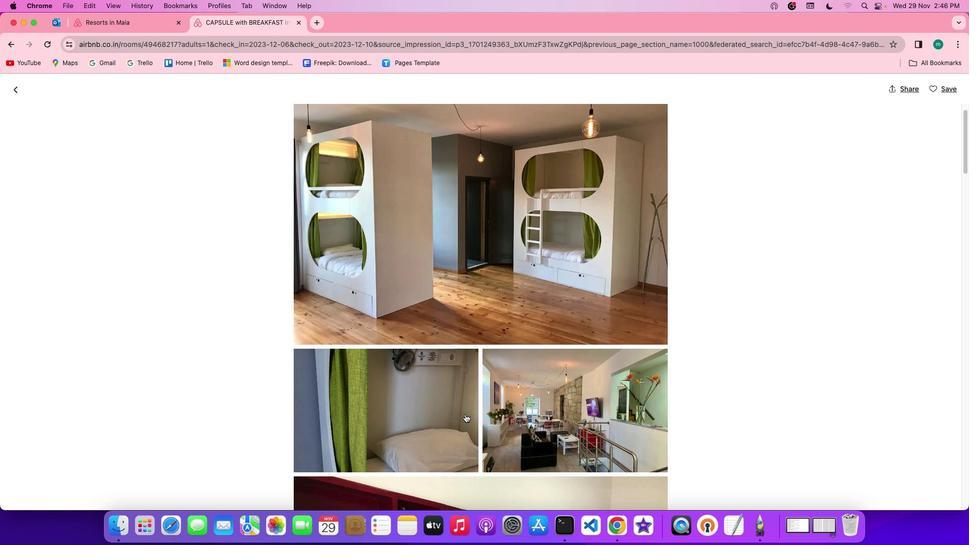 
Action: Mouse scrolled (464, 413) with delta (0, 0)
Screenshot: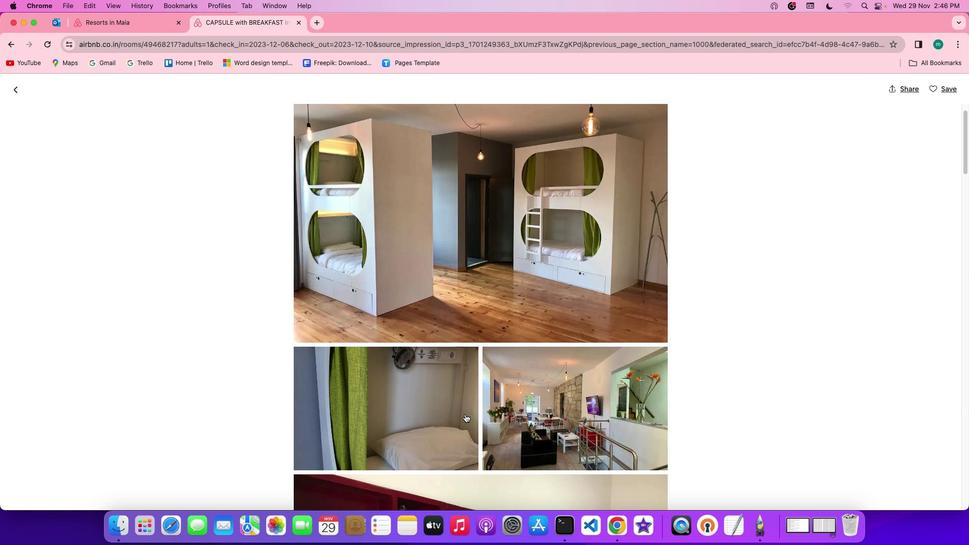 
Action: Mouse scrolled (464, 413) with delta (0, 0)
Screenshot: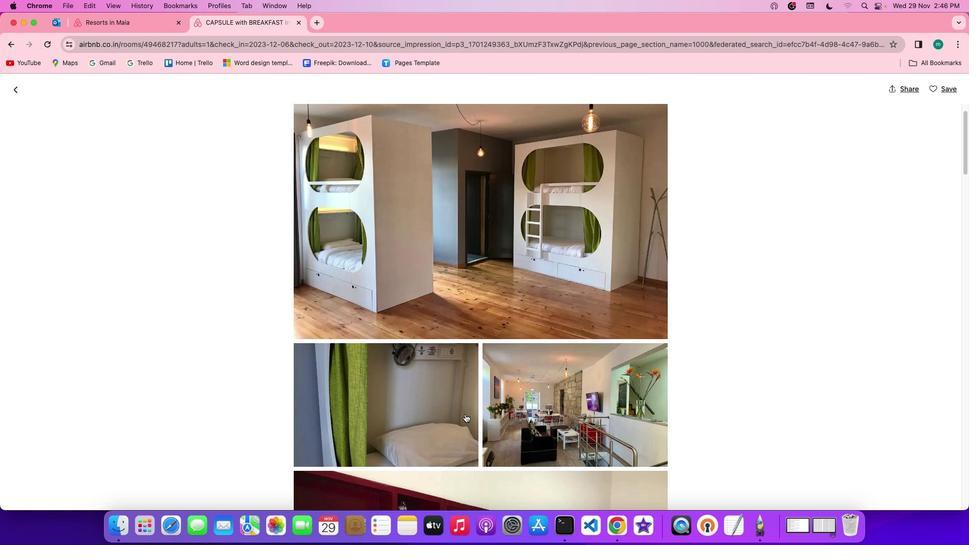 
Action: Mouse scrolled (464, 413) with delta (0, 0)
Screenshot: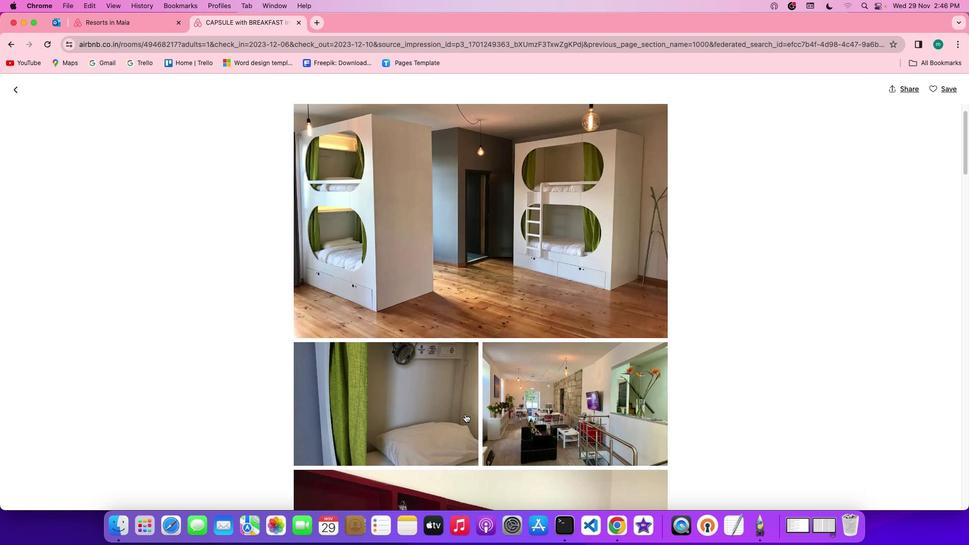
Action: Mouse scrolled (464, 413) with delta (0, 0)
Screenshot: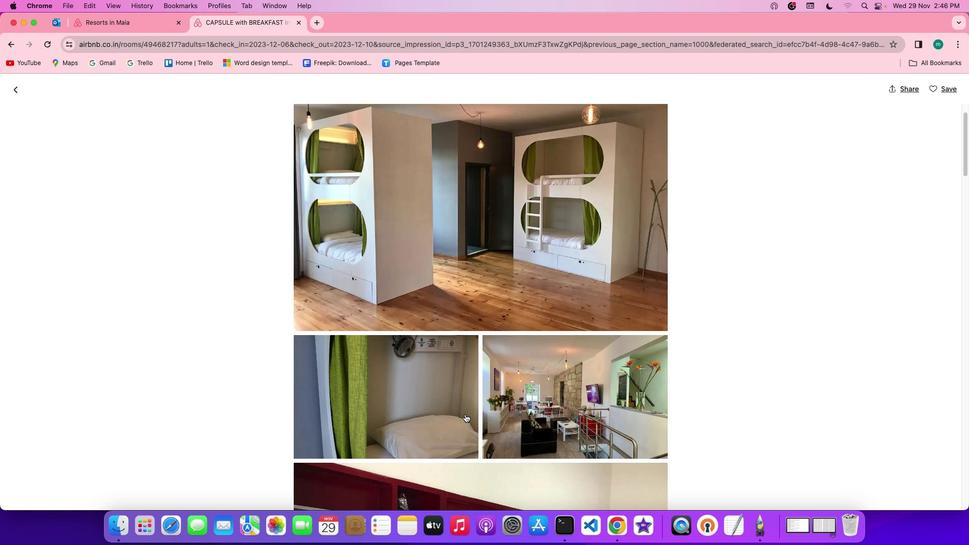 
Action: Mouse scrolled (464, 413) with delta (0, 0)
Screenshot: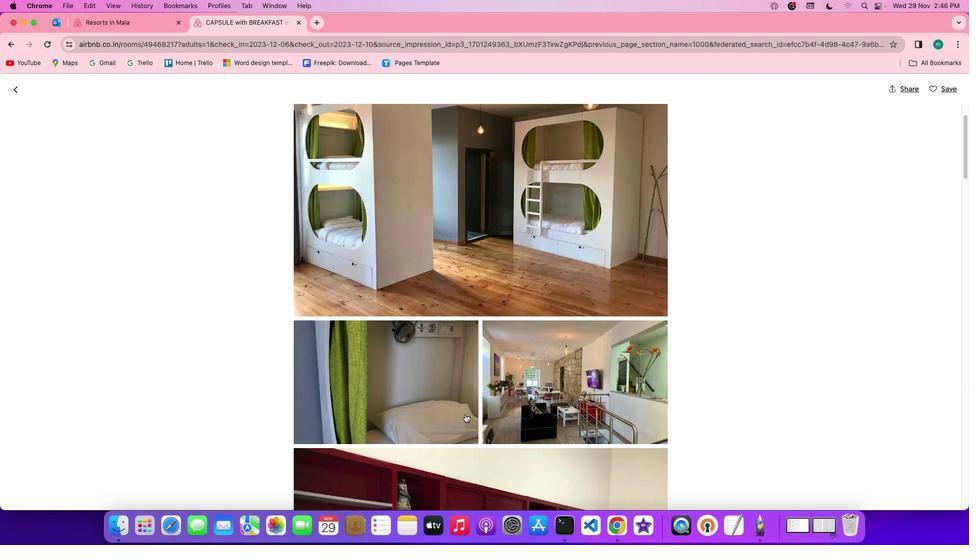 
Action: Mouse scrolled (464, 413) with delta (0, 0)
Screenshot: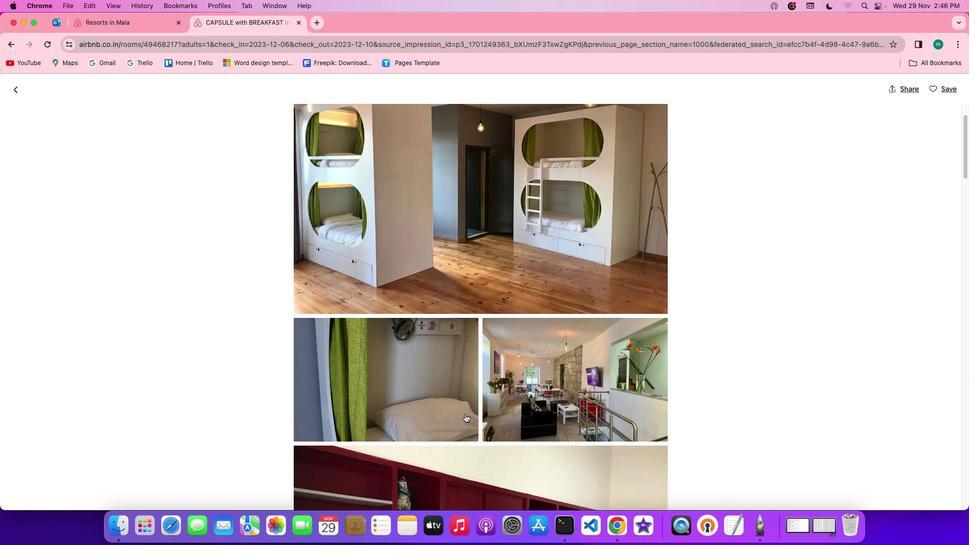 
Action: Mouse scrolled (464, 413) with delta (0, 0)
Screenshot: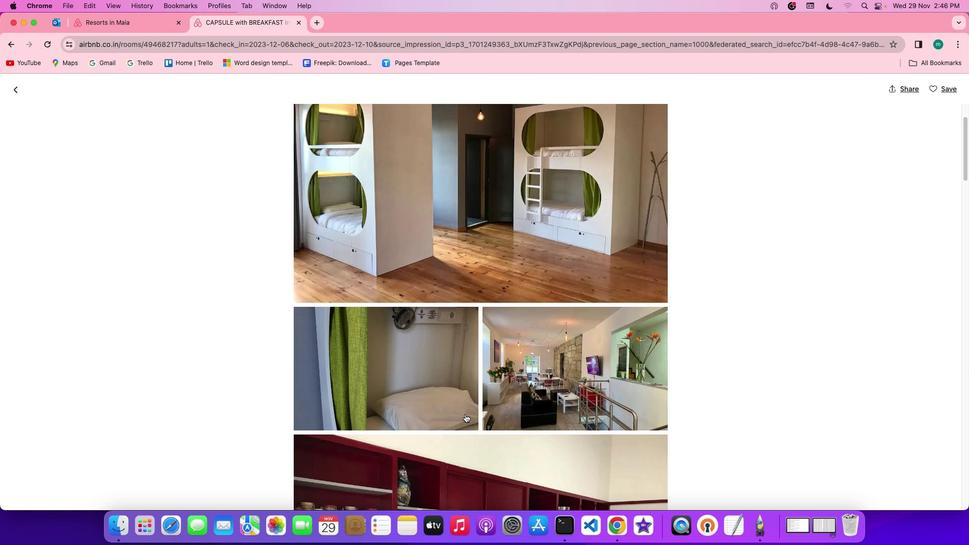 
Action: Mouse scrolled (464, 413) with delta (0, 0)
Screenshot: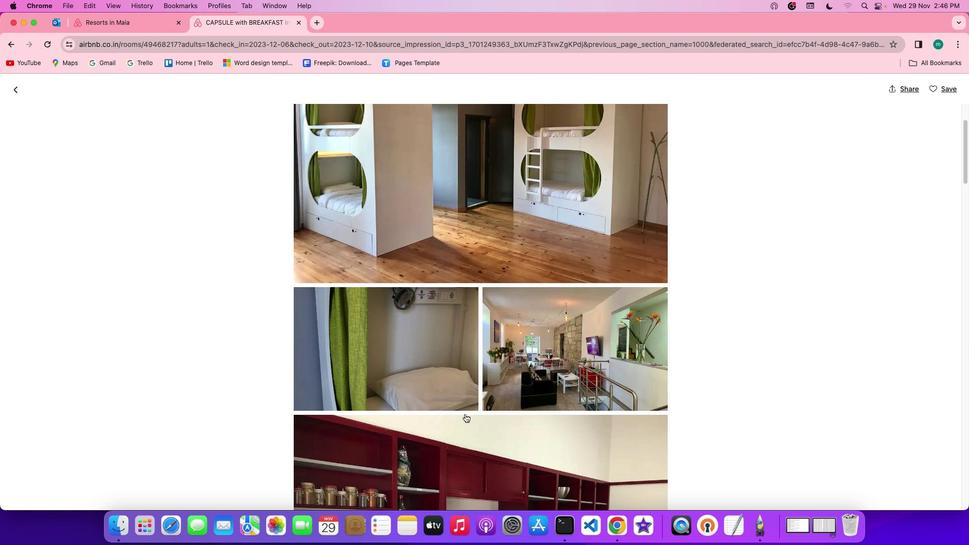 
Action: Mouse scrolled (464, 413) with delta (0, 0)
Screenshot: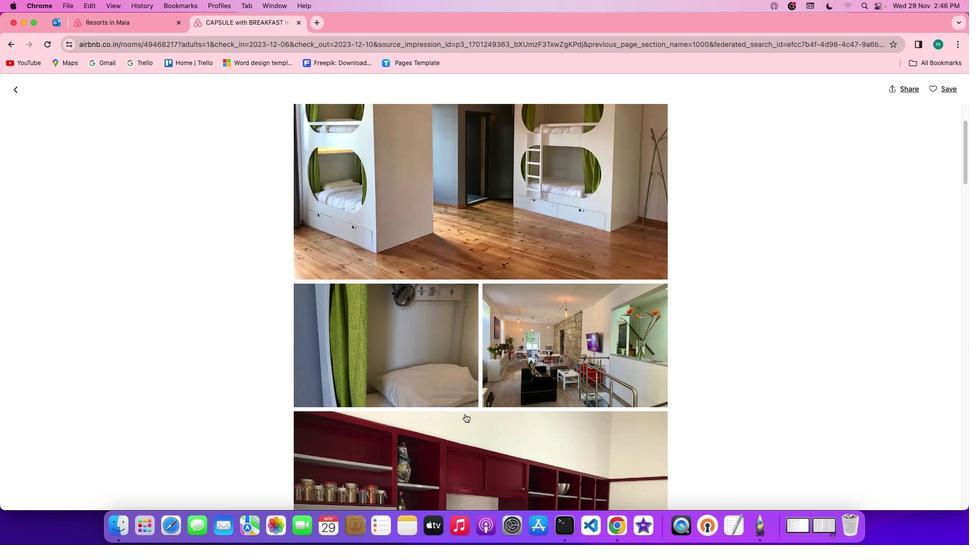 
Action: Mouse scrolled (464, 413) with delta (0, 0)
Screenshot: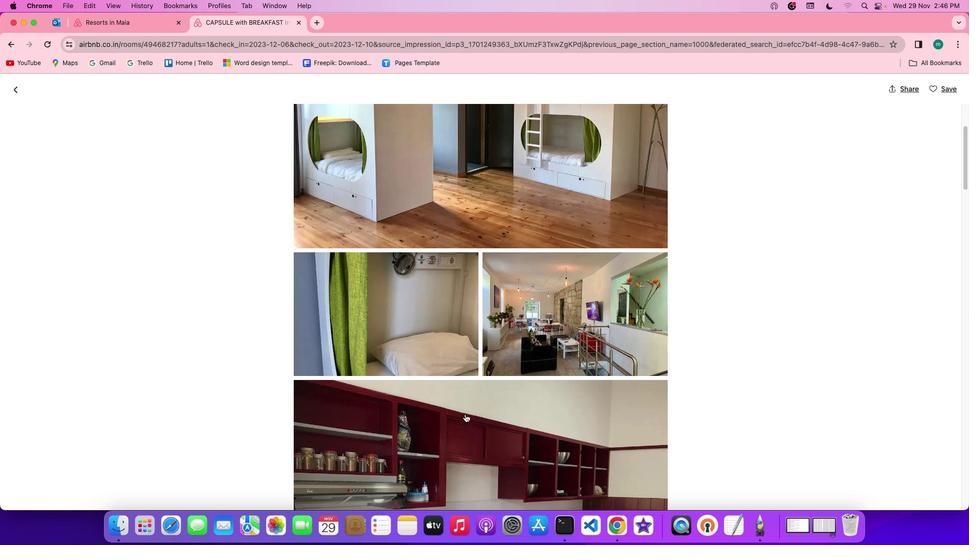 
Action: Mouse scrolled (464, 413) with delta (0, 0)
Screenshot: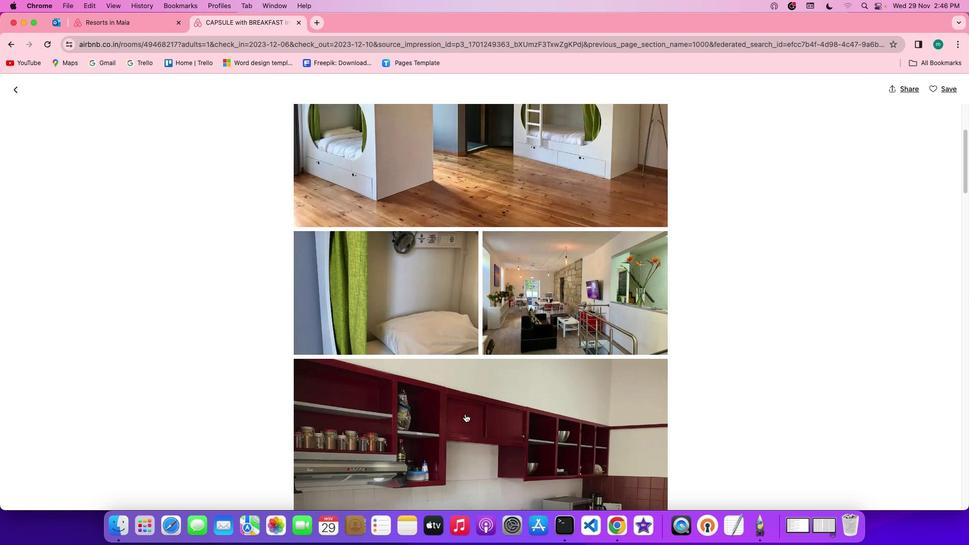 
Action: Mouse scrolled (464, 413) with delta (0, -1)
Screenshot: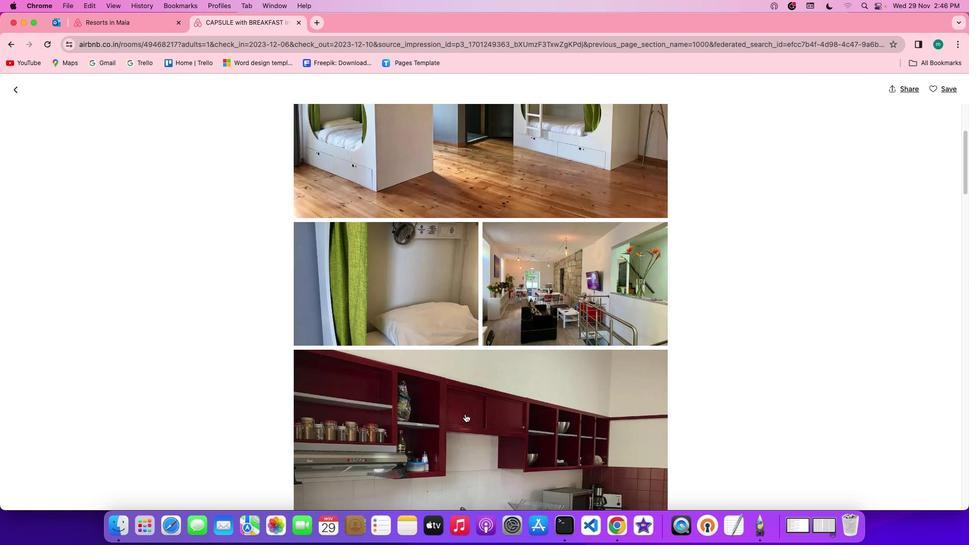 
Action: Mouse scrolled (464, 413) with delta (0, 0)
Screenshot: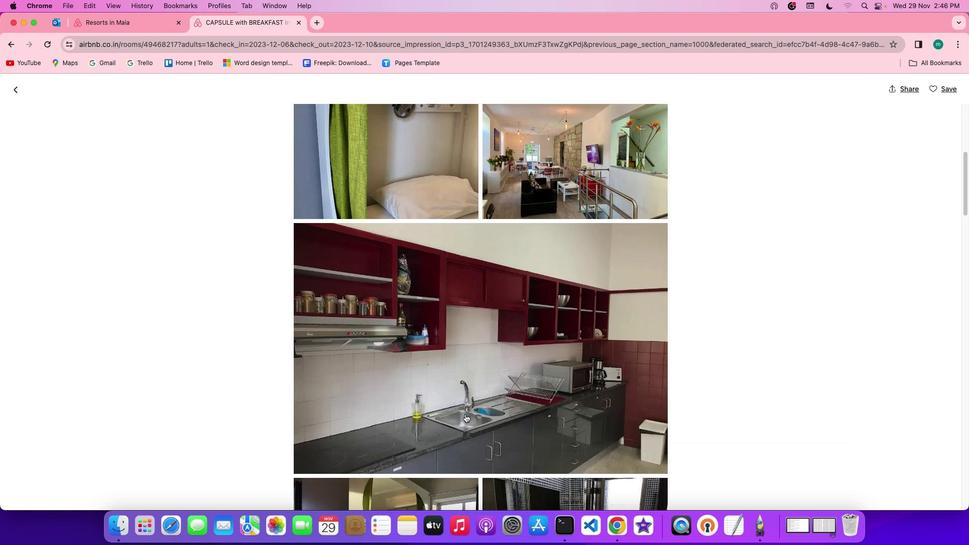 
Action: Mouse scrolled (464, 413) with delta (0, 0)
Screenshot: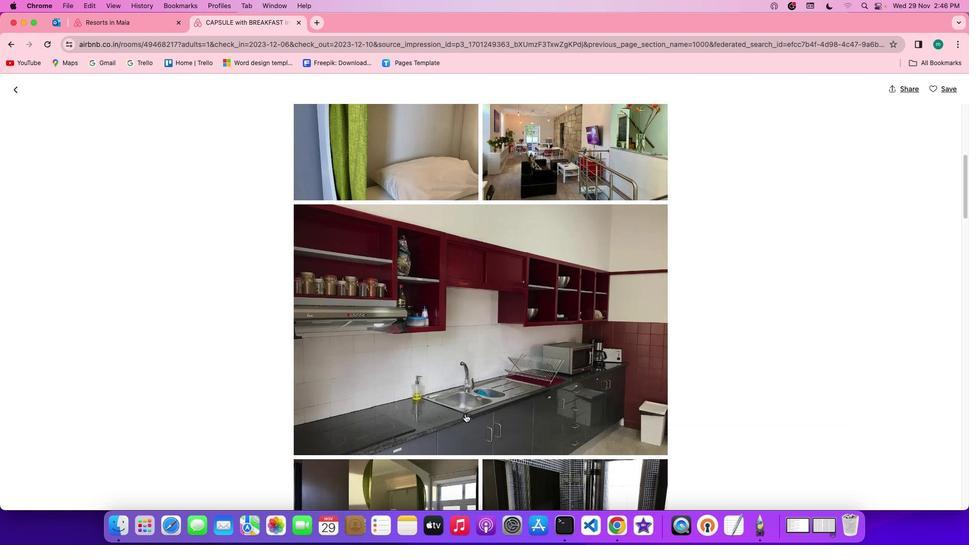 
Action: Mouse scrolled (464, 413) with delta (0, -1)
Screenshot: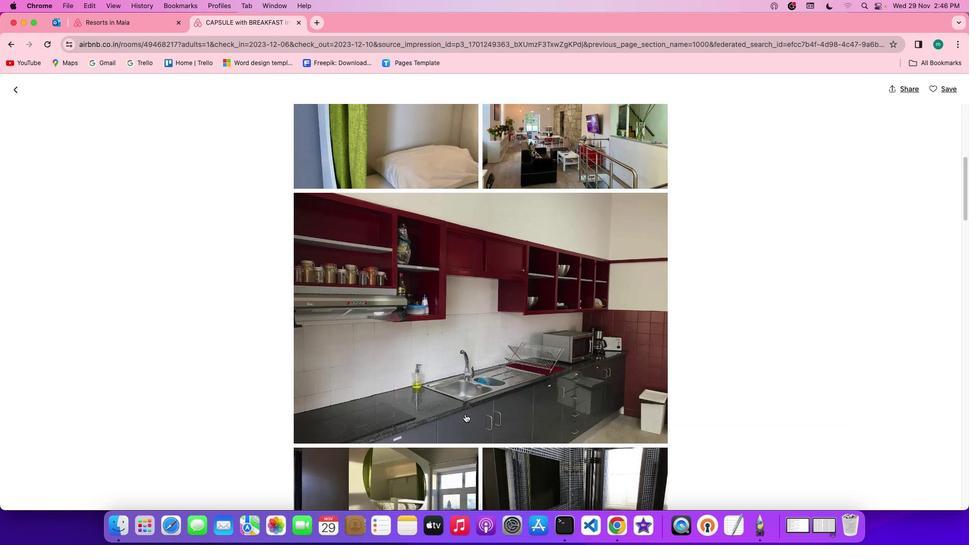 
Action: Mouse scrolled (464, 413) with delta (0, -2)
Screenshot: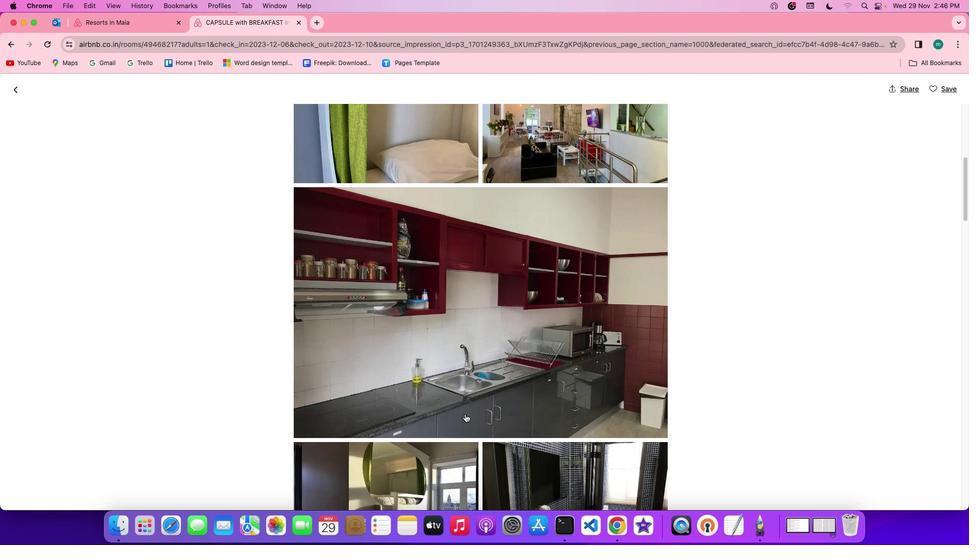 
Action: Mouse scrolled (464, 413) with delta (0, 0)
Screenshot: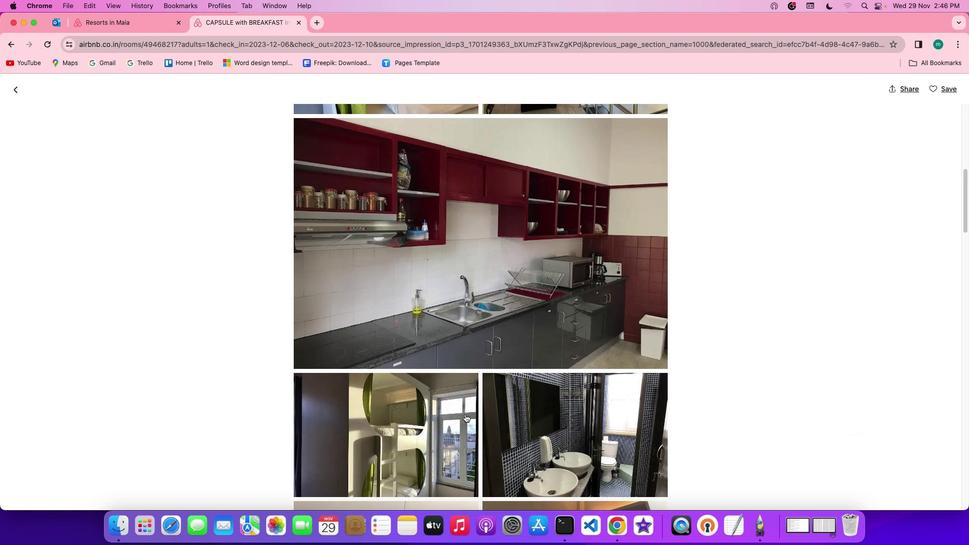 
Action: Mouse scrolled (464, 413) with delta (0, 0)
Screenshot: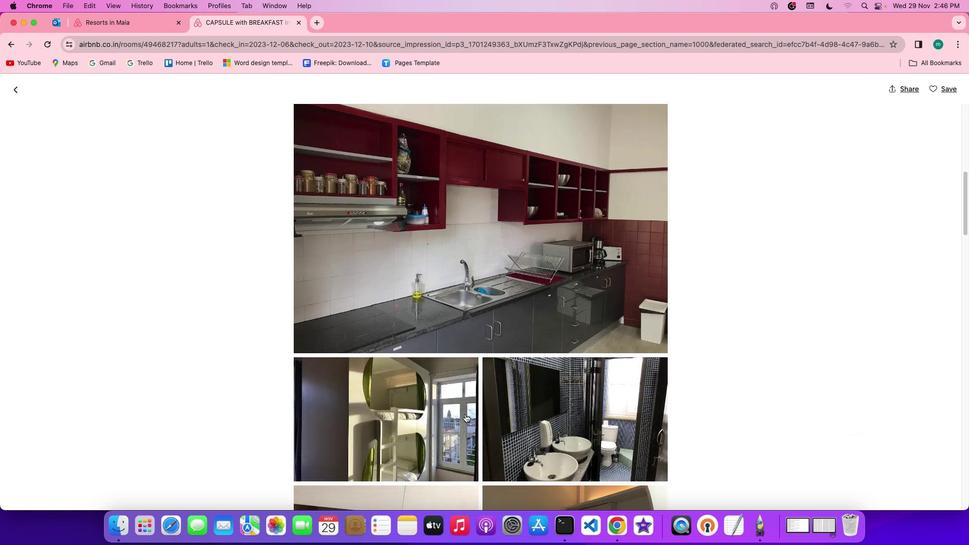 
Action: Mouse scrolled (464, 413) with delta (0, -1)
Screenshot: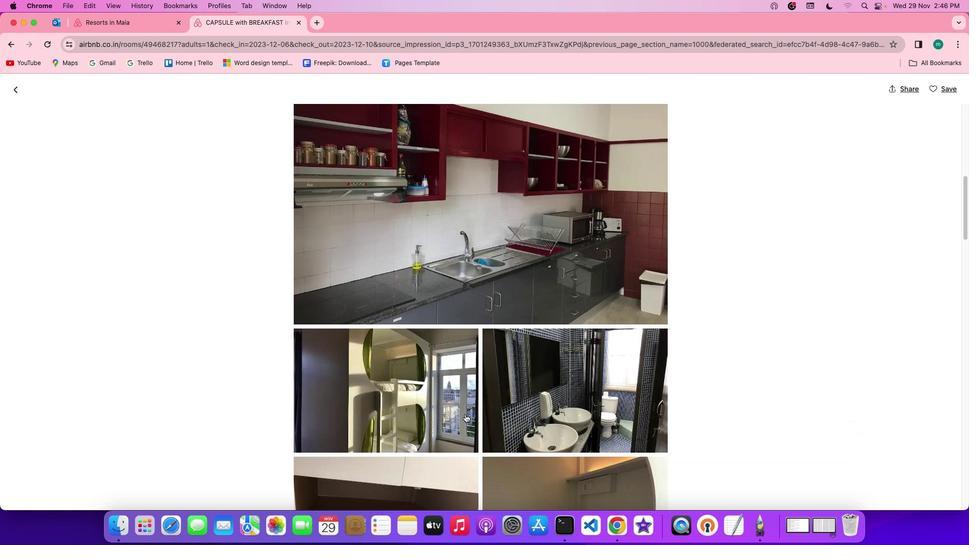 
Action: Mouse scrolled (464, 413) with delta (0, -1)
Screenshot: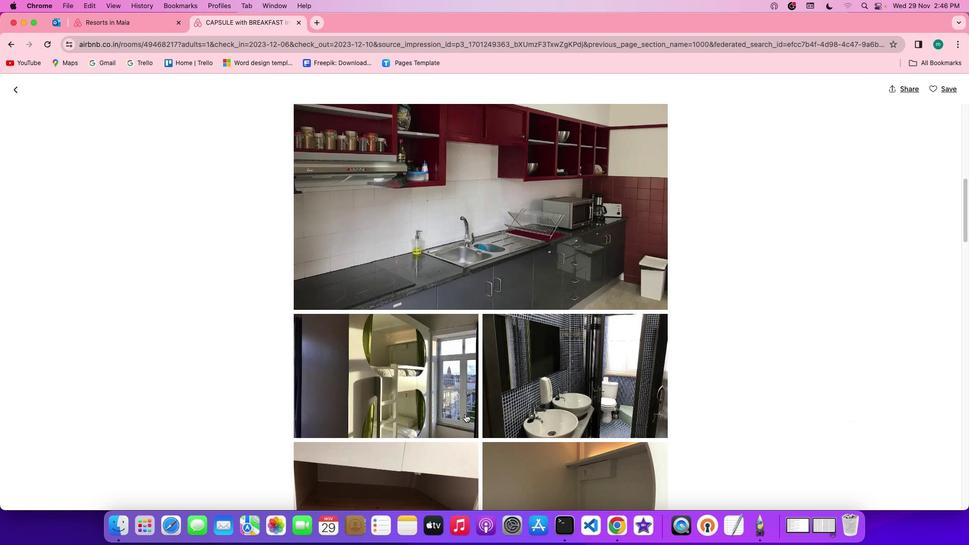 
Action: Mouse scrolled (464, 413) with delta (0, 0)
Screenshot: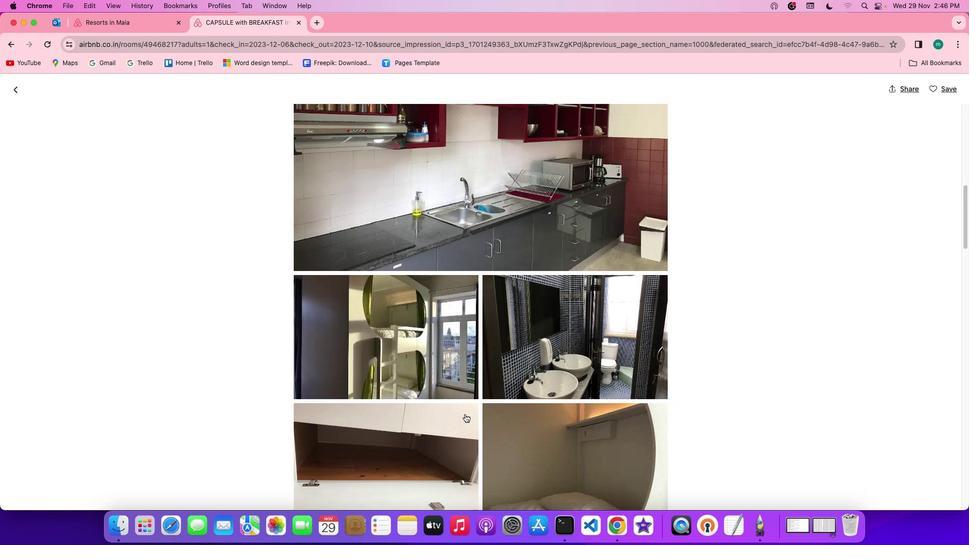 
Action: Mouse scrolled (464, 413) with delta (0, 0)
Screenshot: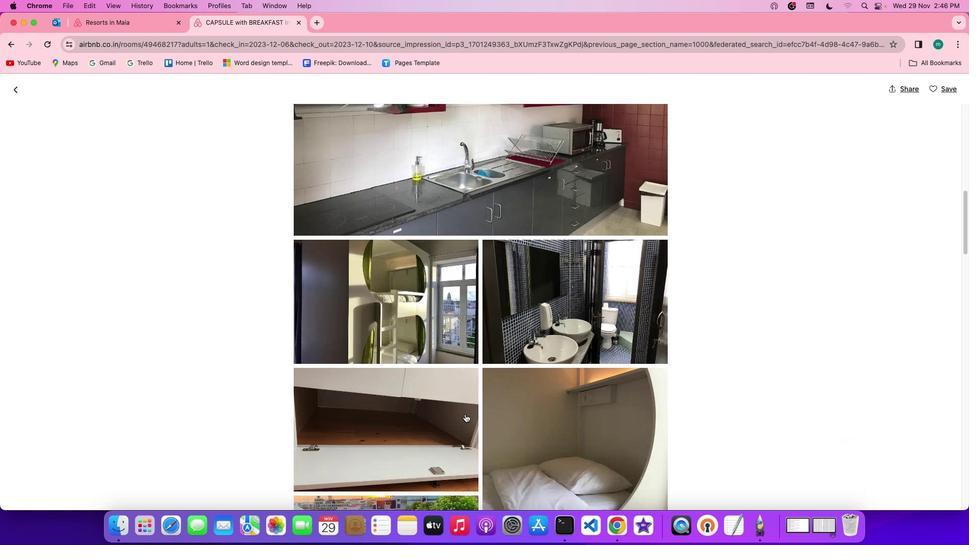 
Action: Mouse scrolled (464, 413) with delta (0, -1)
Screenshot: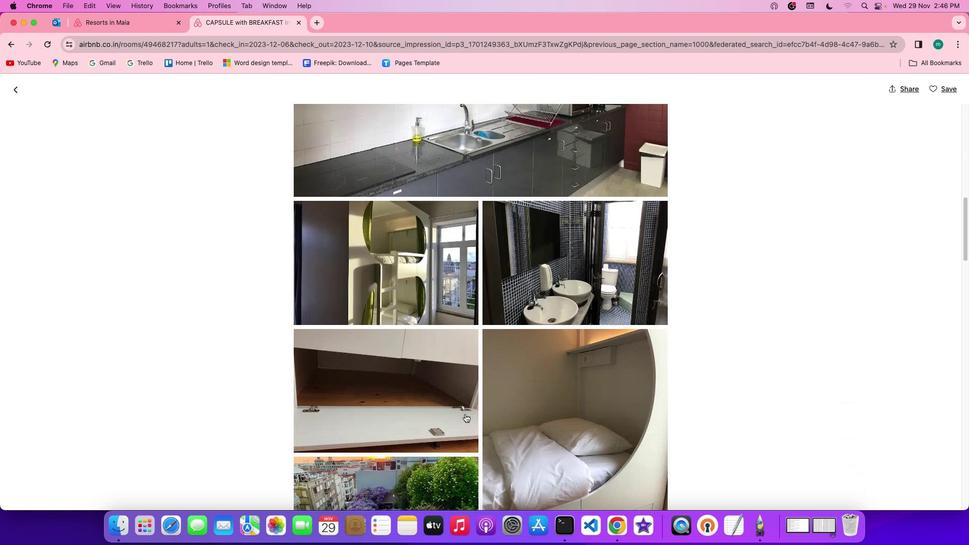 
Action: Mouse scrolled (464, 413) with delta (0, -1)
Screenshot: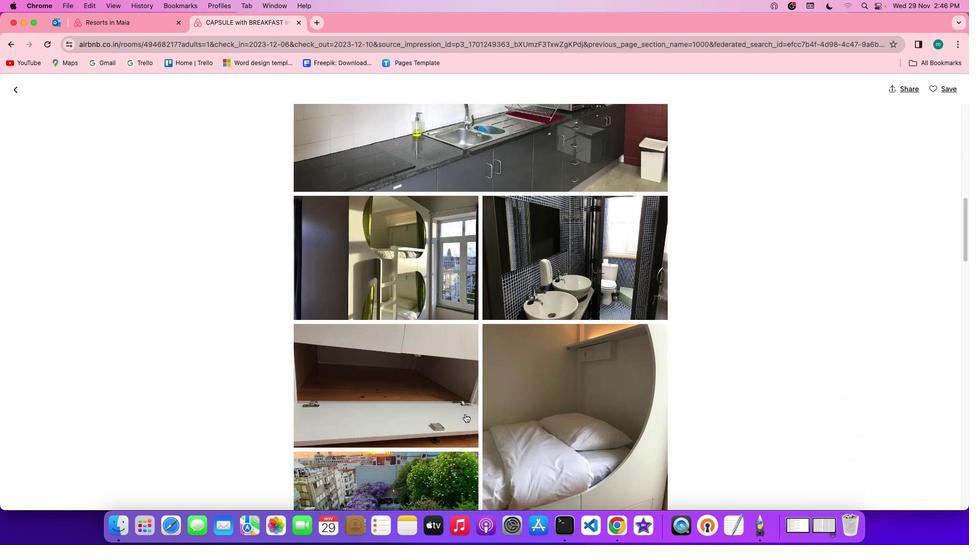 
Action: Mouse scrolled (464, 413) with delta (0, 0)
Screenshot: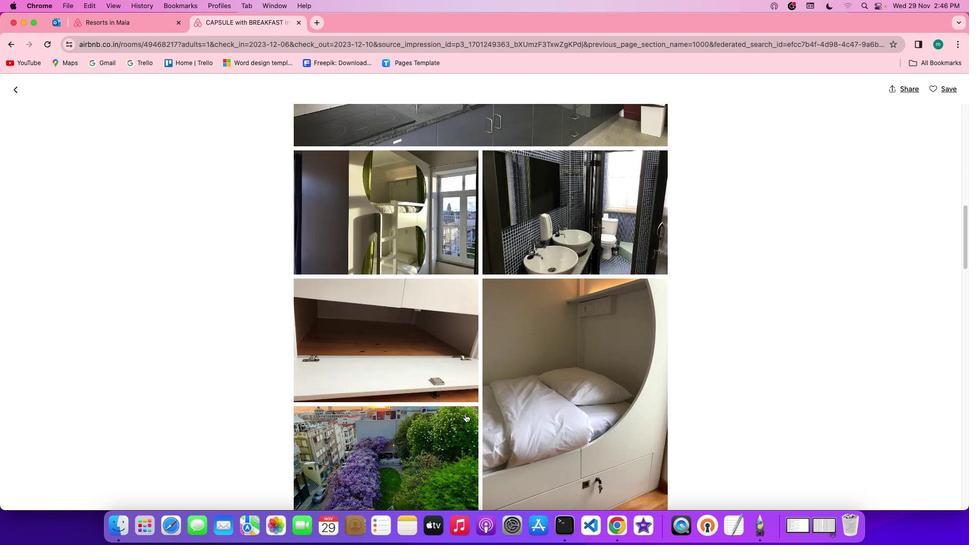 
Action: Mouse scrolled (464, 413) with delta (0, 0)
Screenshot: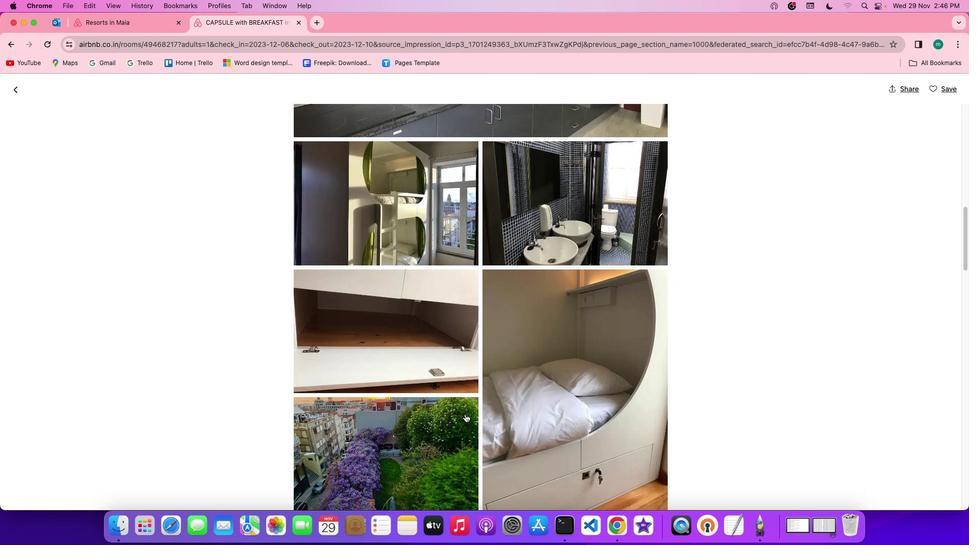 
Action: Mouse scrolled (464, 413) with delta (0, -1)
Screenshot: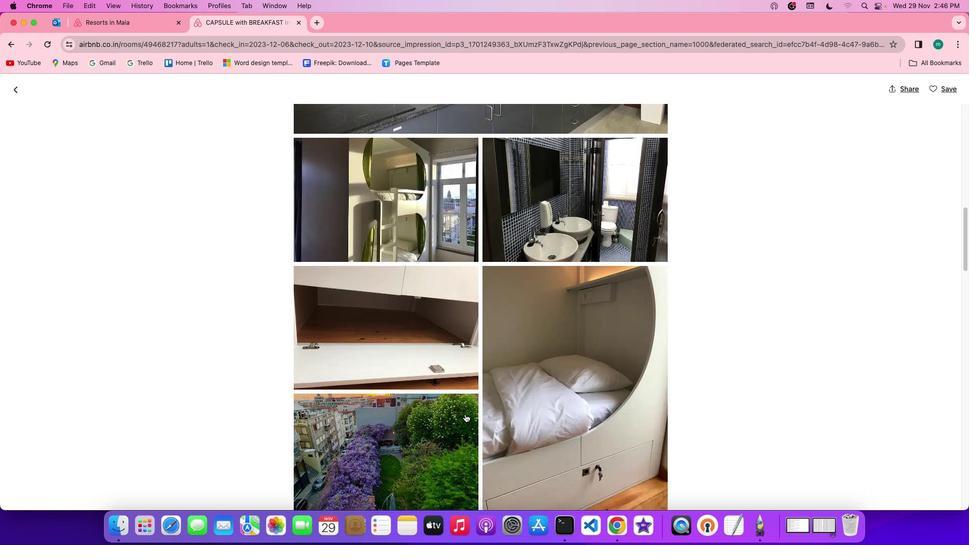 
Action: Mouse scrolled (464, 413) with delta (0, 0)
Screenshot: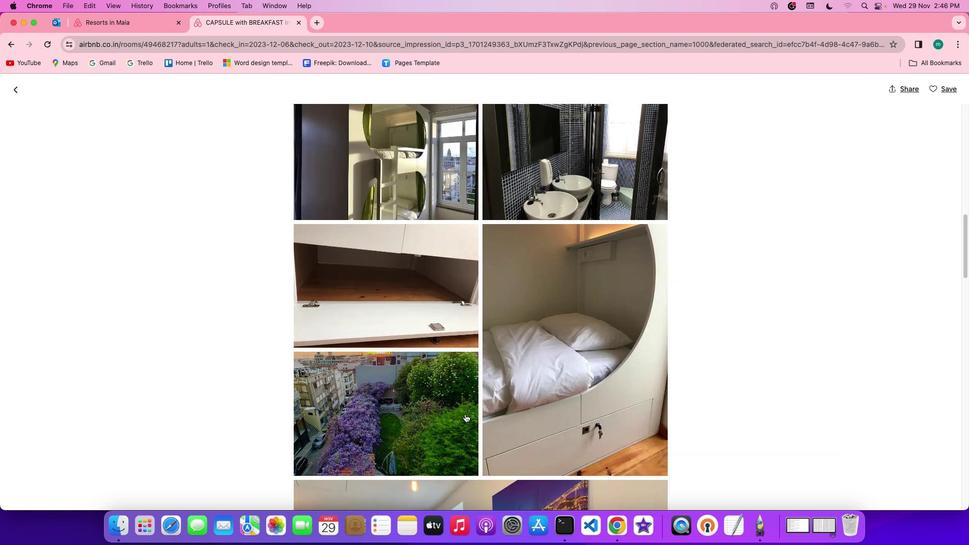 
Action: Mouse scrolled (464, 413) with delta (0, 0)
Screenshot: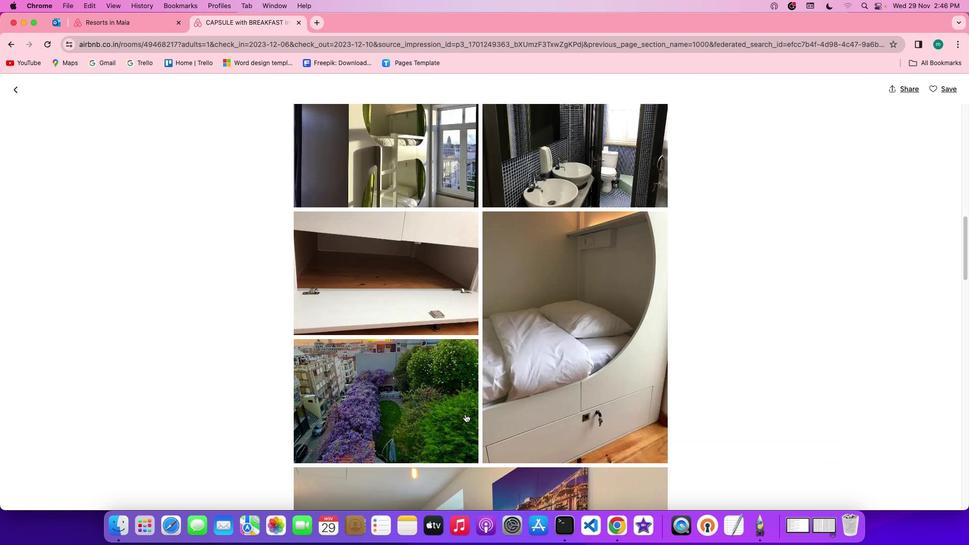 
Action: Mouse scrolled (464, 413) with delta (0, -1)
Screenshot: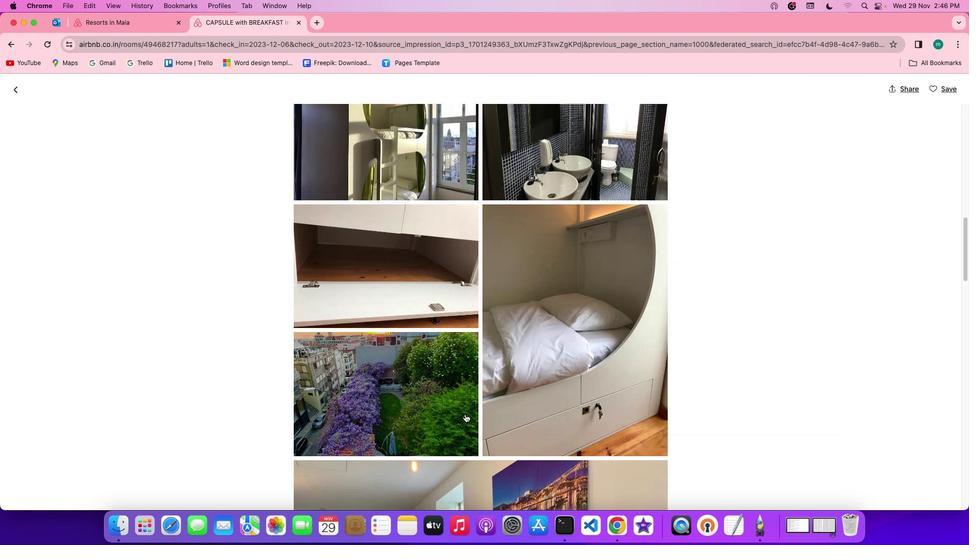 
Action: Mouse scrolled (464, 413) with delta (0, 0)
Screenshot: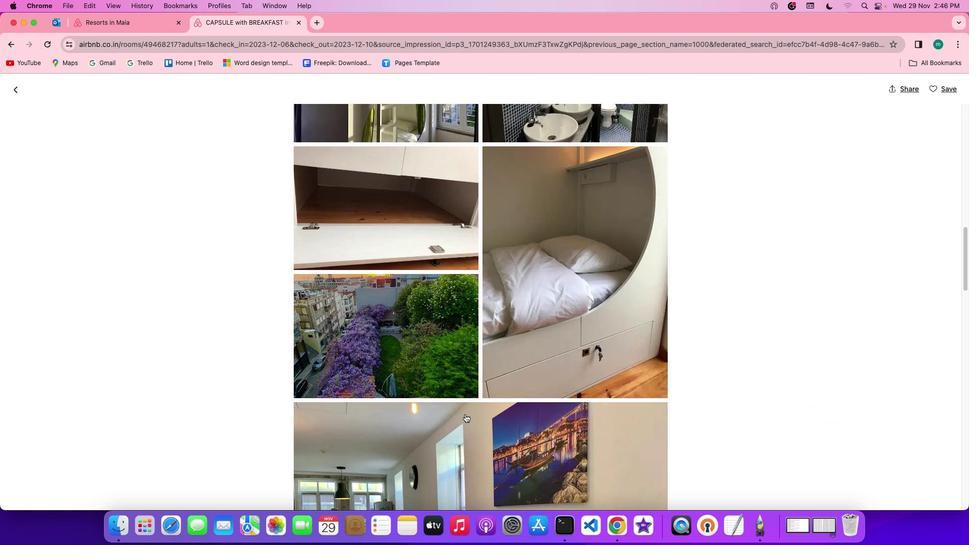 
Action: Mouse scrolled (464, 413) with delta (0, 0)
Screenshot: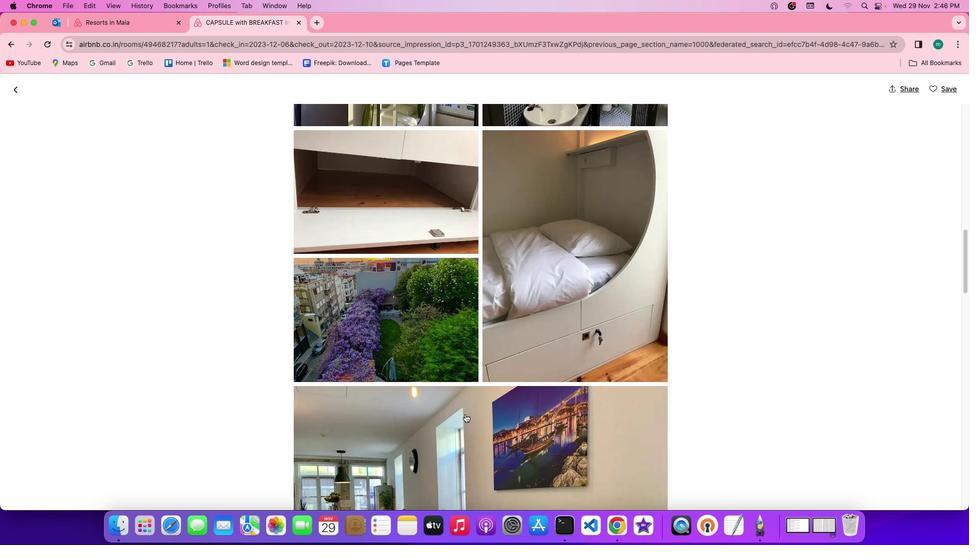 
Action: Mouse scrolled (464, 413) with delta (0, -1)
Screenshot: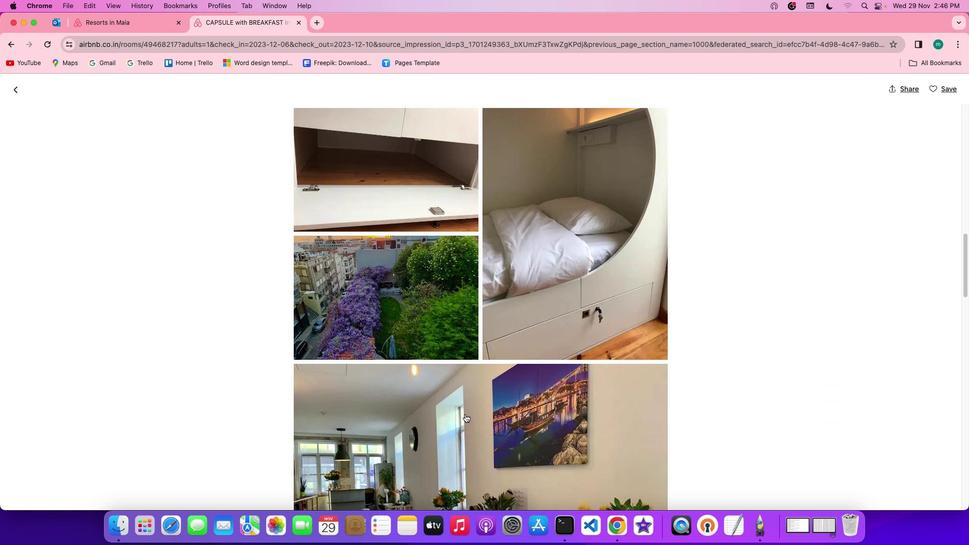 
Action: Mouse scrolled (464, 413) with delta (0, -1)
Screenshot: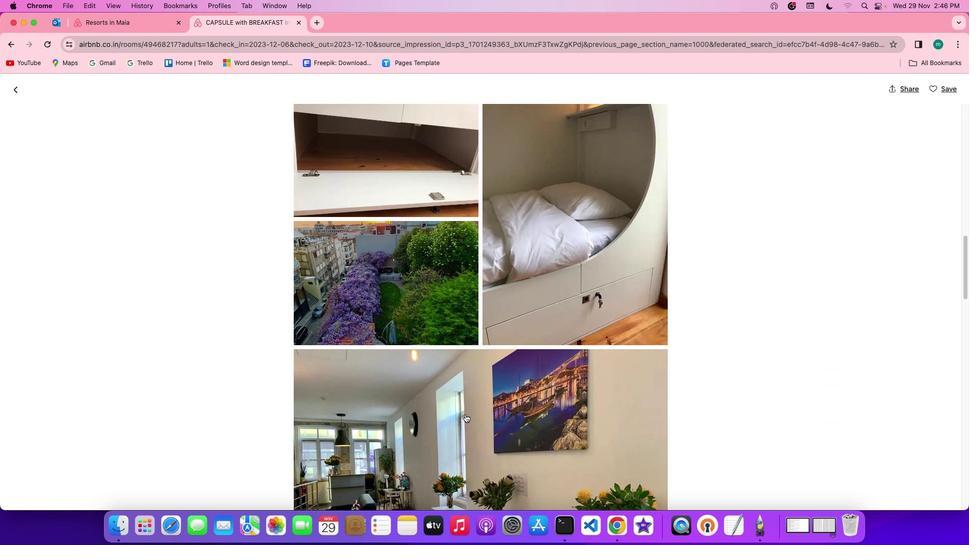 
Action: Mouse scrolled (464, 413) with delta (0, 0)
Screenshot: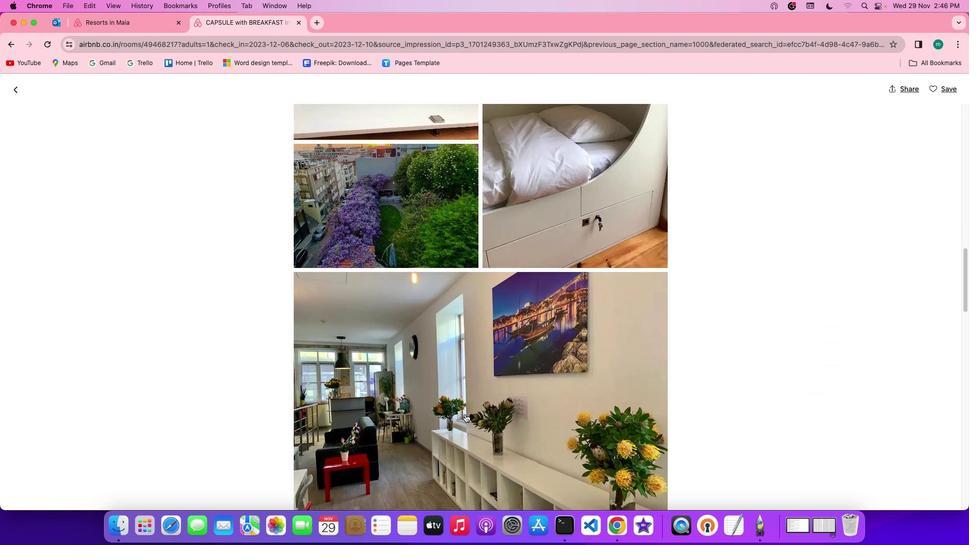 
Action: Mouse scrolled (464, 413) with delta (0, 0)
Screenshot: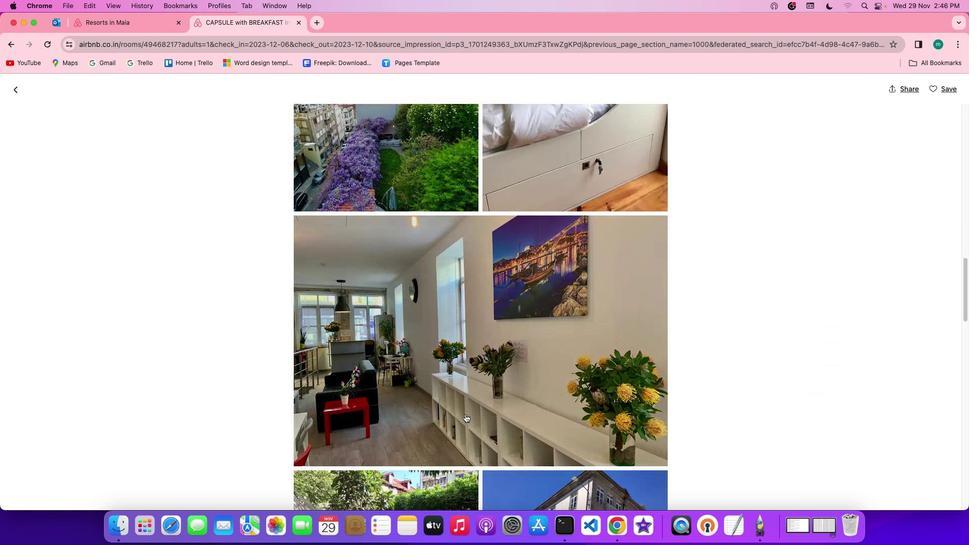 
Action: Mouse scrolled (464, 413) with delta (0, -1)
Screenshot: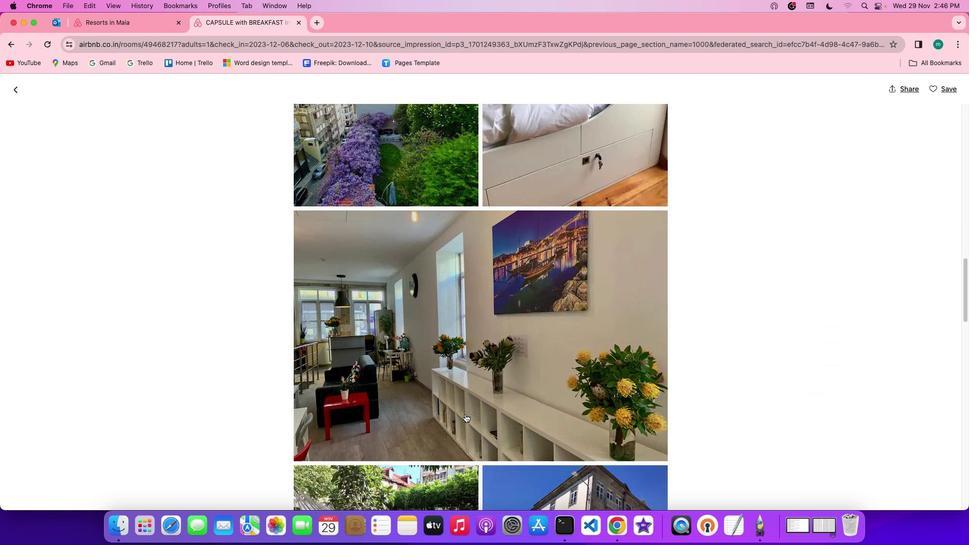 
Action: Mouse scrolled (464, 413) with delta (0, -1)
Screenshot: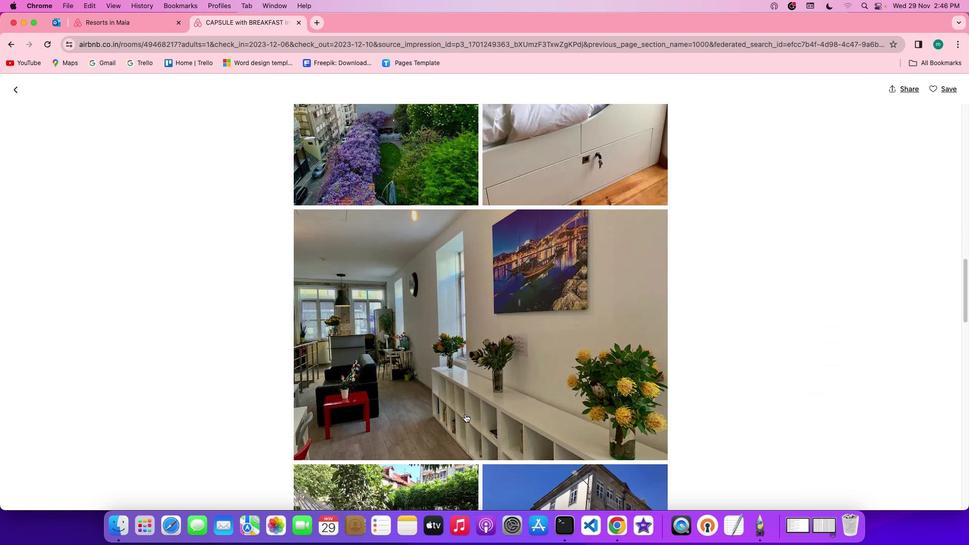 
Action: Mouse moved to (465, 413)
Screenshot: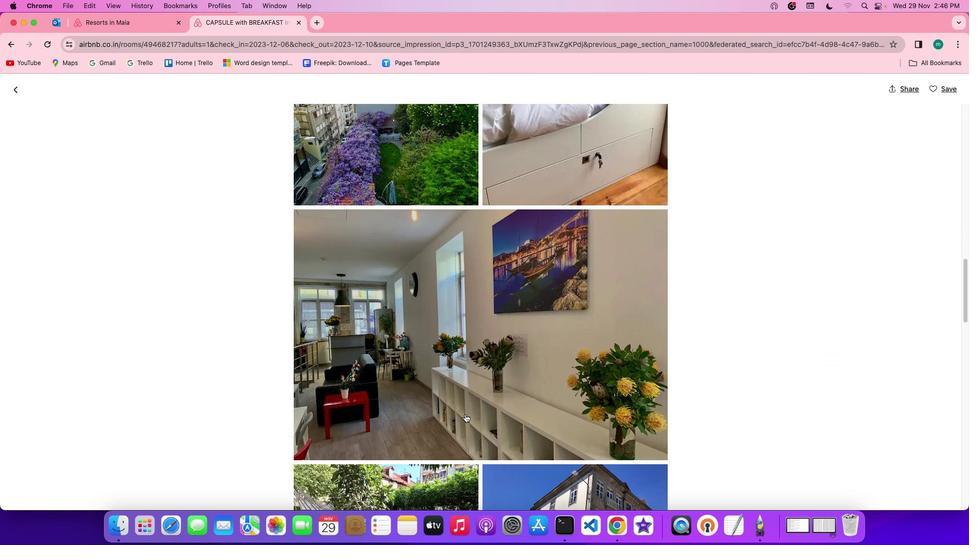 
Action: Mouse scrolled (465, 413) with delta (0, 0)
Screenshot: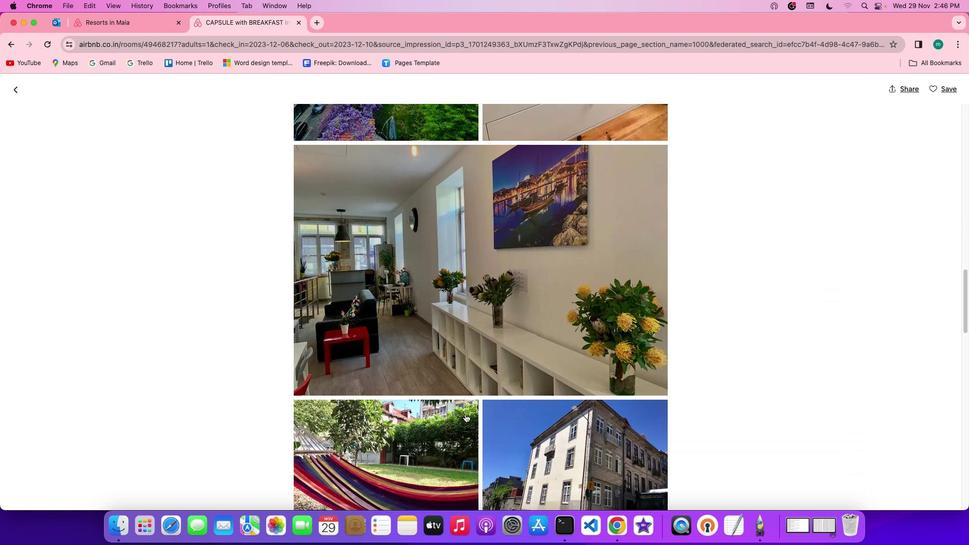 
Action: Mouse scrolled (465, 413) with delta (0, 0)
Screenshot: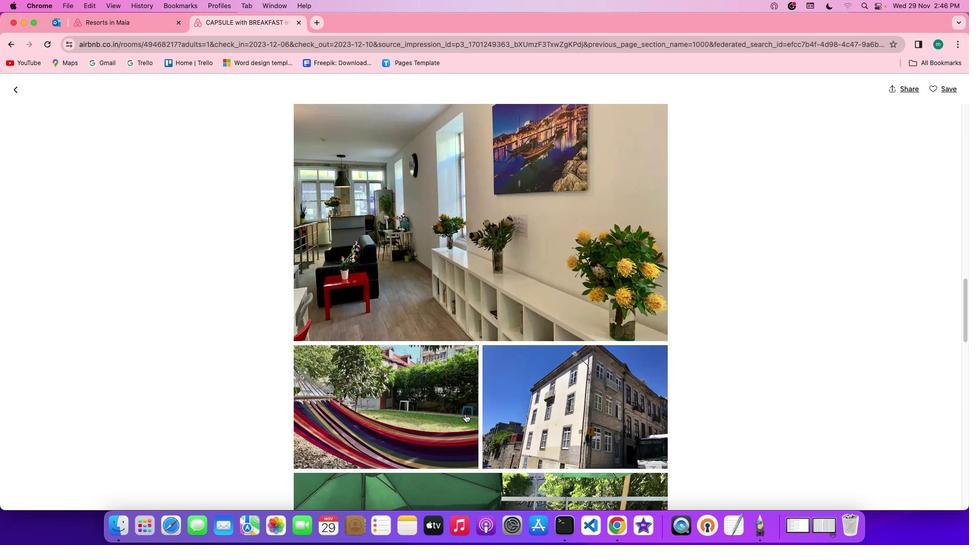 
Action: Mouse scrolled (465, 413) with delta (0, -1)
Screenshot: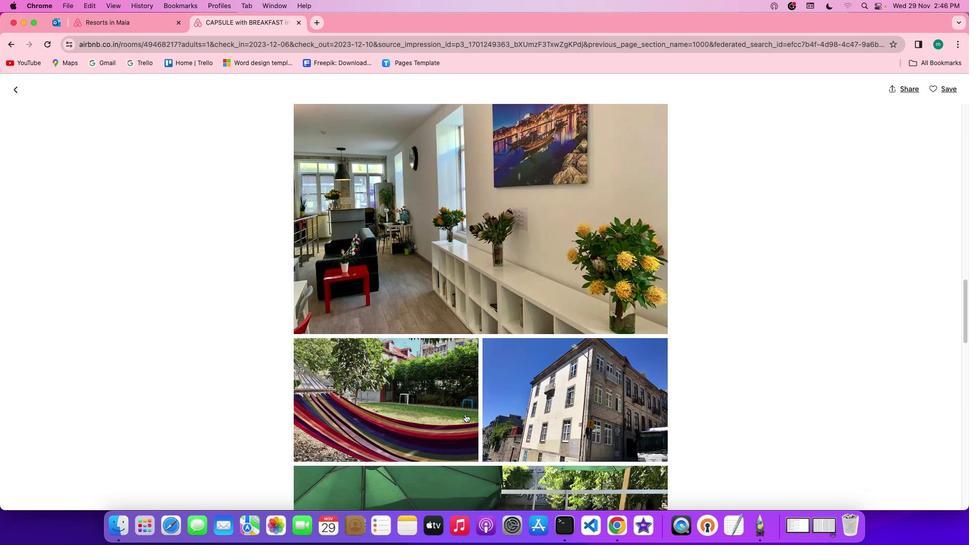 
Action: Mouse scrolled (465, 413) with delta (0, -1)
Screenshot: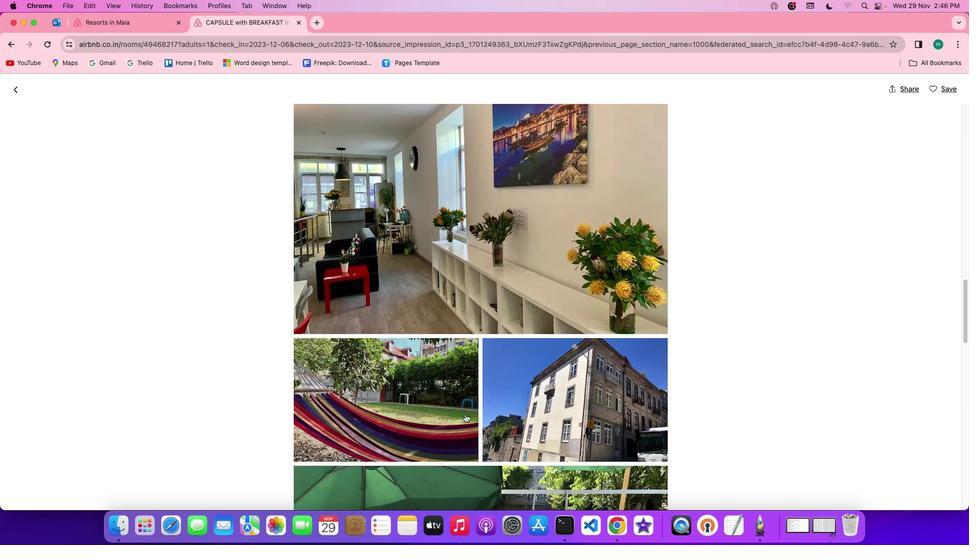 
Action: Mouse scrolled (465, 413) with delta (0, 0)
Screenshot: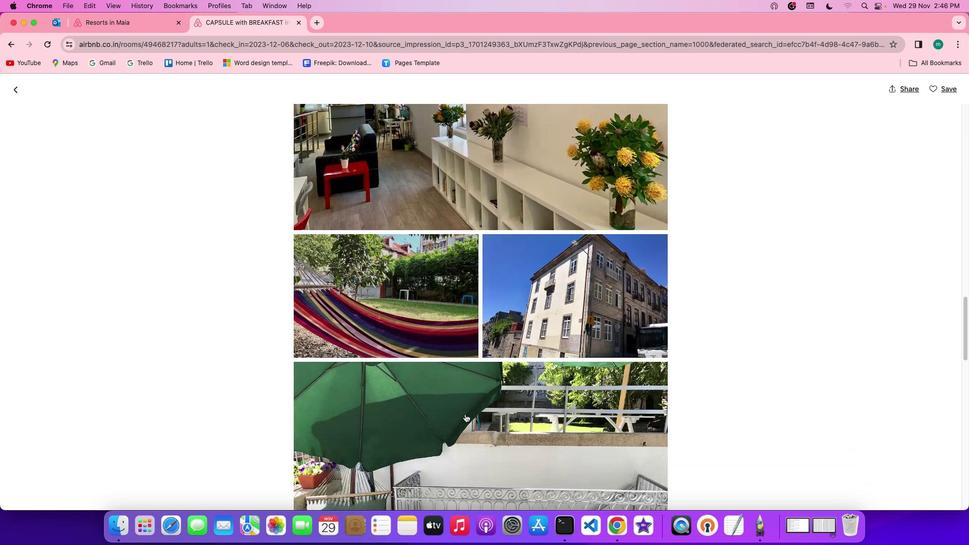 
Action: Mouse scrolled (465, 413) with delta (0, 0)
Screenshot: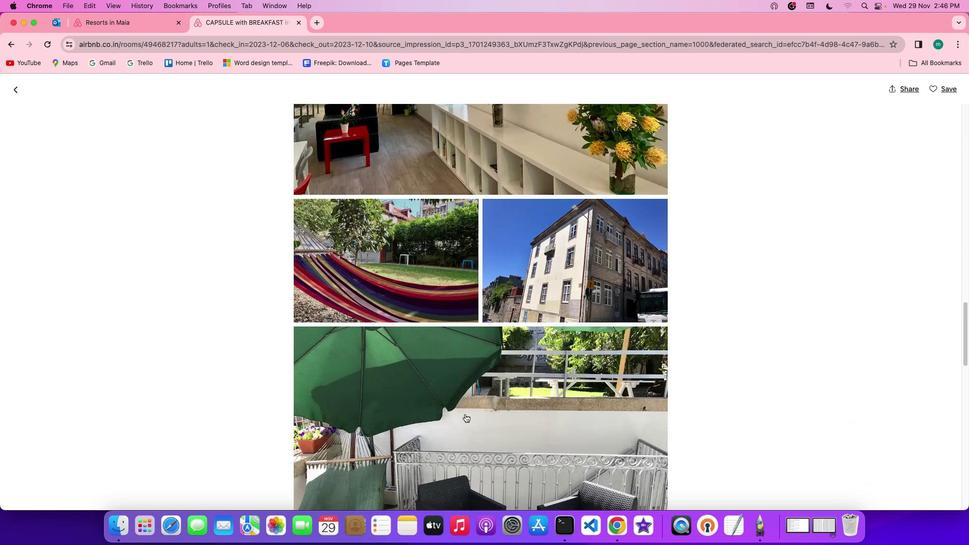 
Action: Mouse scrolled (465, 413) with delta (0, -1)
Screenshot: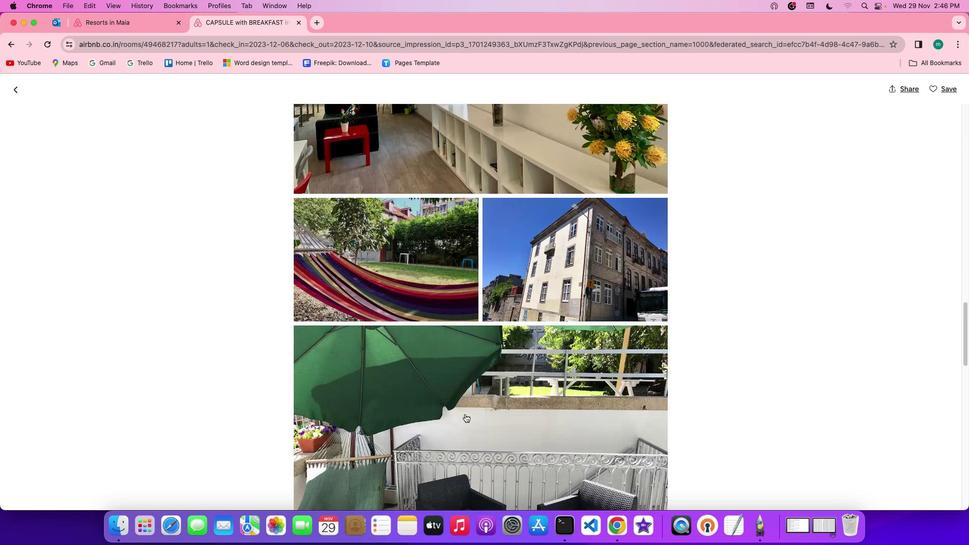 
Action: Mouse scrolled (465, 413) with delta (0, -1)
Screenshot: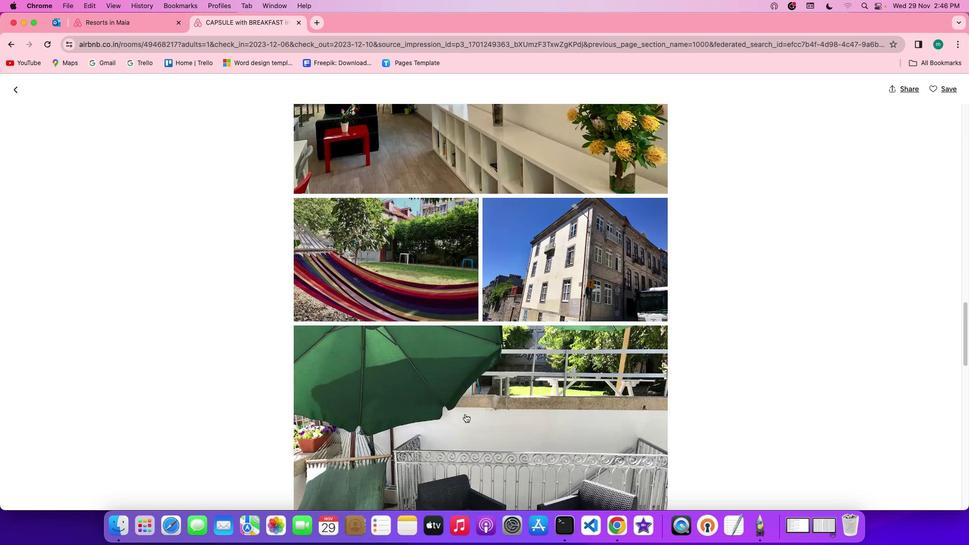 
Action: Mouse scrolled (465, 413) with delta (0, 0)
Screenshot: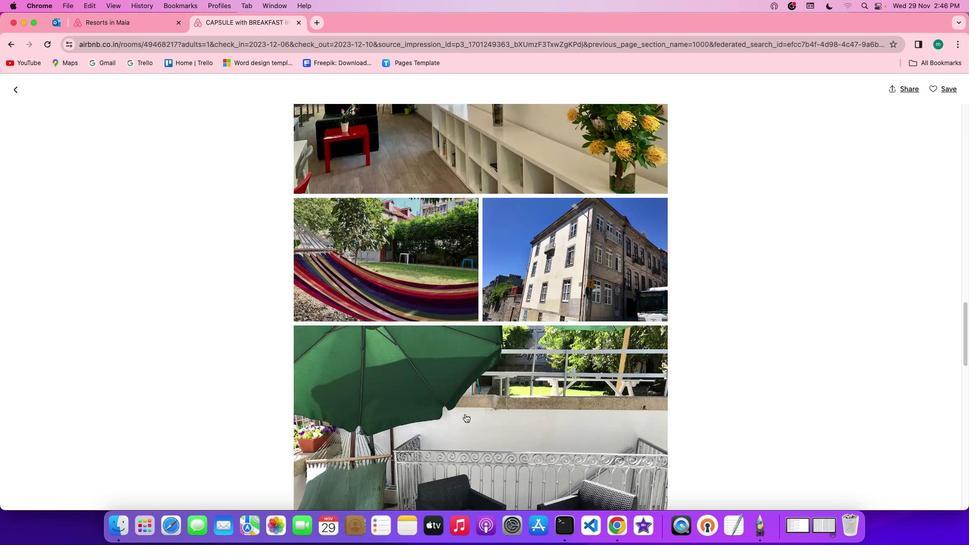
Action: Mouse scrolled (465, 413) with delta (0, 0)
Screenshot: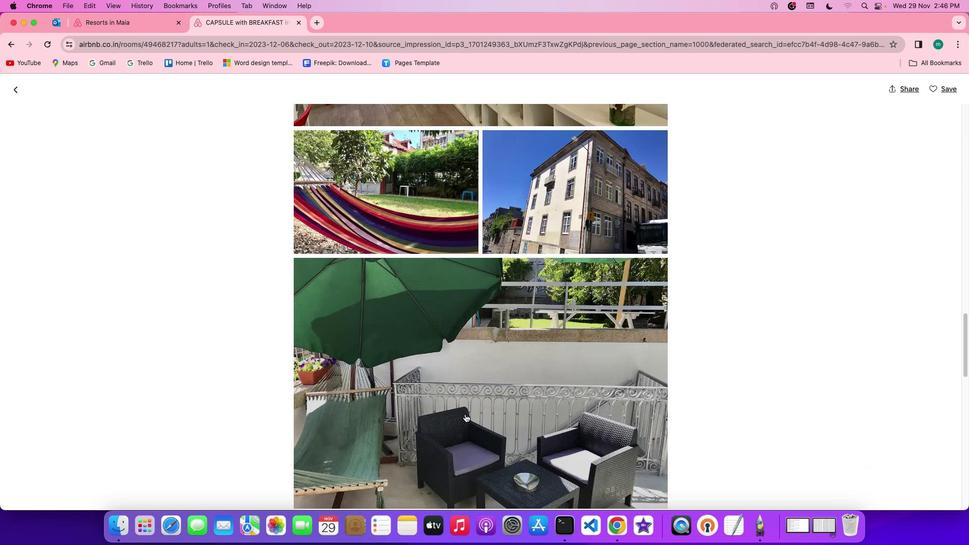 
Action: Mouse scrolled (465, 413) with delta (0, 0)
Screenshot: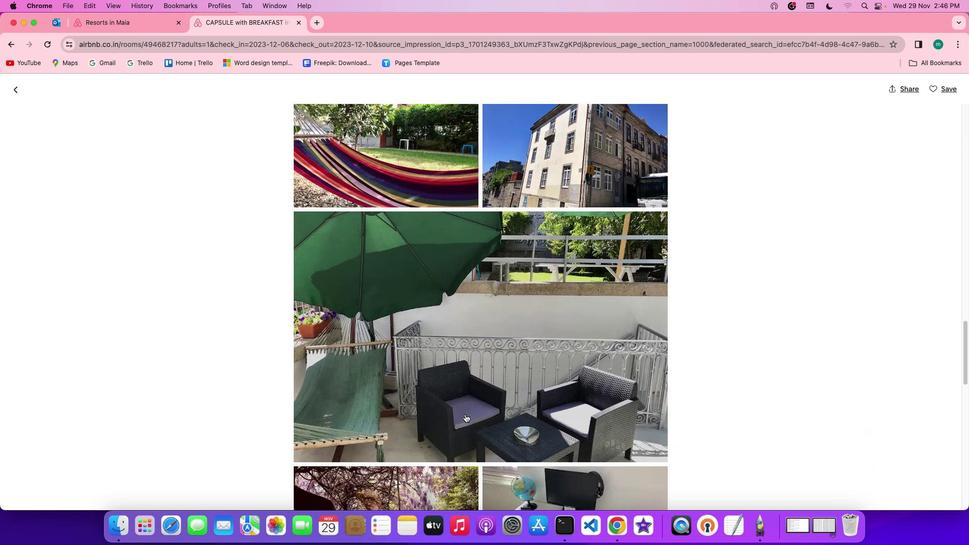 
Action: Mouse scrolled (465, 413) with delta (0, -1)
Screenshot: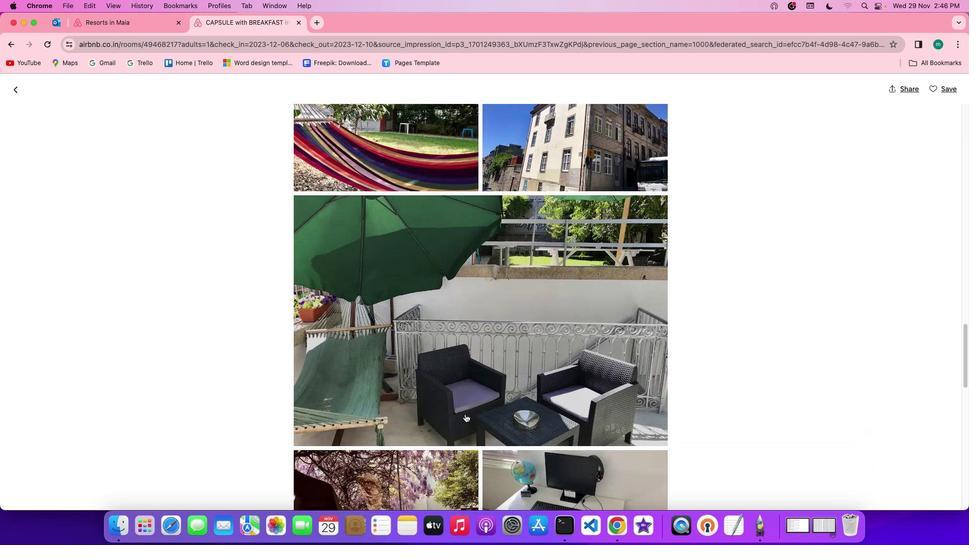
Action: Mouse scrolled (465, 413) with delta (0, -1)
Screenshot: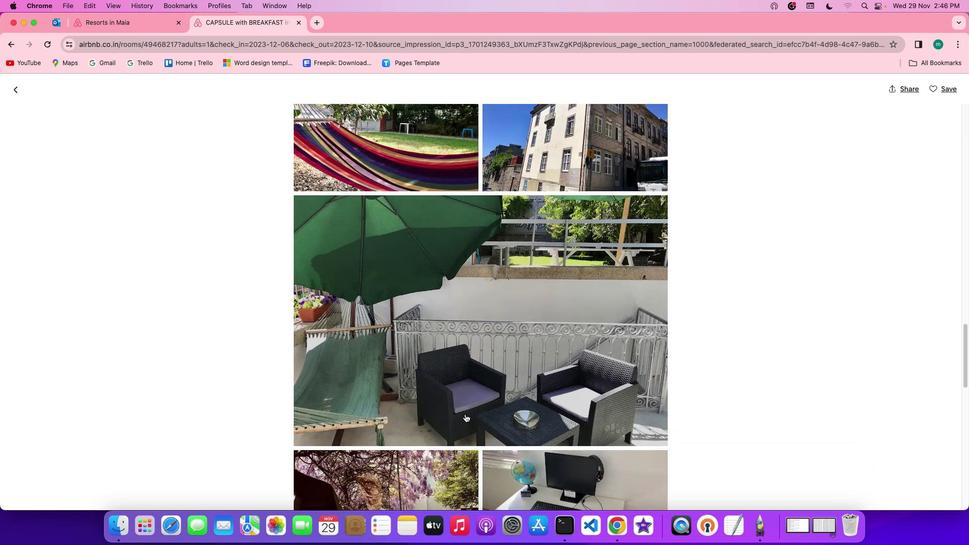 
Action: Mouse scrolled (465, 413) with delta (0, 0)
Screenshot: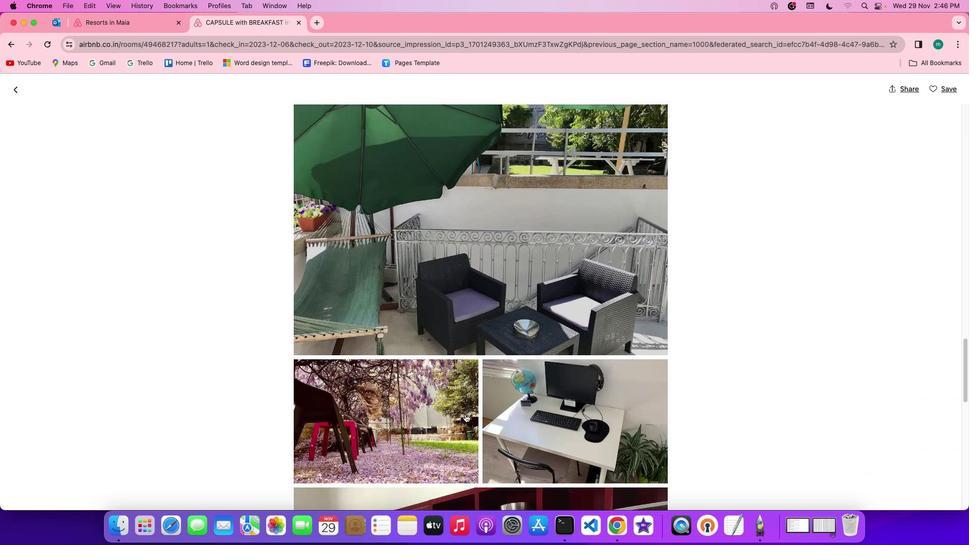 
Action: Mouse scrolled (465, 413) with delta (0, 0)
Screenshot: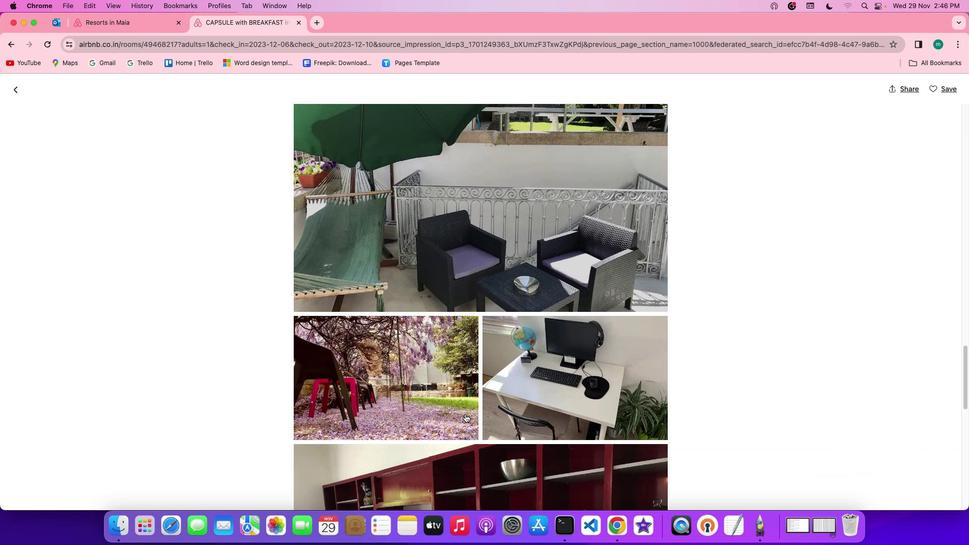 
Action: Mouse scrolled (465, 413) with delta (0, -1)
Screenshot: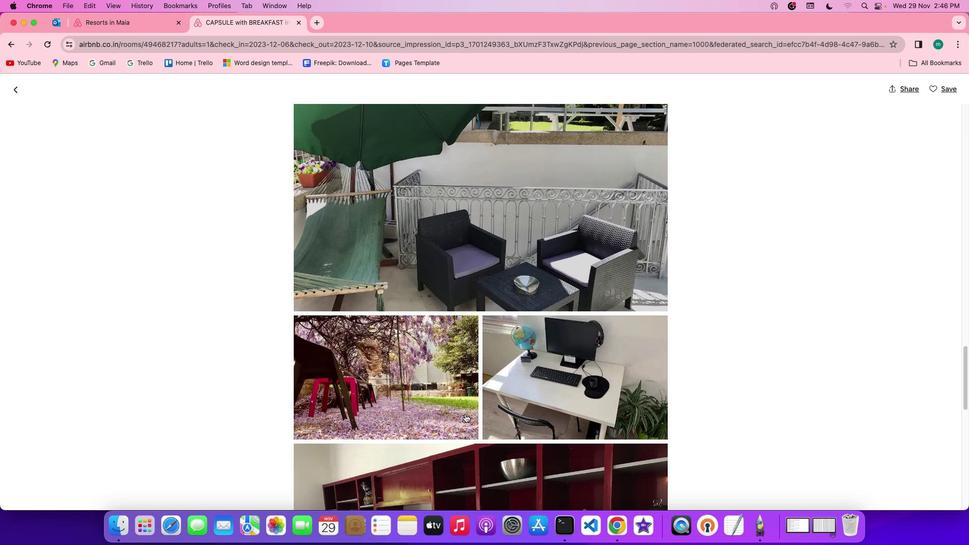 
Action: Mouse scrolled (465, 413) with delta (0, -1)
Screenshot: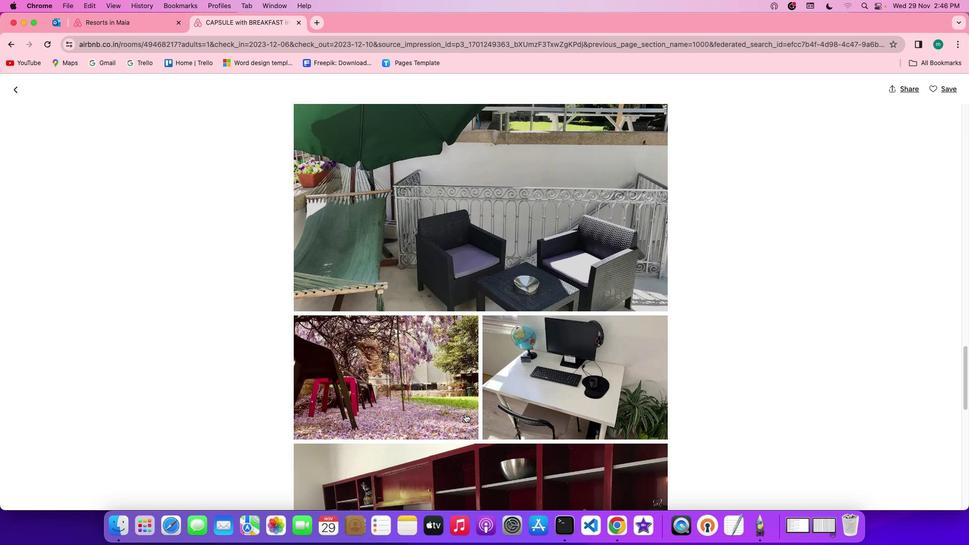 
Action: Mouse scrolled (465, 413) with delta (0, 0)
Screenshot: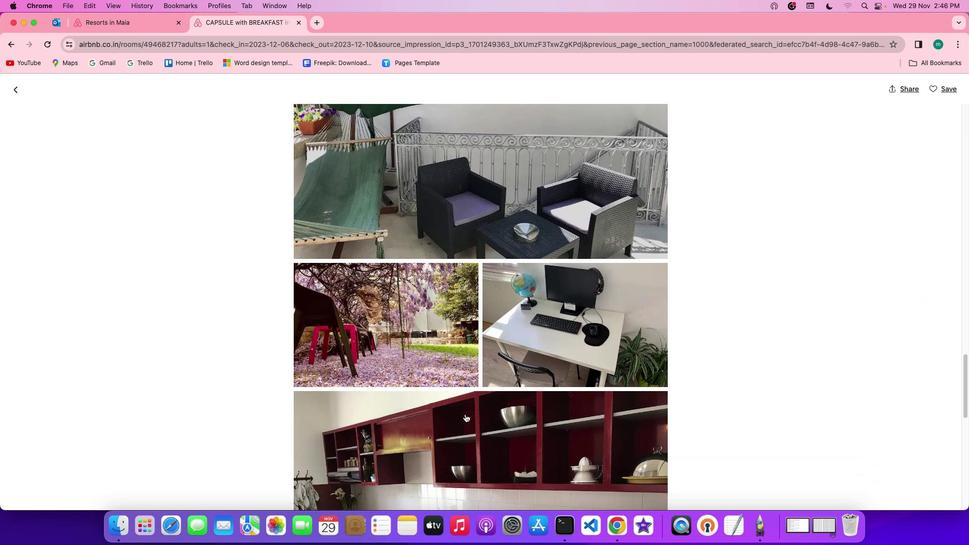 
Action: Mouse scrolled (465, 413) with delta (0, 0)
Screenshot: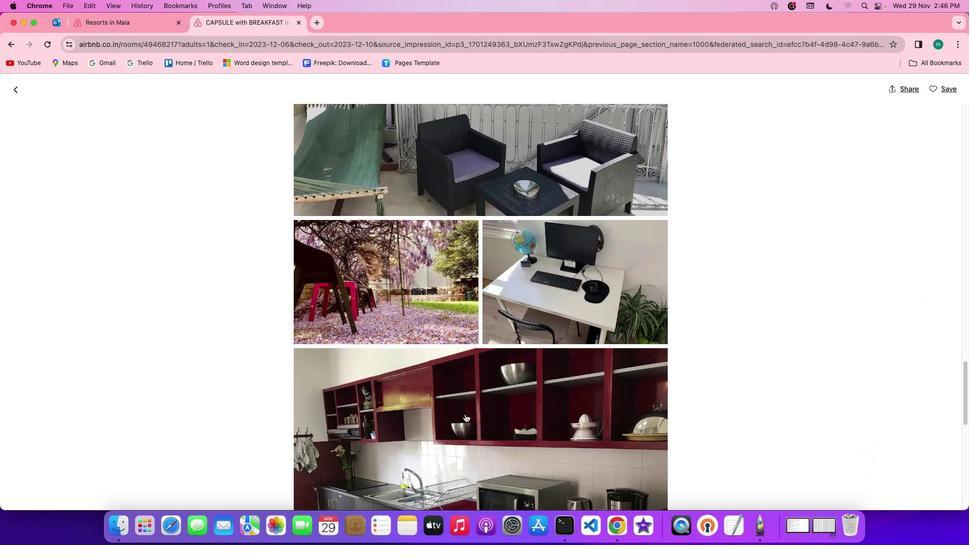 
Action: Mouse scrolled (465, 413) with delta (0, -1)
Screenshot: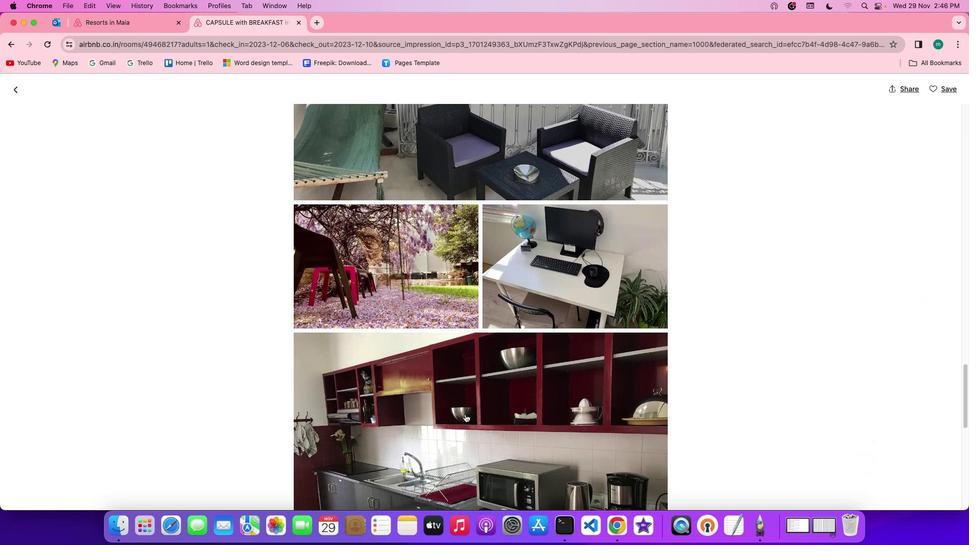 
Action: Mouse scrolled (465, 413) with delta (0, -1)
Screenshot: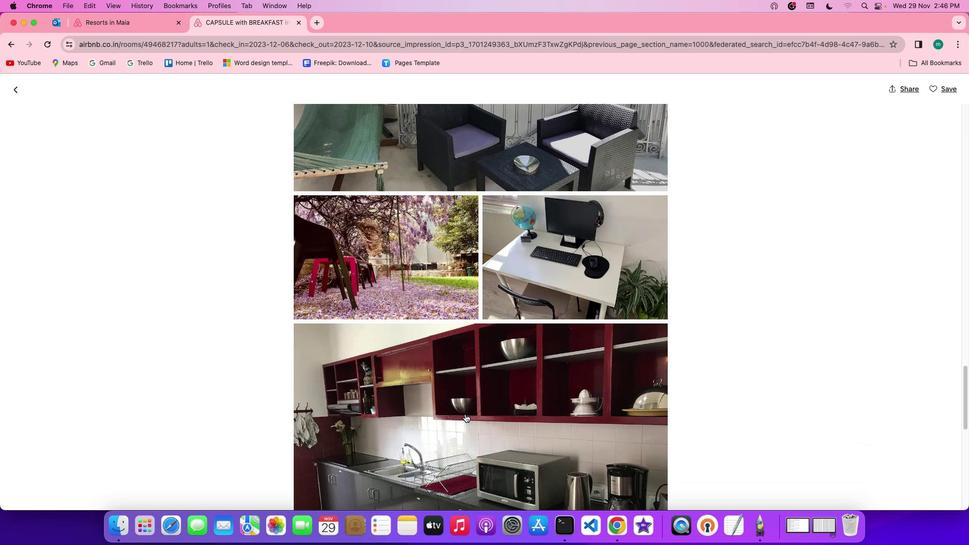
Action: Mouse moved to (467, 411)
Screenshot: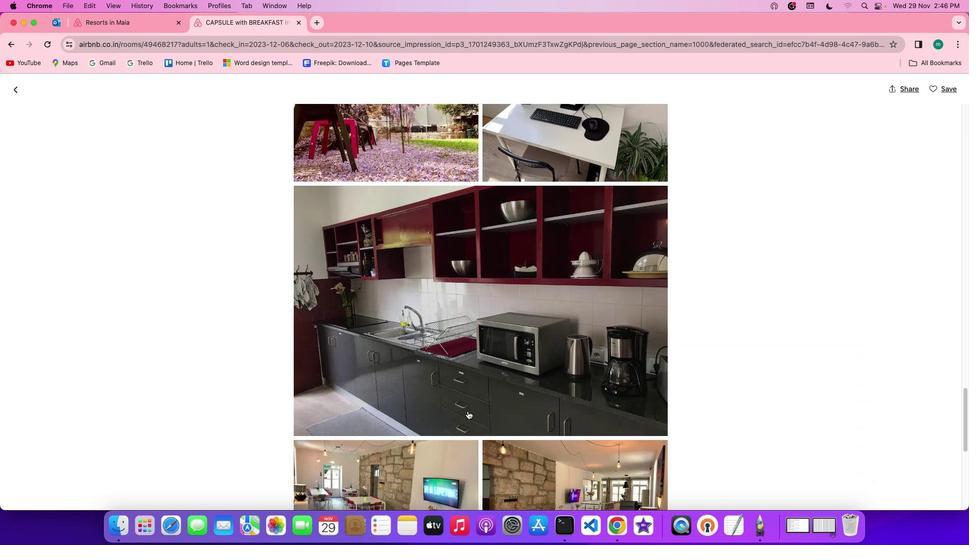
Action: Mouse scrolled (467, 411) with delta (0, 0)
Screenshot: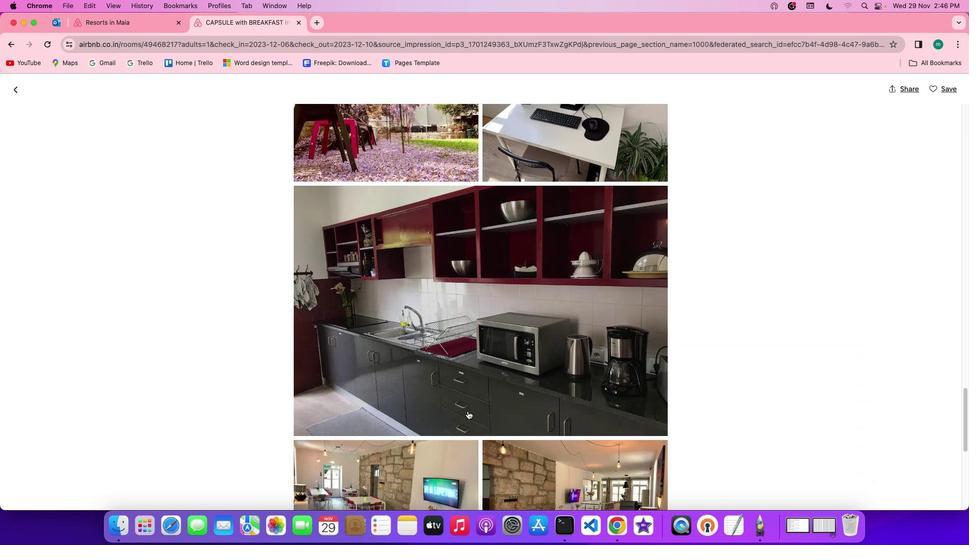 
Action: Mouse scrolled (467, 411) with delta (0, 0)
Screenshot: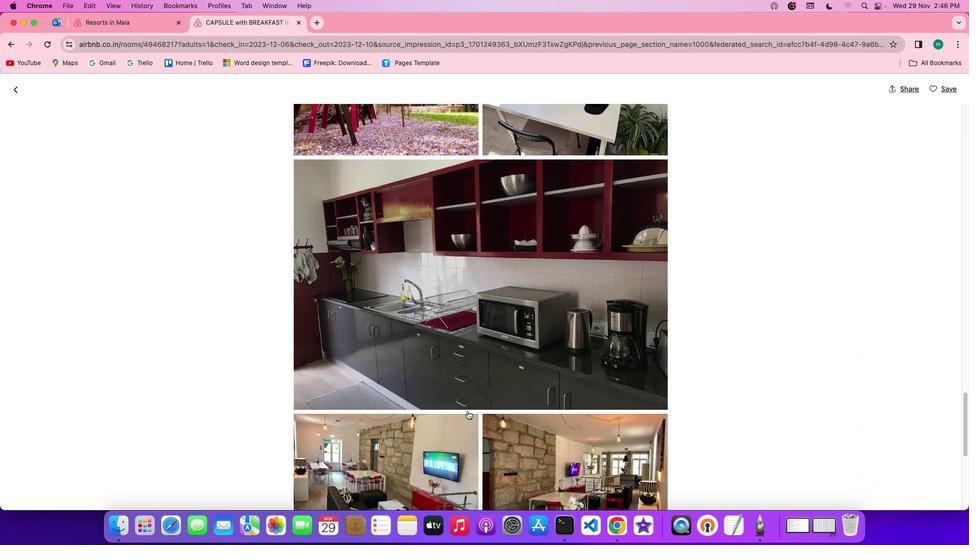 
Action: Mouse scrolled (467, 411) with delta (0, -1)
Screenshot: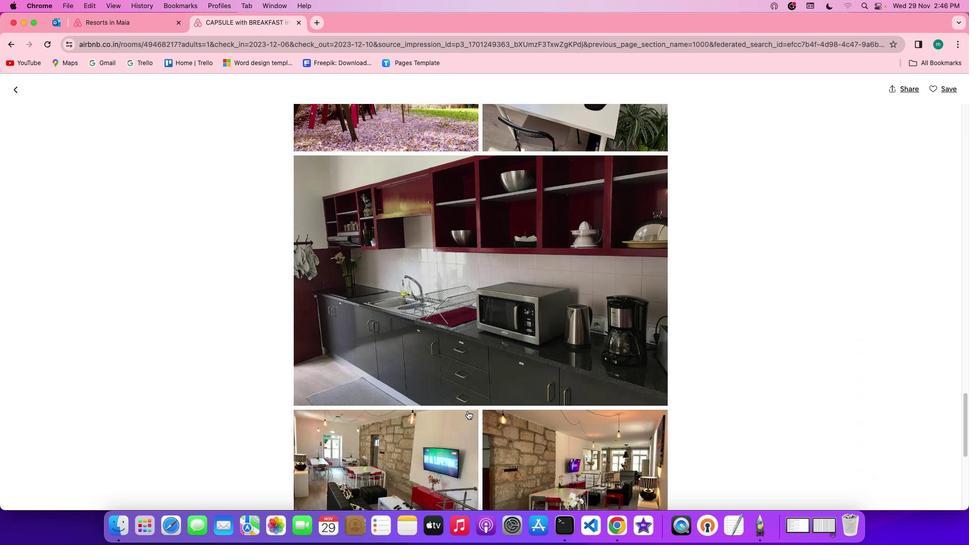
Action: Mouse scrolled (467, 411) with delta (0, -2)
Screenshot: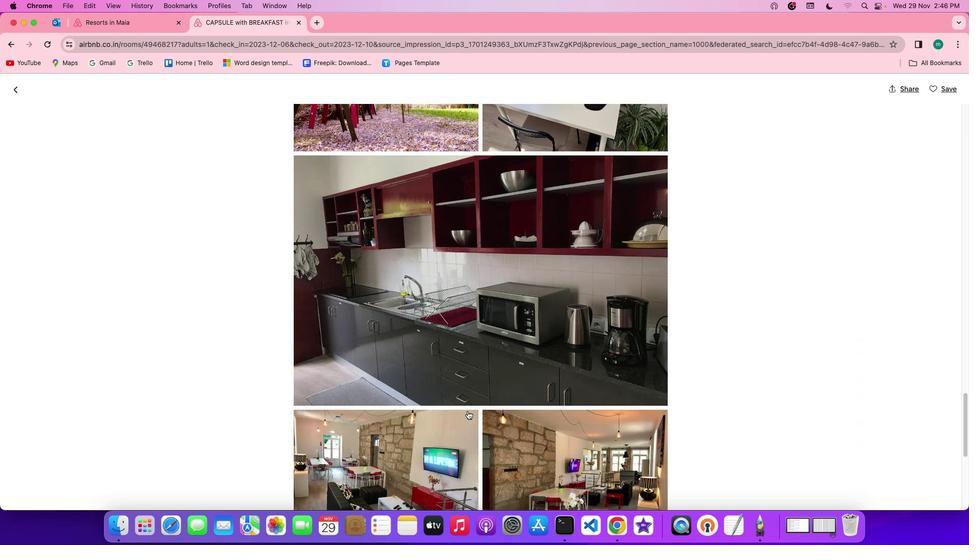 
Action: Mouse scrolled (467, 411) with delta (0, 0)
Screenshot: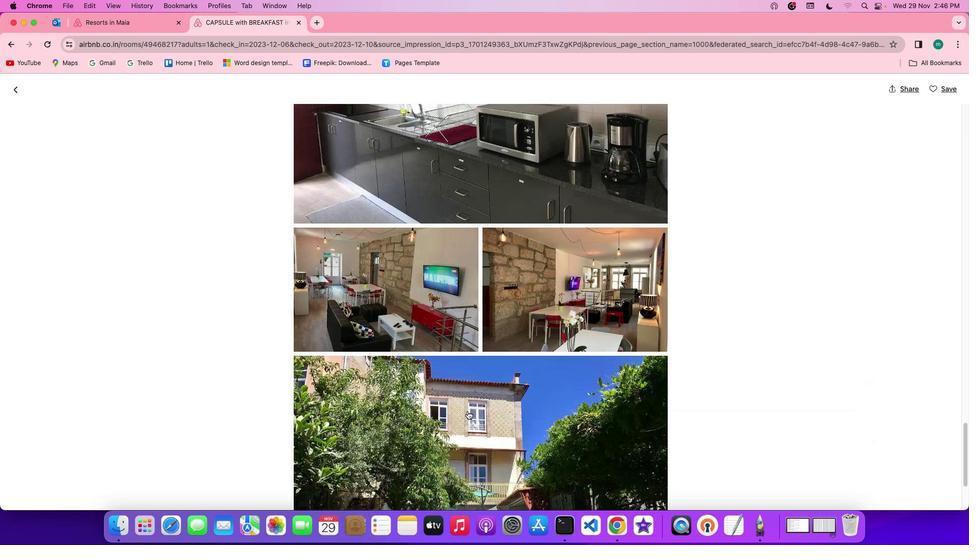 
Action: Mouse scrolled (467, 411) with delta (0, 0)
Screenshot: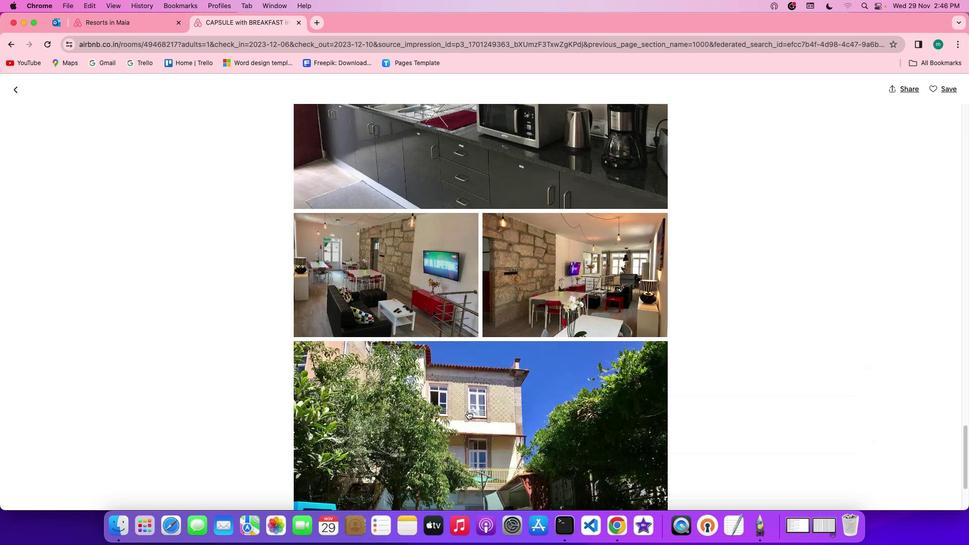 
Action: Mouse scrolled (467, 411) with delta (0, -1)
Screenshot: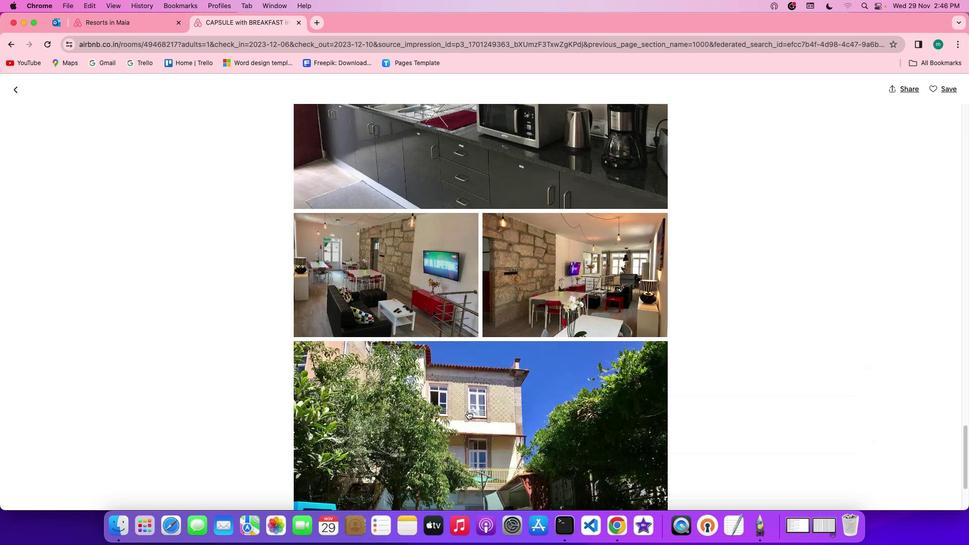 
Action: Mouse scrolled (467, 411) with delta (0, -2)
Screenshot: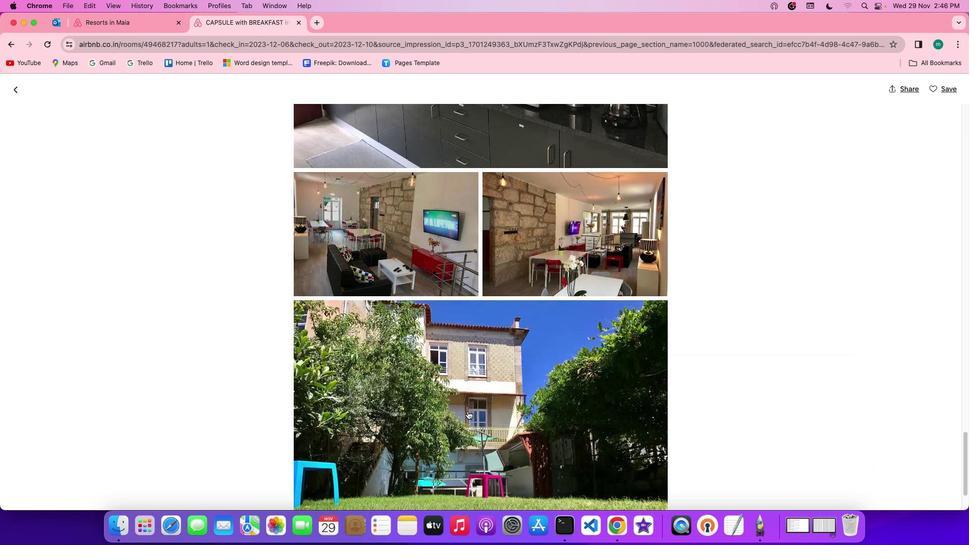 
Action: Mouse moved to (467, 411)
Screenshot: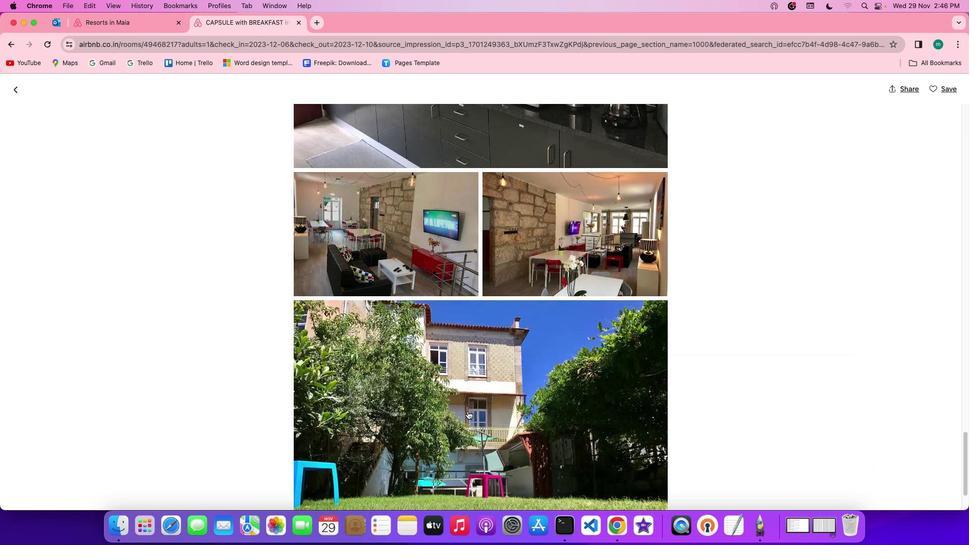 
Action: Mouse scrolled (467, 411) with delta (0, -1)
Screenshot: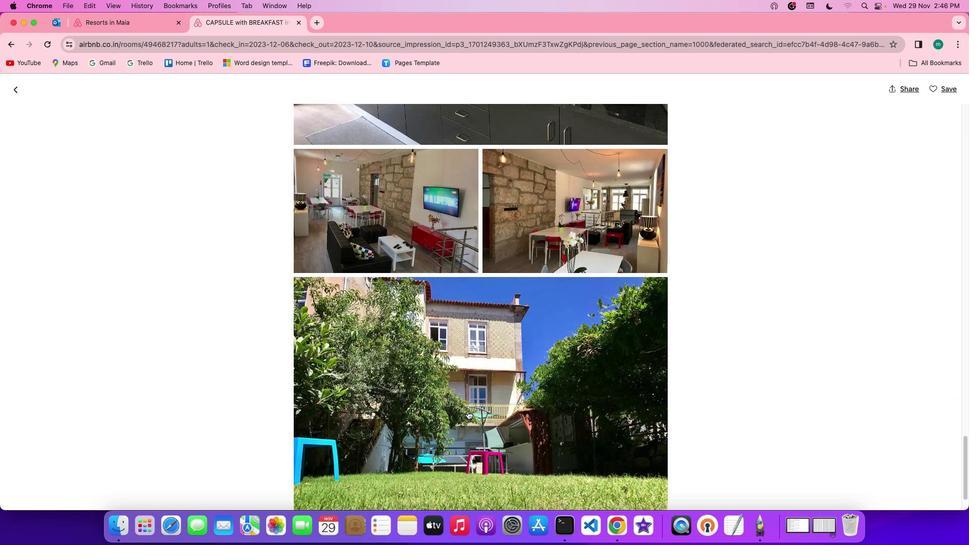 
Action: Mouse scrolled (467, 411) with delta (0, 0)
Screenshot: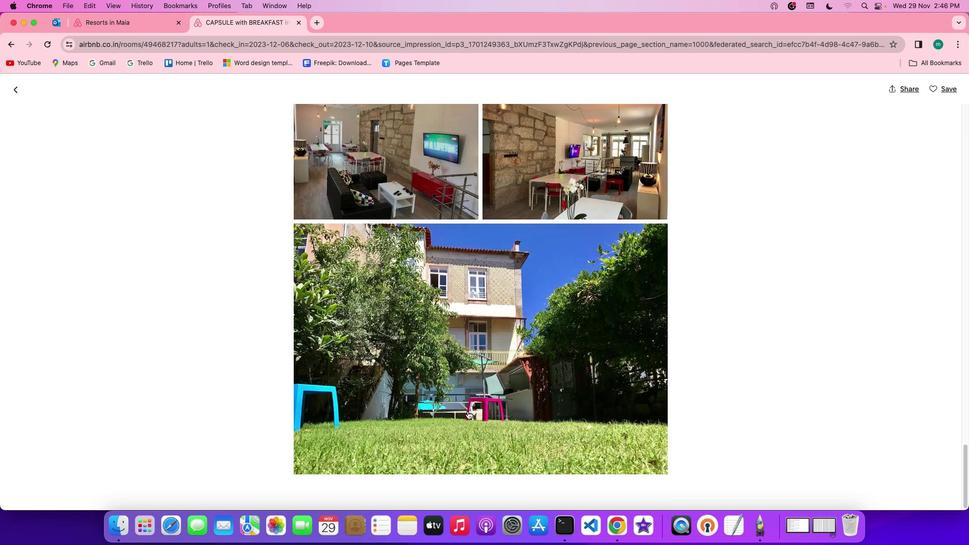 
Action: Mouse scrolled (467, 411) with delta (0, 0)
Screenshot: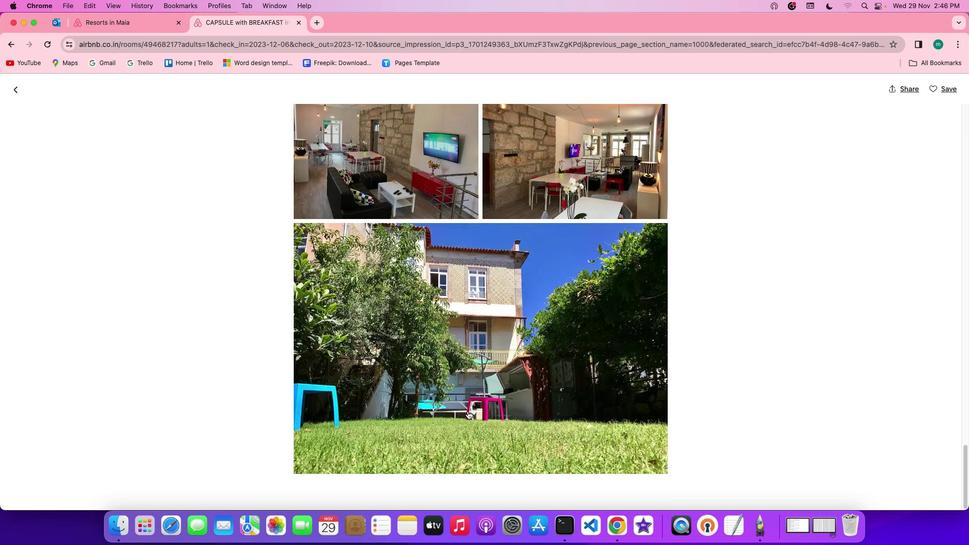 
Action: Mouse scrolled (467, 411) with delta (0, -1)
Screenshot: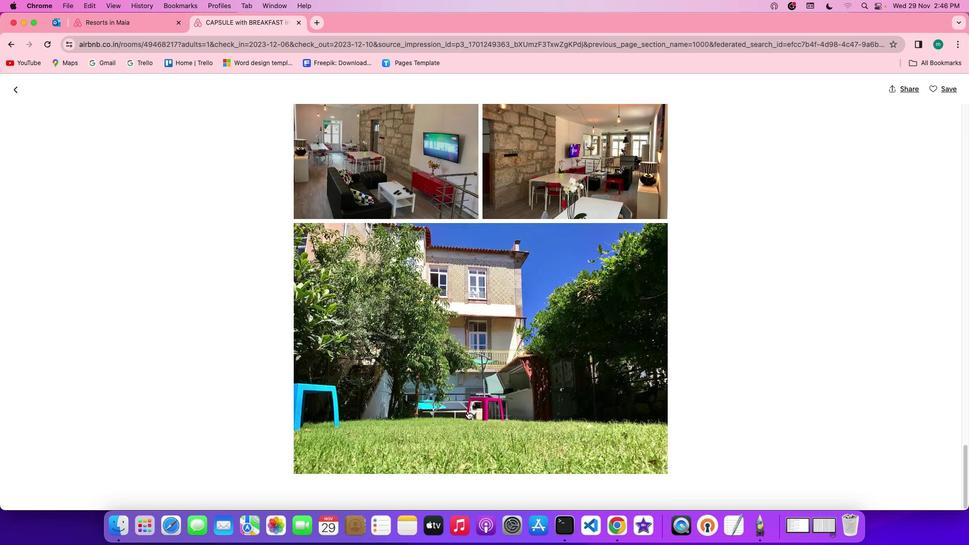 
Action: Mouse scrolled (467, 411) with delta (0, -2)
Screenshot: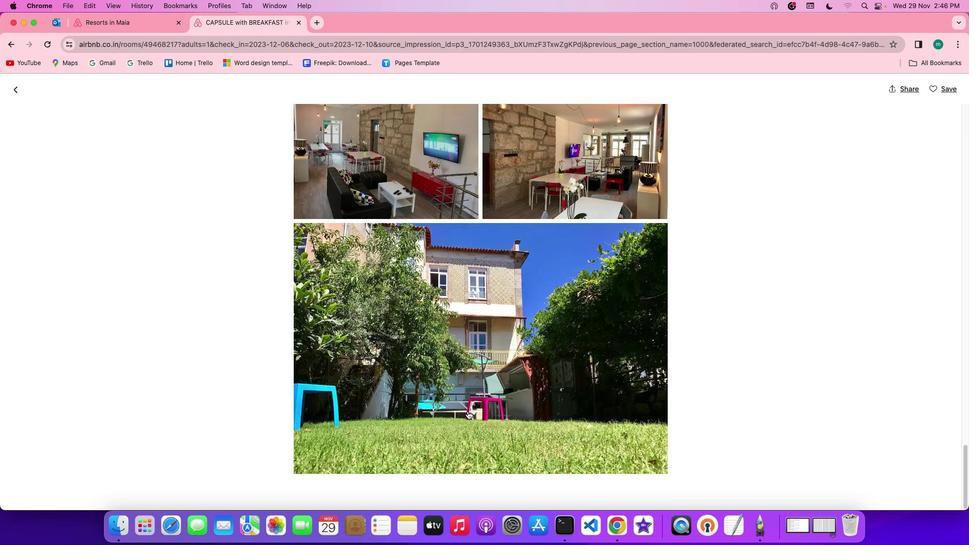 
Action: Mouse scrolled (467, 411) with delta (0, 0)
Screenshot: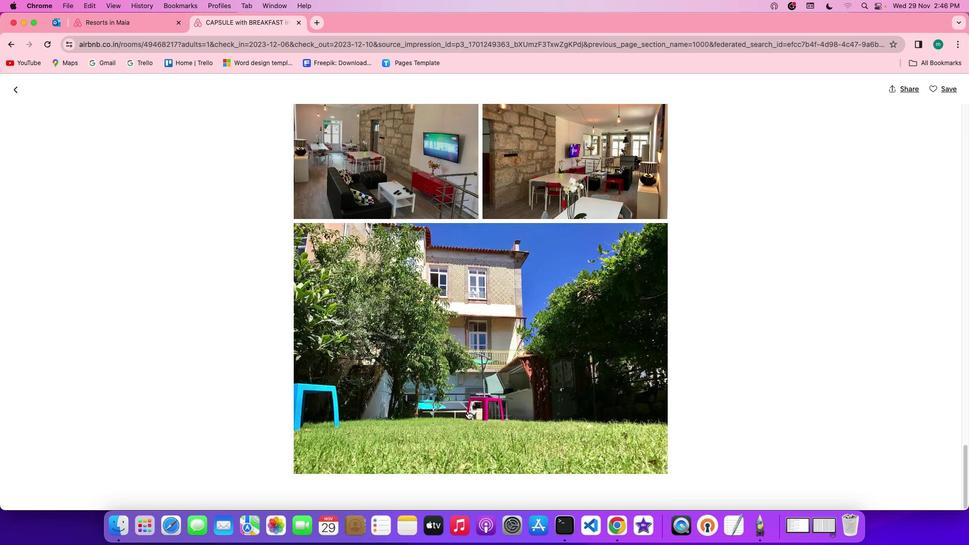 
Action: Mouse scrolled (467, 411) with delta (0, 0)
Screenshot: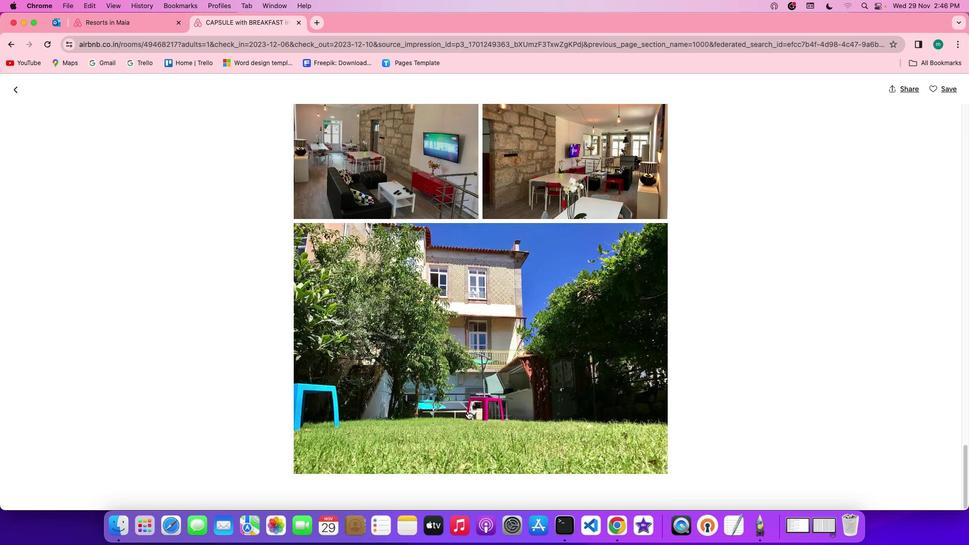 
Action: Mouse scrolled (467, 411) with delta (0, -1)
Screenshot: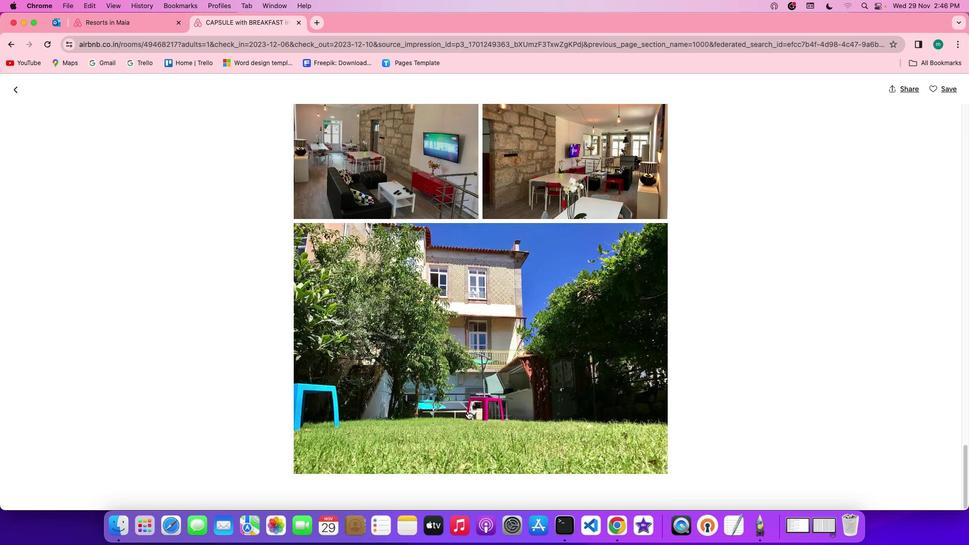 
Action: Mouse scrolled (467, 411) with delta (0, -2)
Screenshot: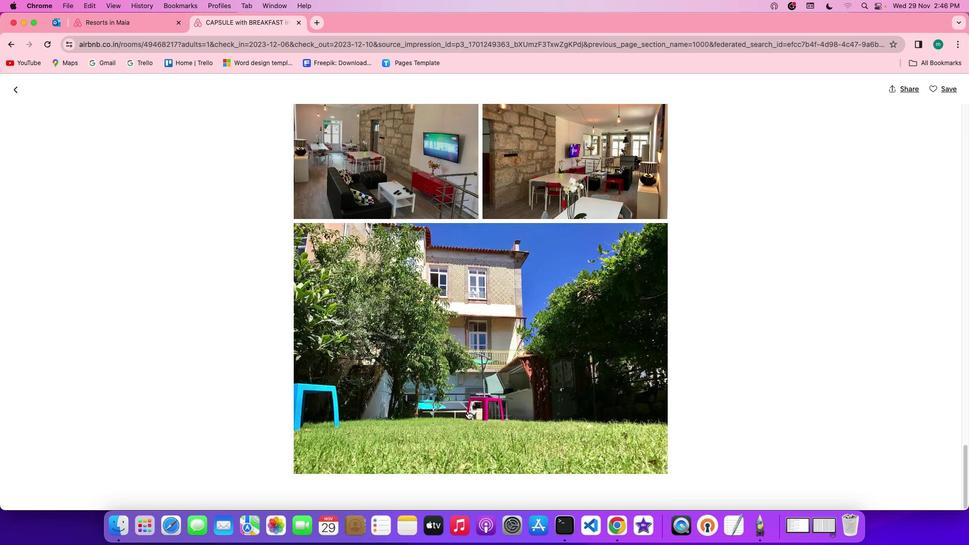 
Action: Mouse moved to (20, 91)
Screenshot: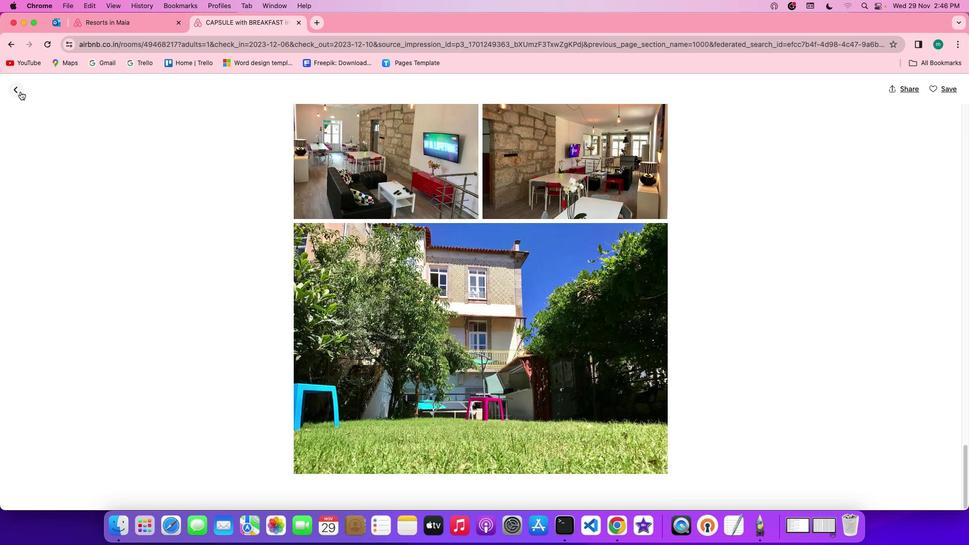
Action: Mouse pressed left at (20, 91)
Screenshot: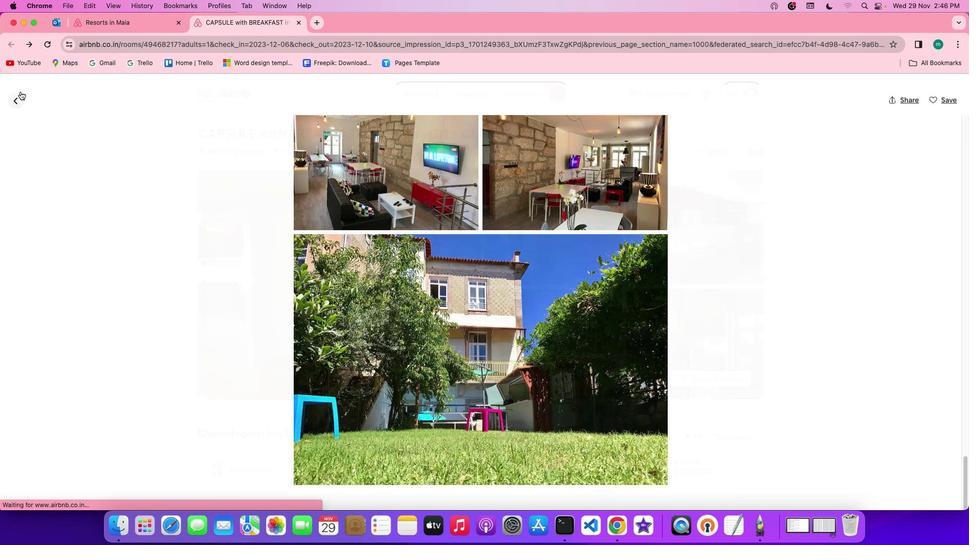 
Action: Mouse moved to (317, 361)
Screenshot: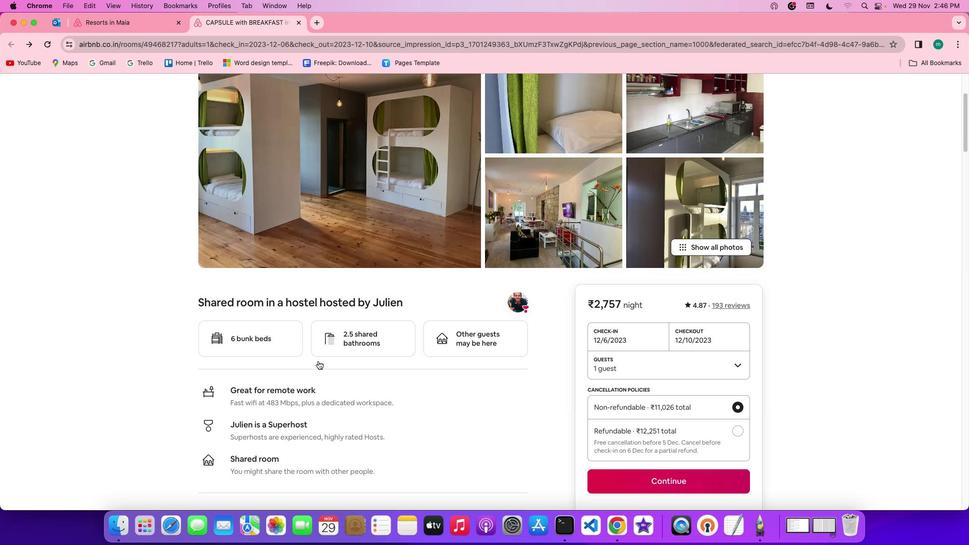 
Action: Mouse scrolled (317, 361) with delta (0, 0)
Screenshot: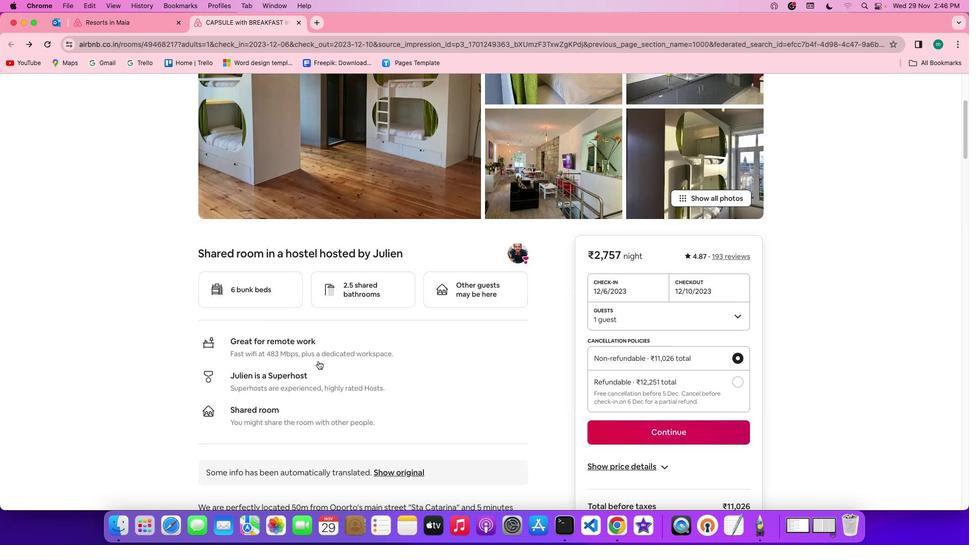 
Action: Mouse scrolled (317, 361) with delta (0, 0)
Screenshot: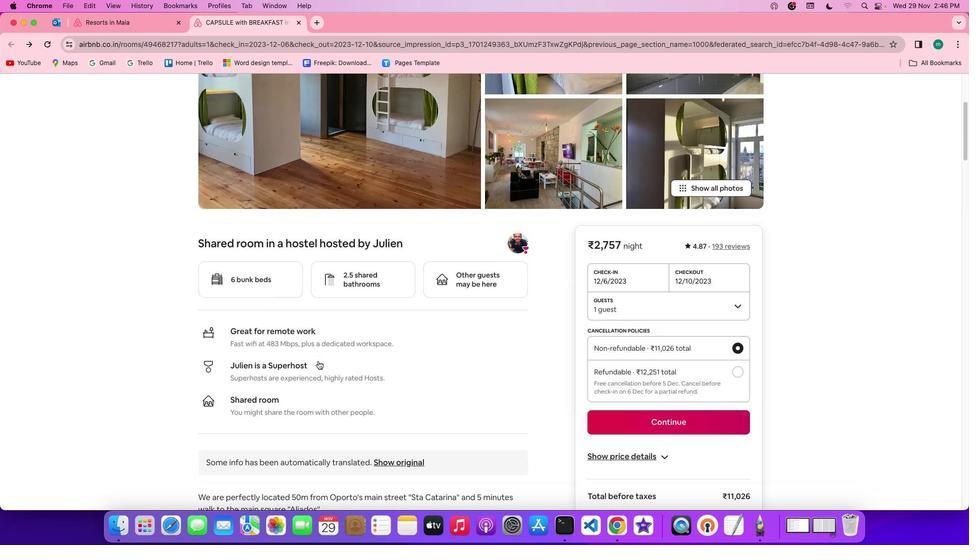 
Action: Mouse scrolled (317, 361) with delta (0, -1)
Screenshot: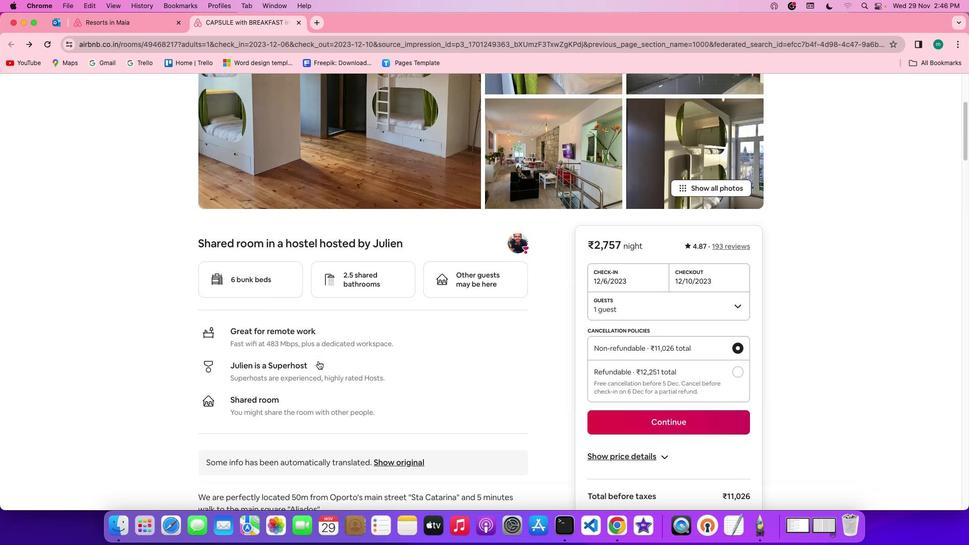 
Action: Mouse scrolled (317, 361) with delta (0, -2)
Screenshot: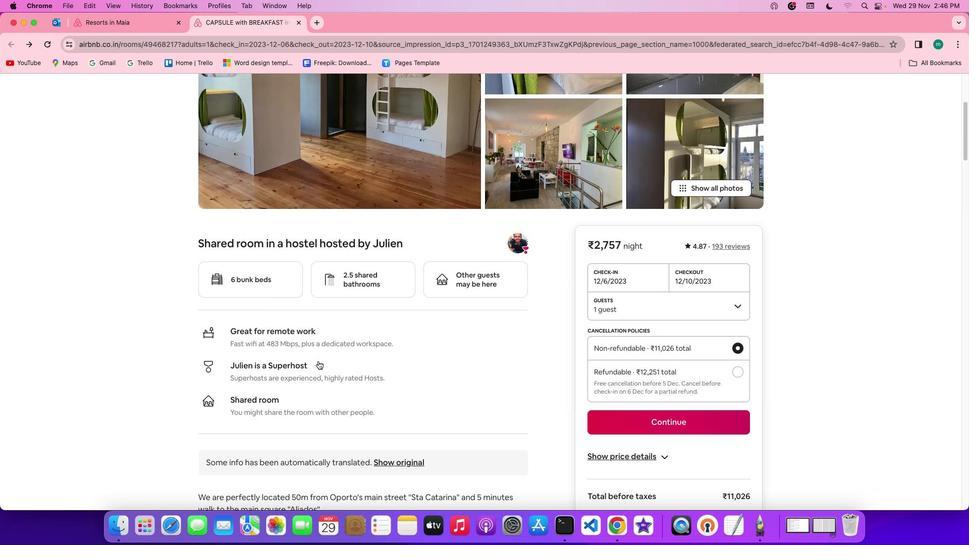 
Action: Mouse scrolled (317, 361) with delta (0, 0)
Screenshot: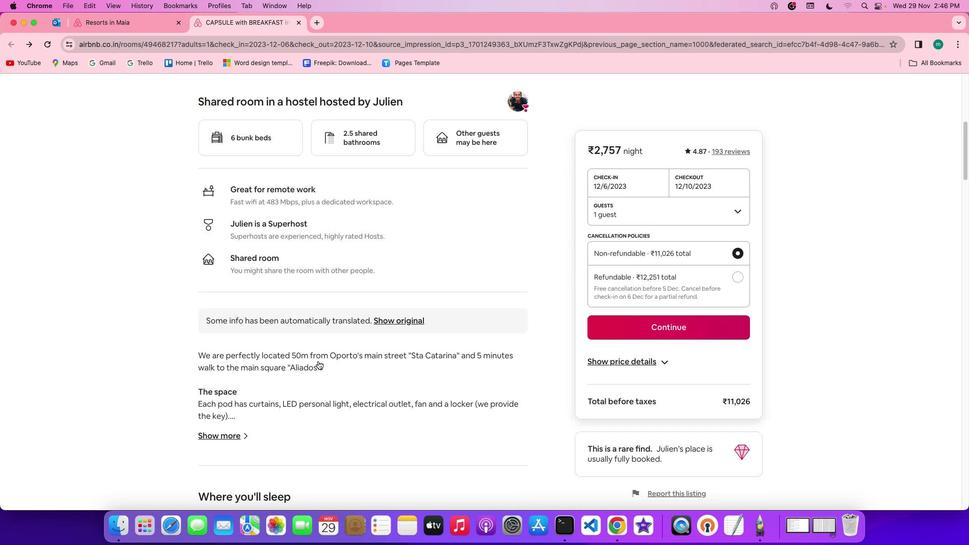 
Action: Mouse scrolled (317, 361) with delta (0, 0)
Screenshot: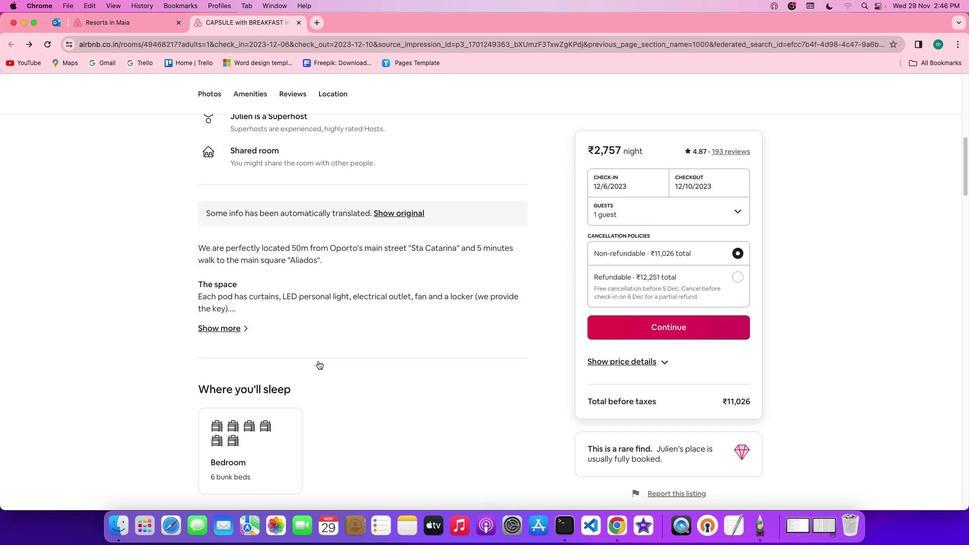 
Action: Mouse scrolled (317, 361) with delta (0, -1)
Screenshot: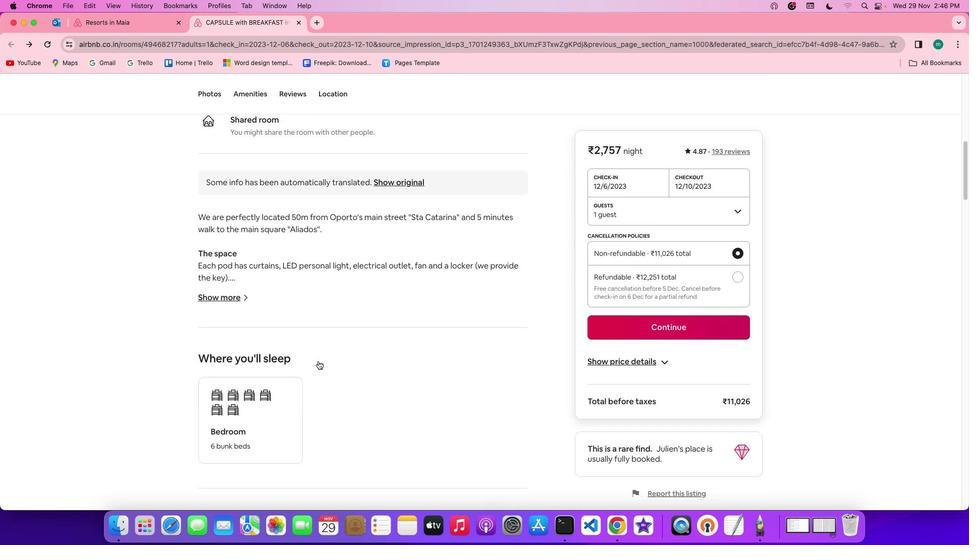 
Action: Mouse scrolled (317, 361) with delta (0, -2)
Screenshot: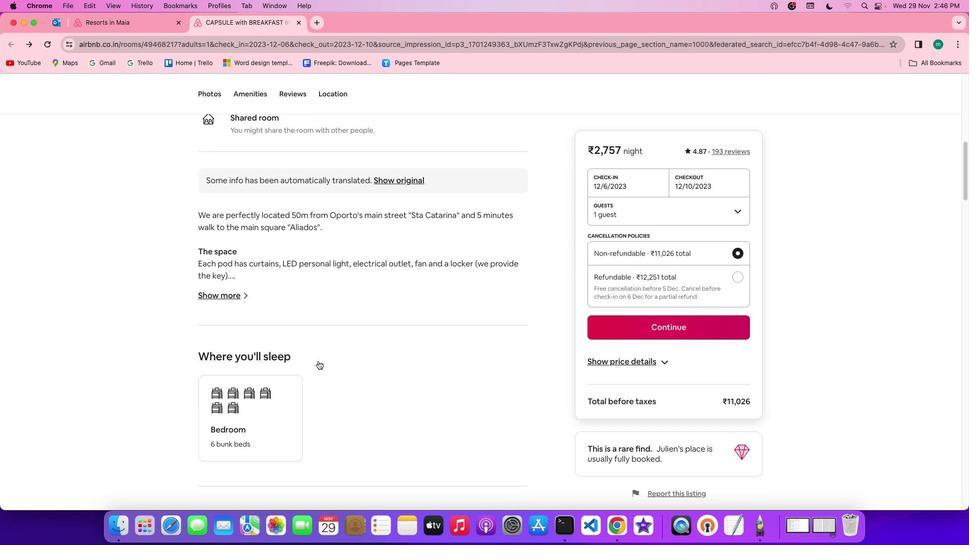 
Action: Mouse scrolled (317, 361) with delta (0, -2)
Screenshot: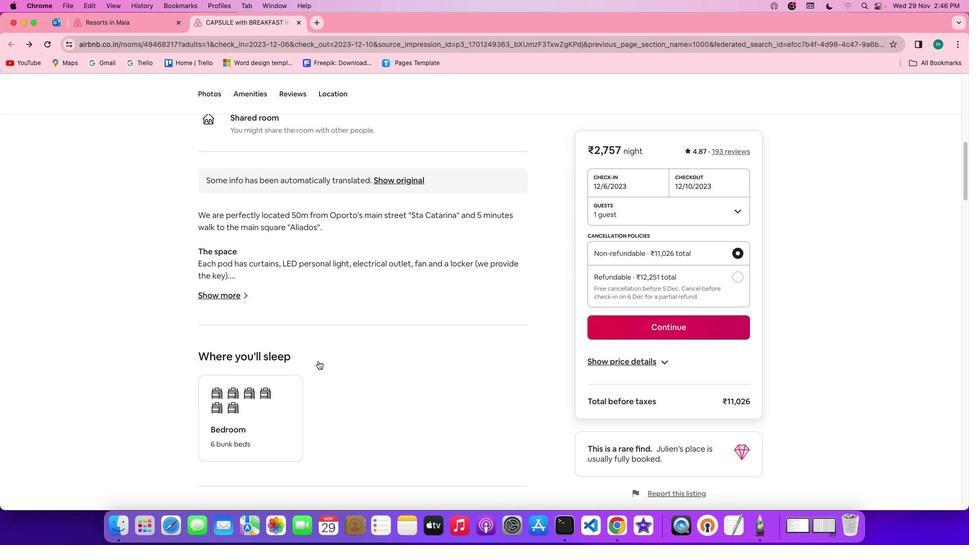 
Action: Mouse scrolled (317, 361) with delta (0, 0)
Screenshot: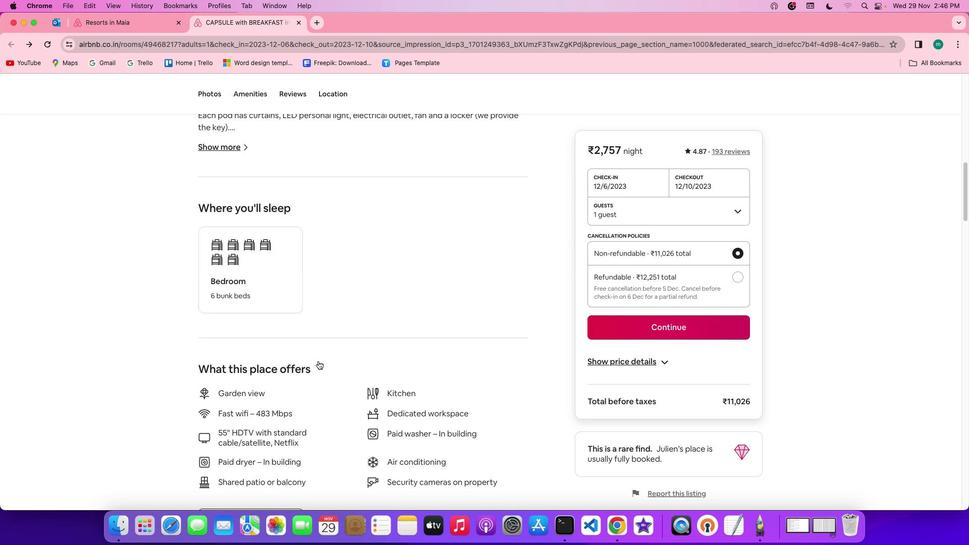 
Action: Mouse scrolled (317, 361) with delta (0, 0)
Screenshot: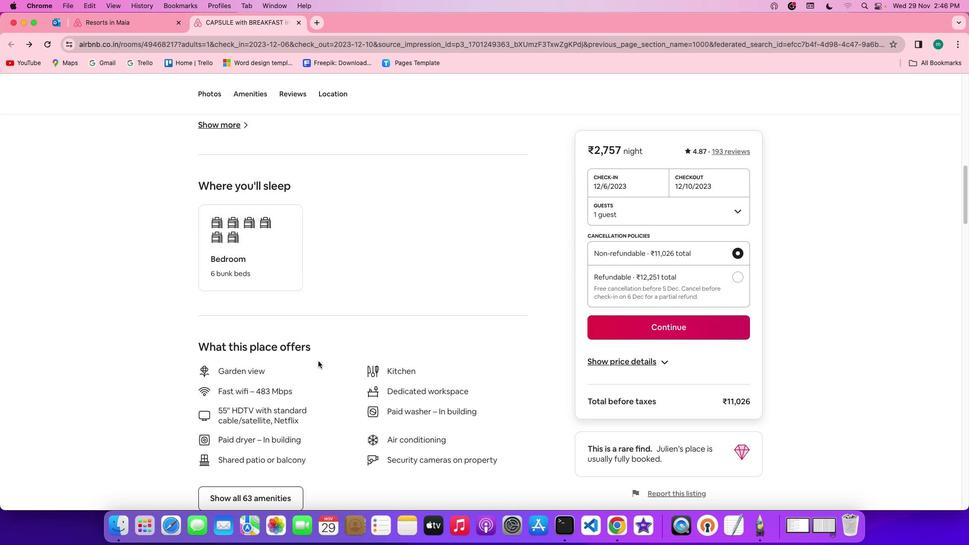 
Action: Mouse scrolled (317, 361) with delta (0, -1)
Screenshot: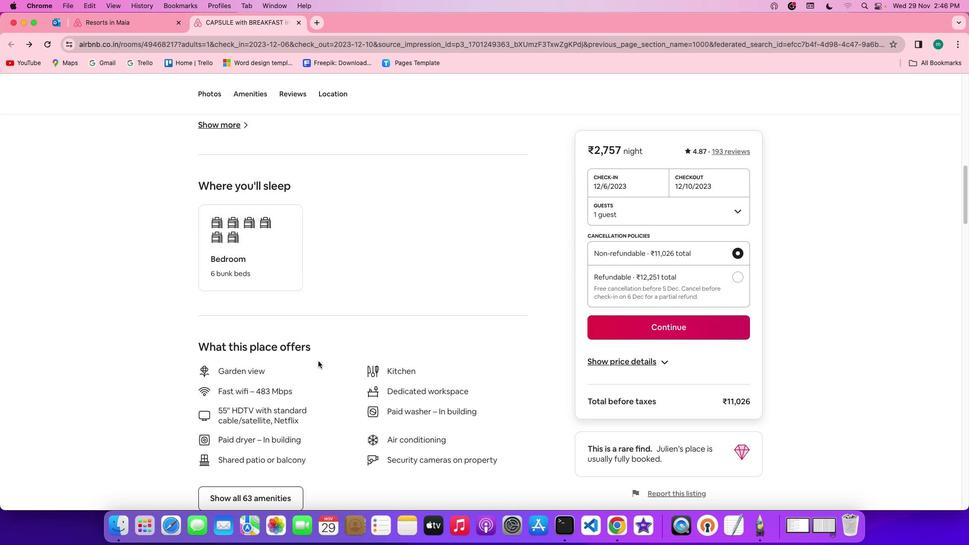
Action: Mouse scrolled (317, 361) with delta (0, -2)
Screenshot: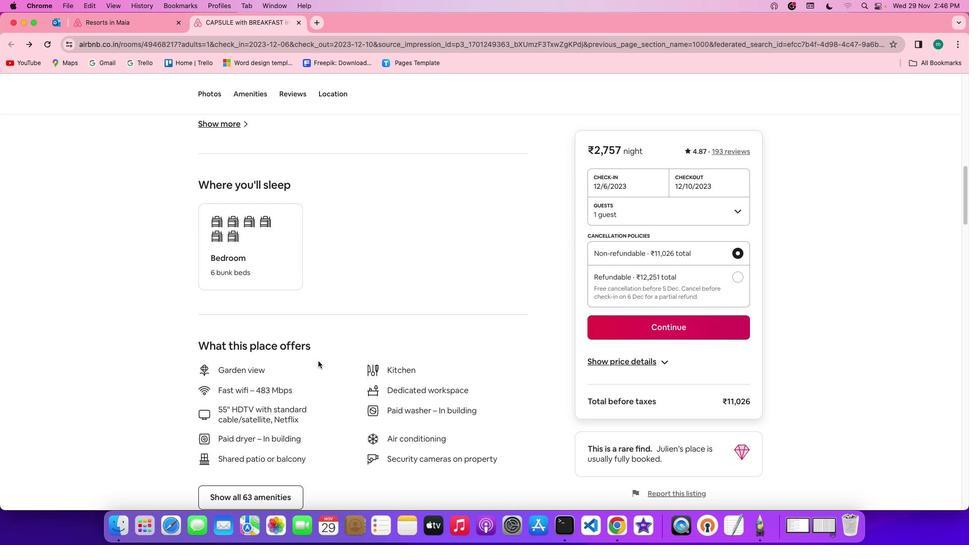 
Action: Mouse scrolled (317, 361) with delta (0, 0)
Screenshot: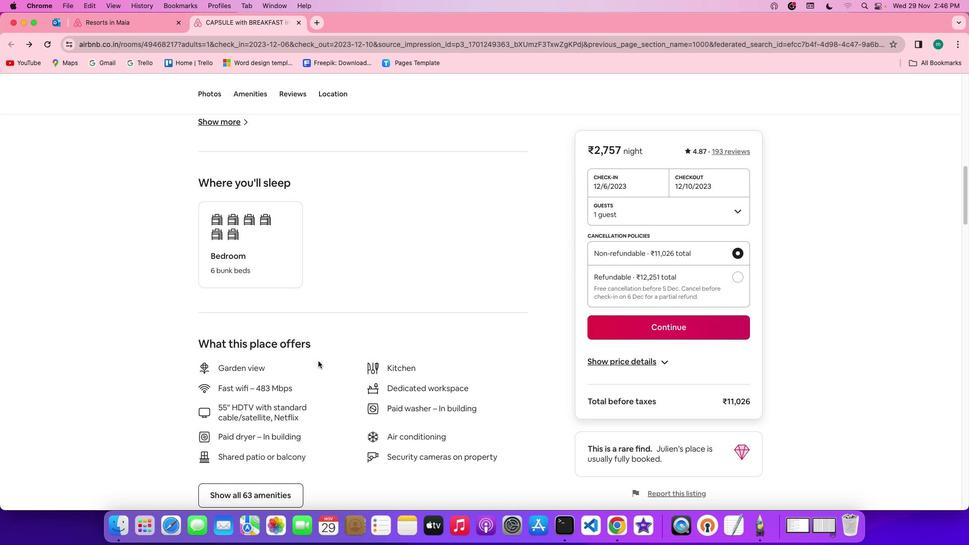 
Action: Mouse moved to (314, 331)
Screenshot: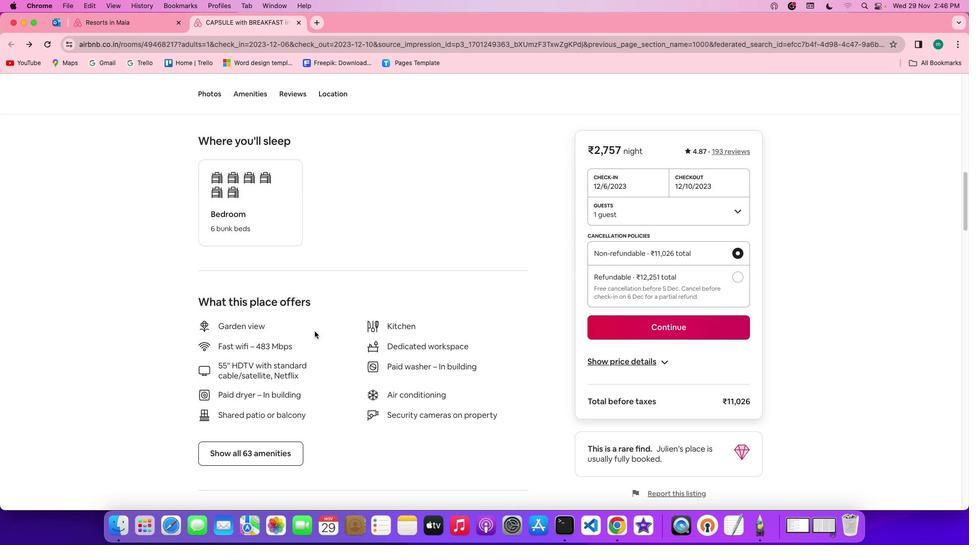 
Action: Mouse scrolled (314, 331) with delta (0, 0)
Screenshot: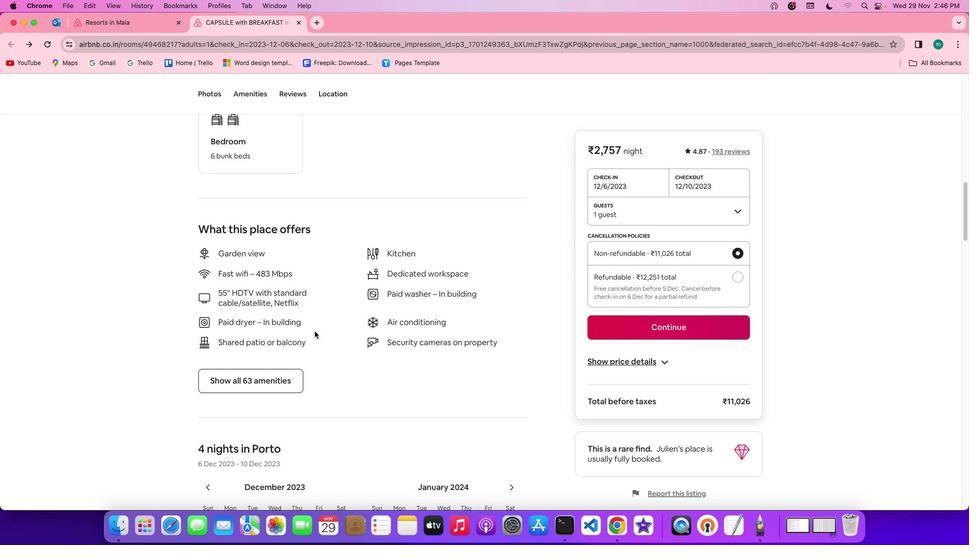 
Action: Mouse scrolled (314, 331) with delta (0, 0)
Screenshot: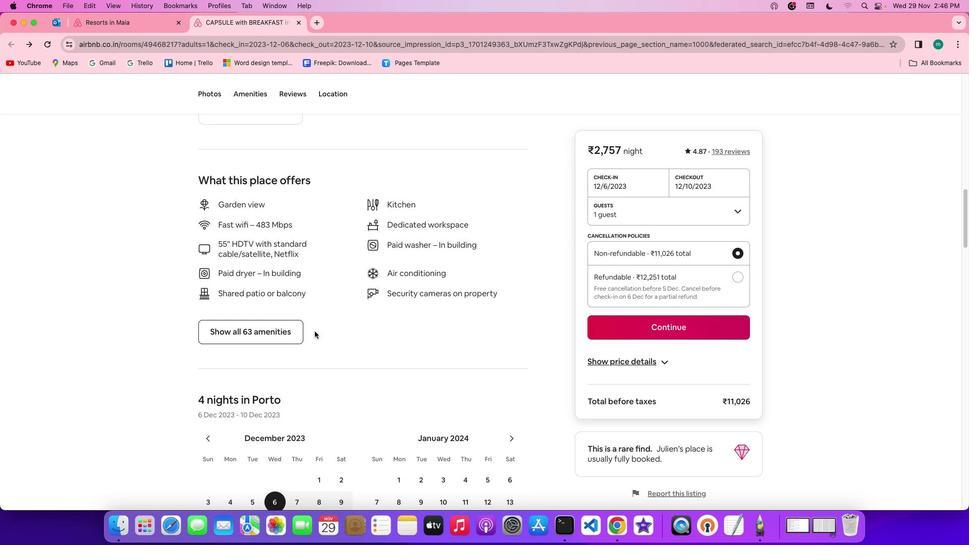 
Action: Mouse scrolled (314, 331) with delta (0, -1)
Screenshot: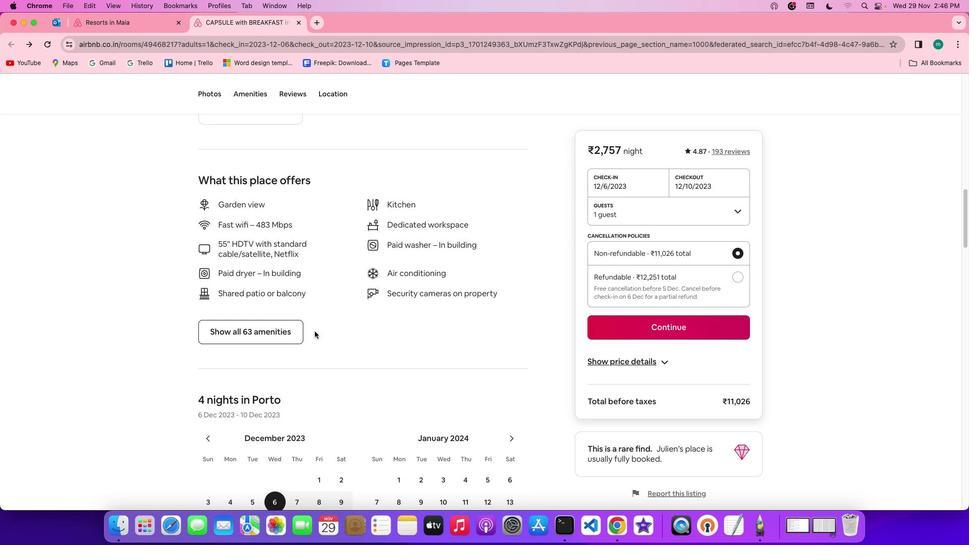 
Action: Mouse scrolled (314, 331) with delta (0, -2)
Screenshot: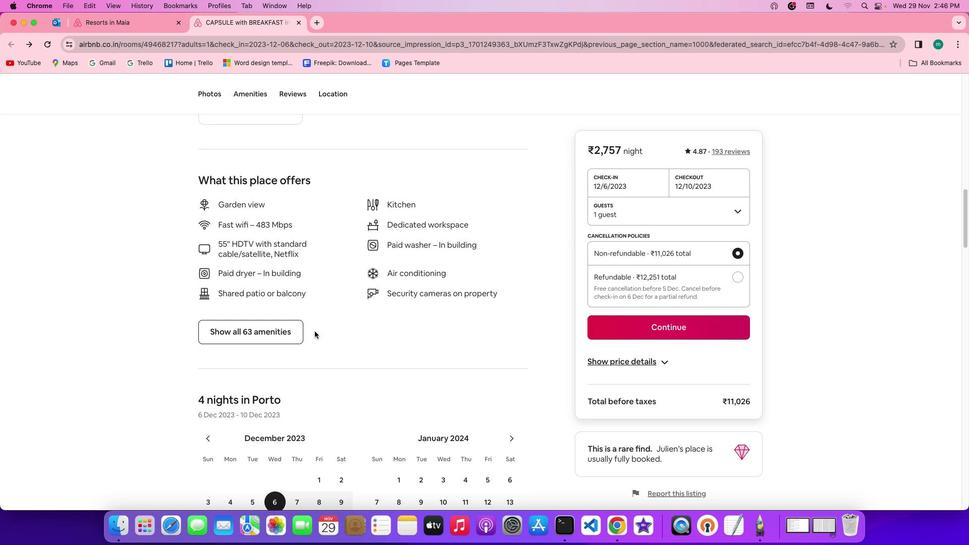 
Action: Mouse scrolled (314, 331) with delta (0, 0)
Screenshot: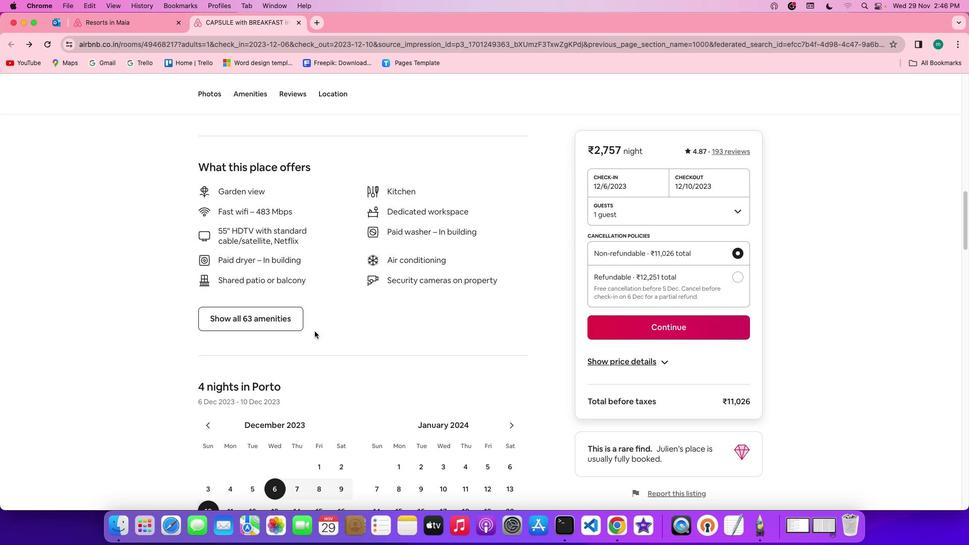 
Action: Mouse scrolled (314, 331) with delta (0, 0)
Screenshot: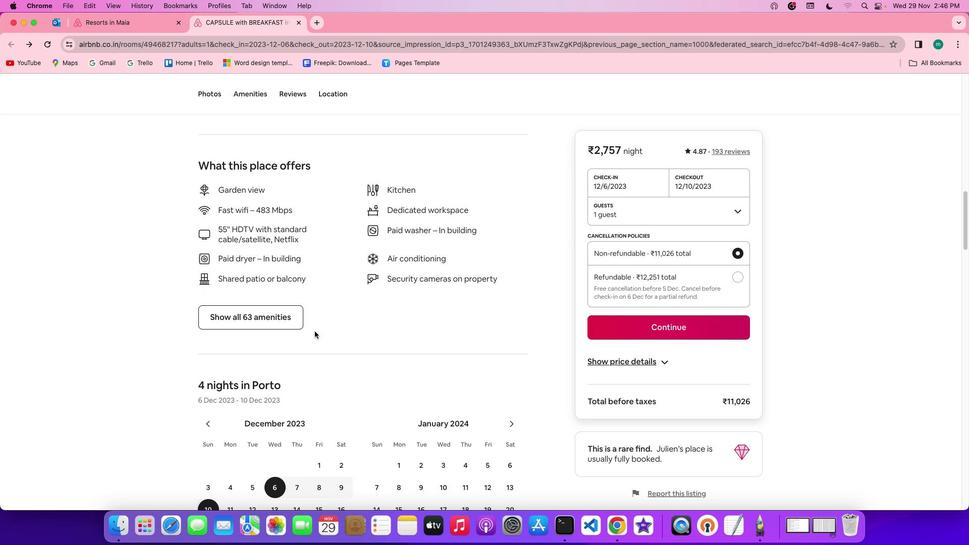 
Action: Mouse moved to (244, 322)
Screenshot: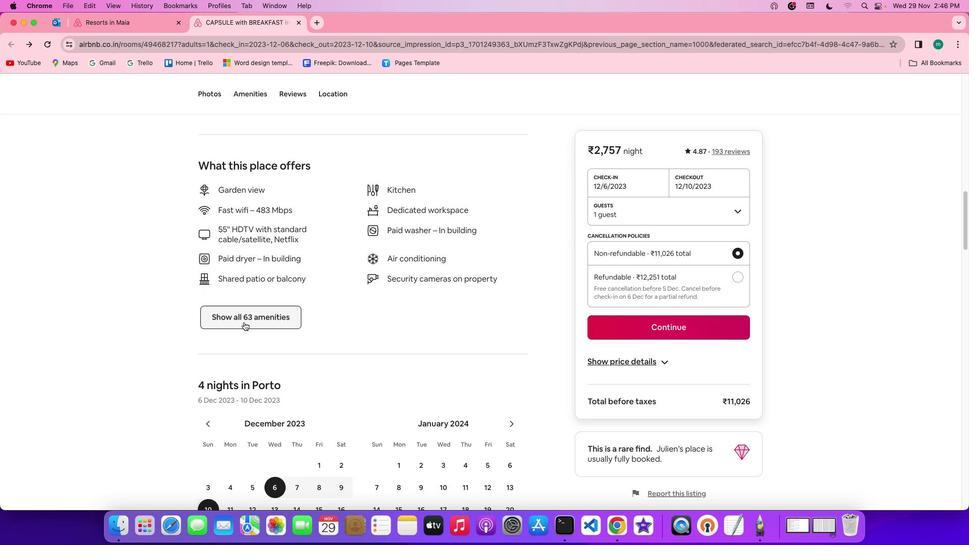 
Action: Mouse pressed left at (244, 322)
Screenshot: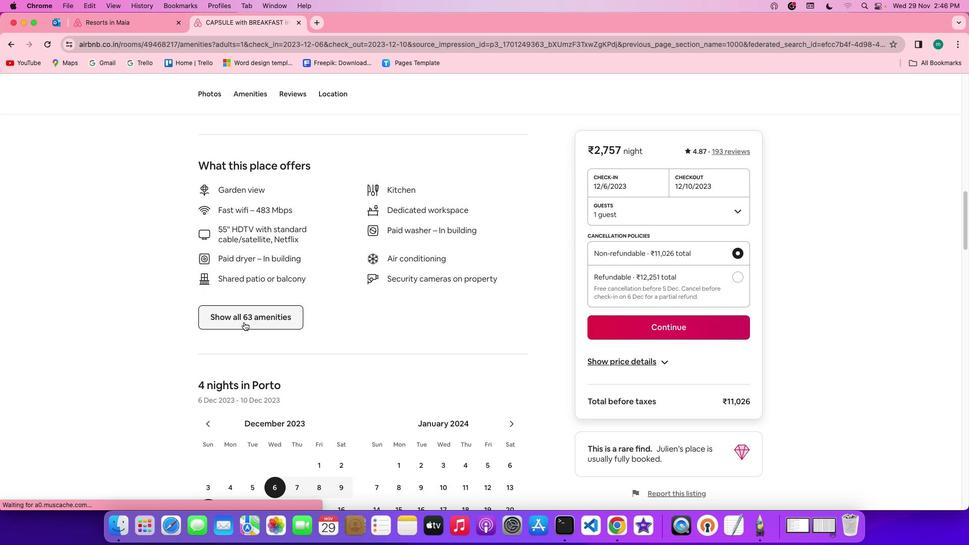 
Action: Mouse moved to (467, 372)
Screenshot: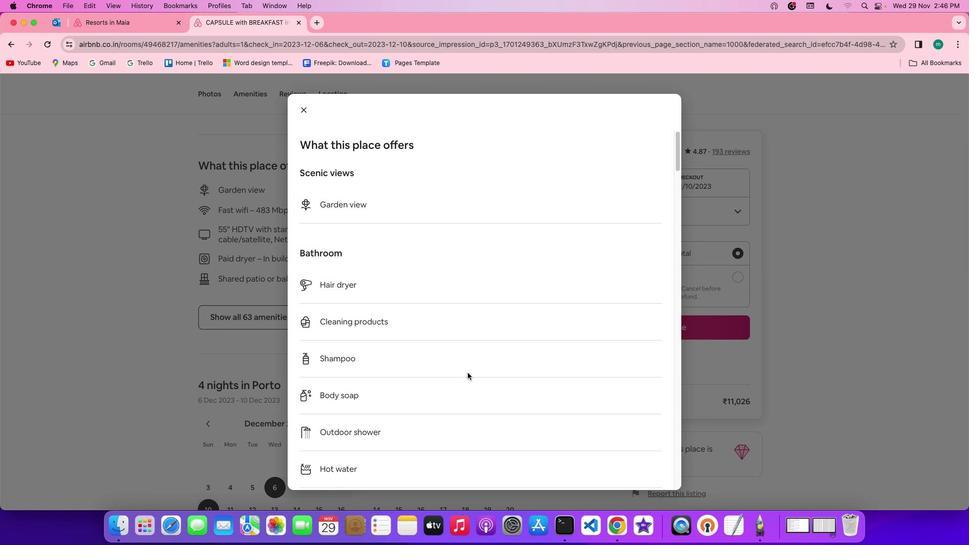 
Action: Mouse scrolled (467, 372) with delta (0, 0)
Screenshot: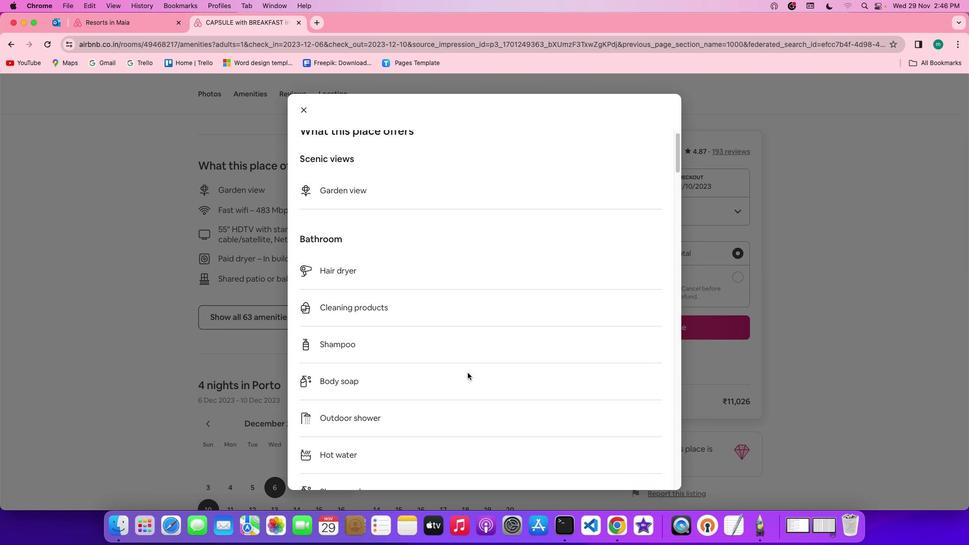 
Action: Mouse scrolled (467, 372) with delta (0, 0)
Screenshot: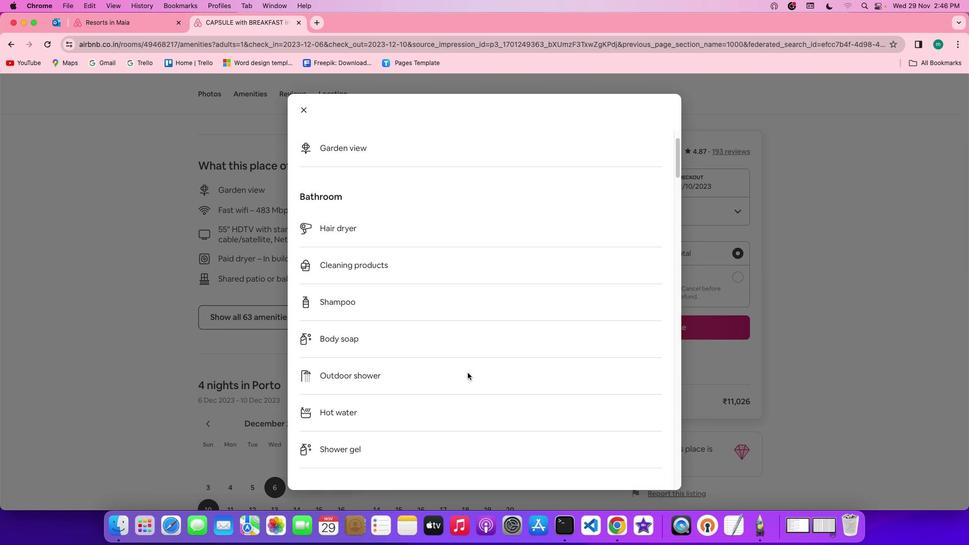 
Action: Mouse scrolled (467, 372) with delta (0, 0)
Screenshot: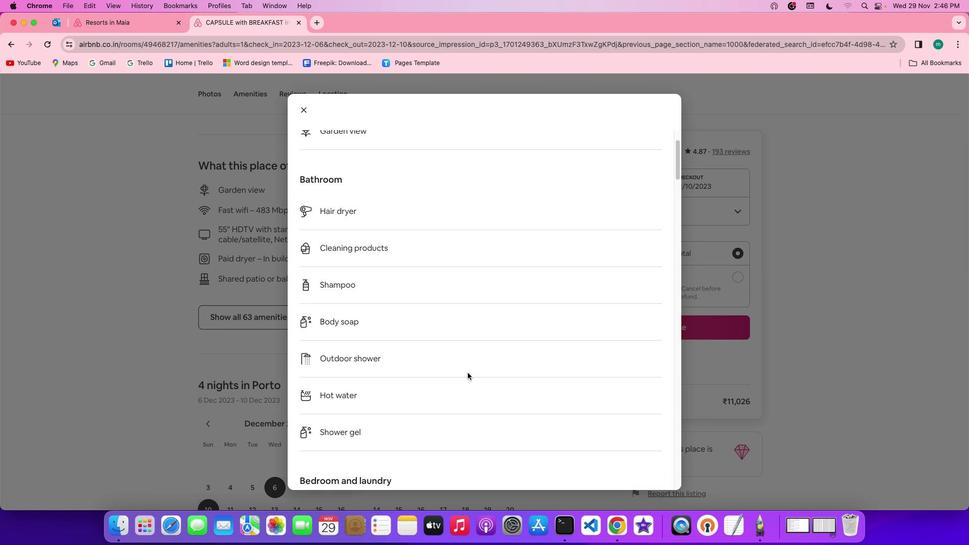 
Action: Mouse scrolled (467, 372) with delta (0, -1)
Screenshot: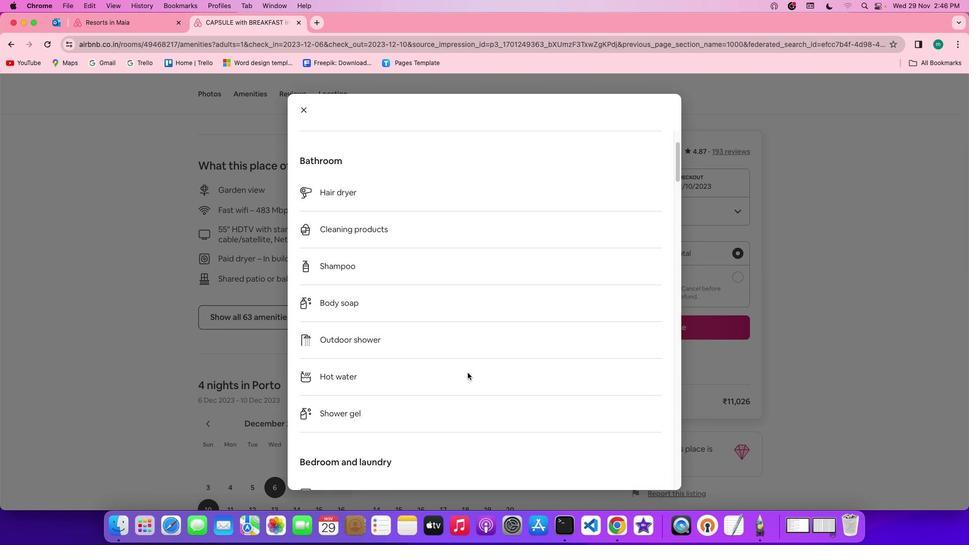 
Action: Mouse moved to (467, 372)
Screenshot: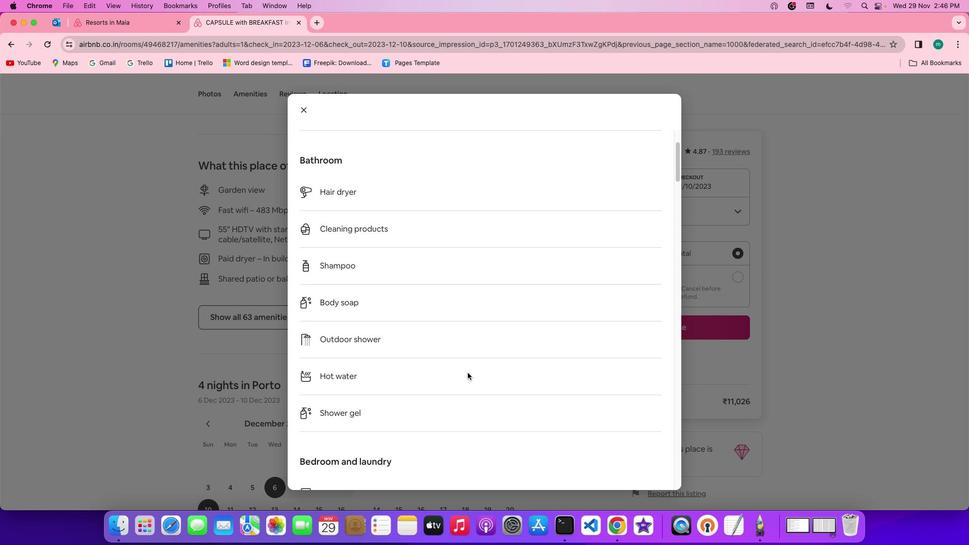 
Action: Mouse scrolled (467, 372) with delta (0, 0)
Screenshot: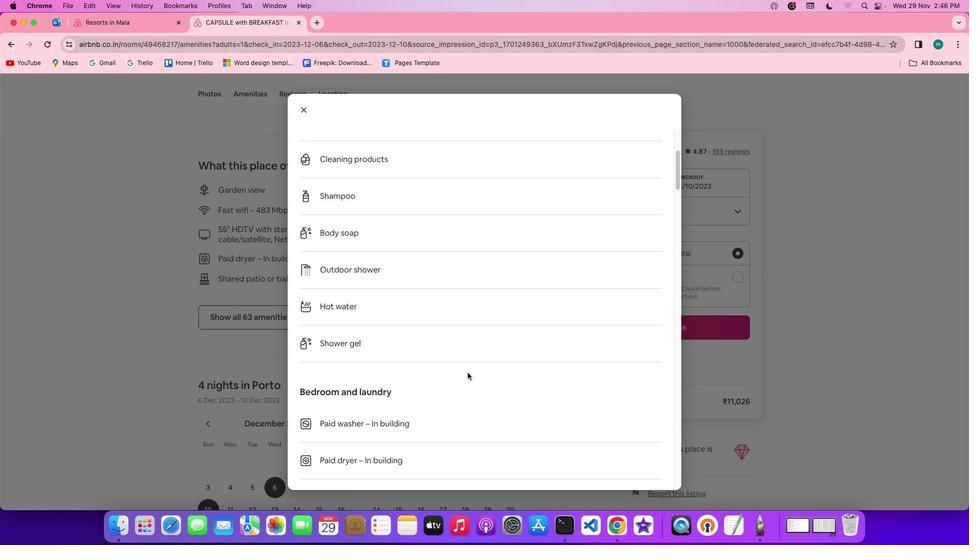 
Action: Mouse scrolled (467, 372) with delta (0, 0)
Screenshot: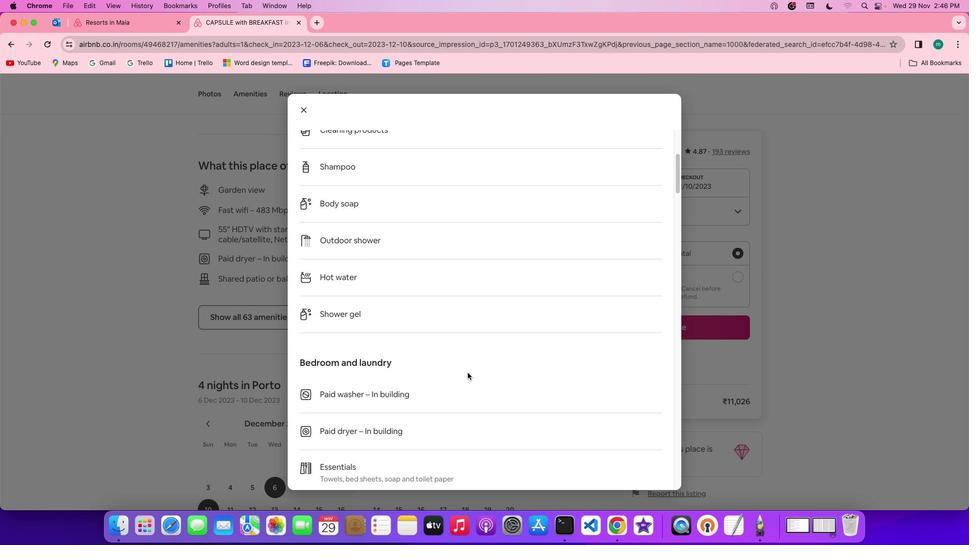 
Action: Mouse scrolled (467, 372) with delta (0, -1)
Screenshot: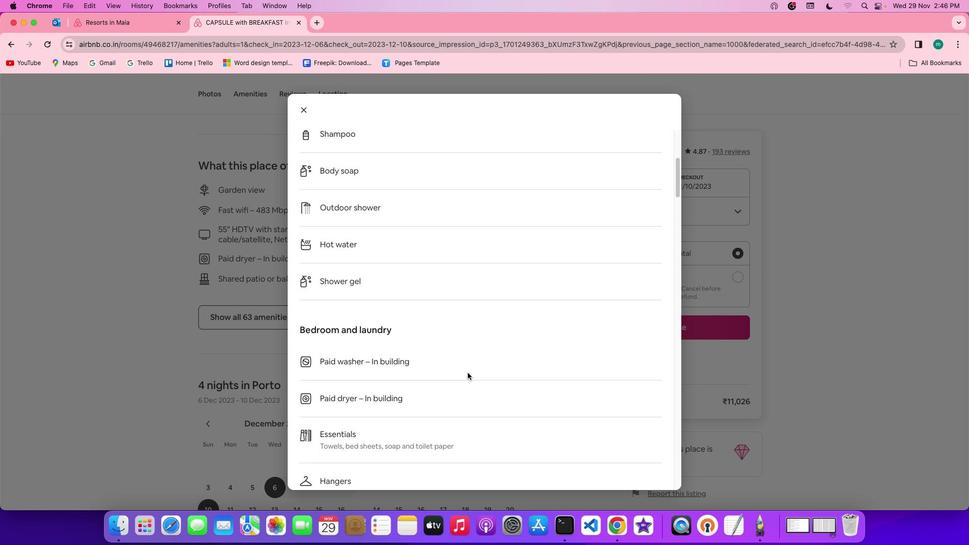 
Action: Mouse scrolled (467, 372) with delta (0, -1)
Screenshot: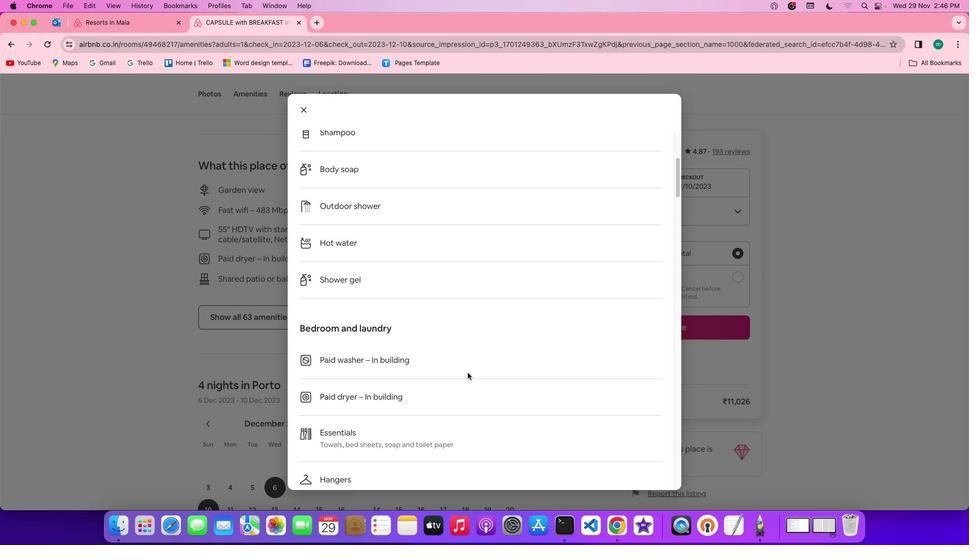 
Action: Mouse scrolled (467, 372) with delta (0, 0)
Screenshot: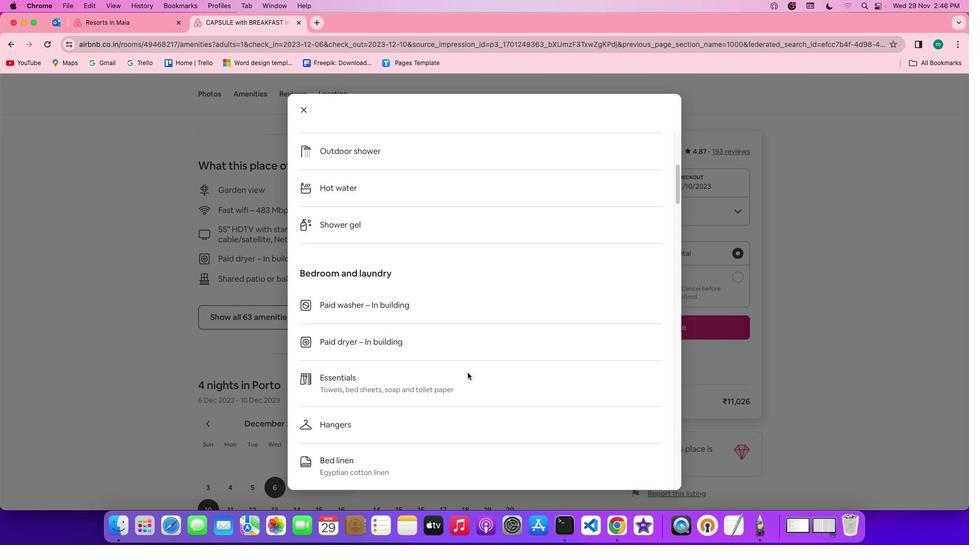 
Action: Mouse scrolled (467, 372) with delta (0, 0)
Screenshot: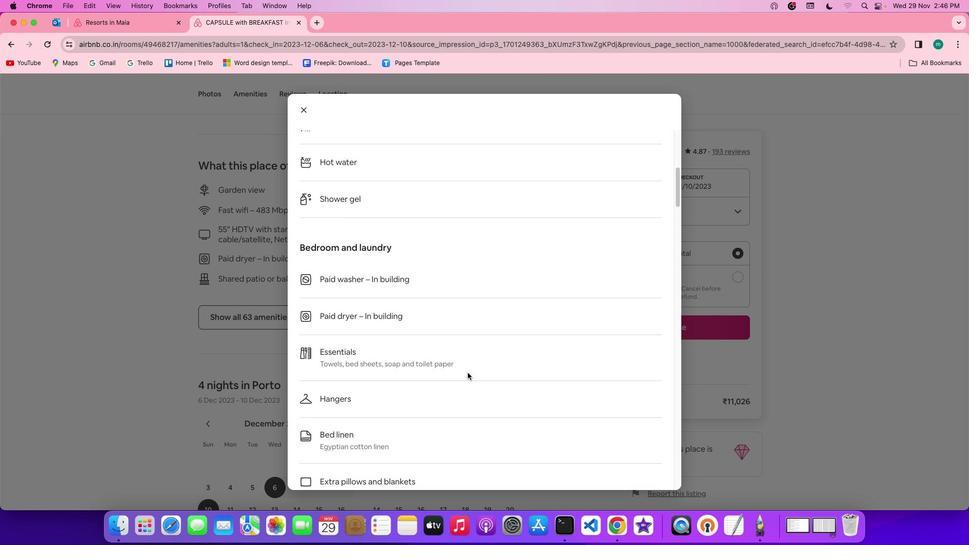 
Action: Mouse scrolled (467, 372) with delta (0, -1)
Screenshot: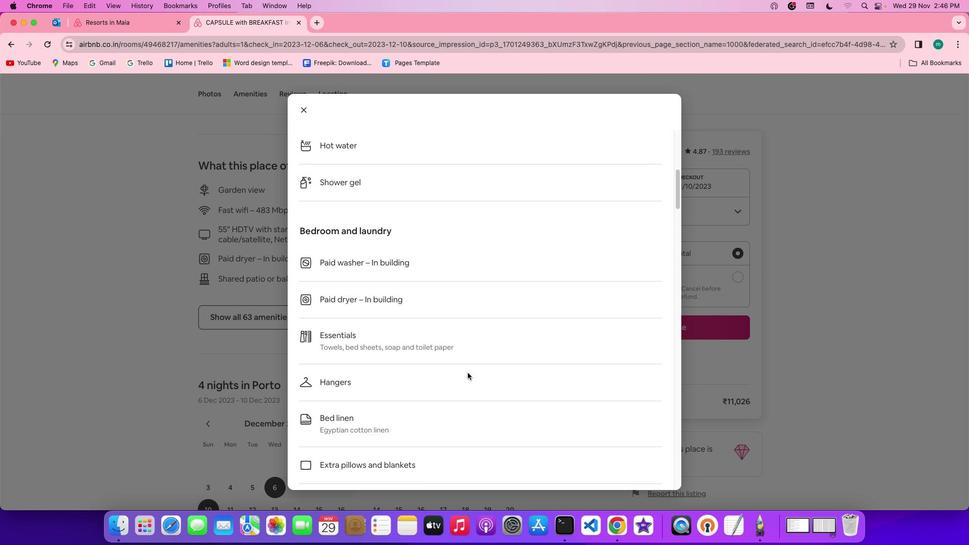 
Action: Mouse scrolled (467, 372) with delta (0, -1)
Screenshot: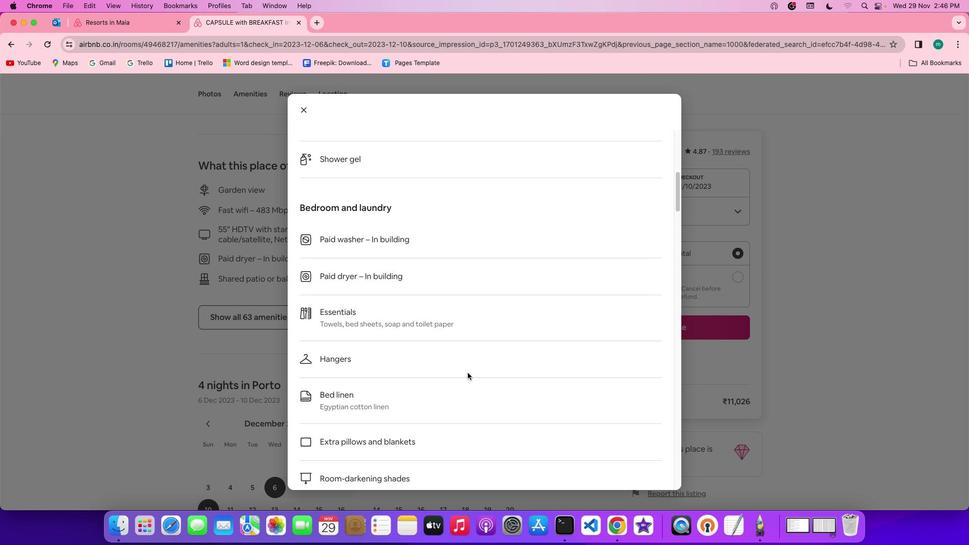 
Action: Mouse scrolled (467, 372) with delta (0, 0)
Screenshot: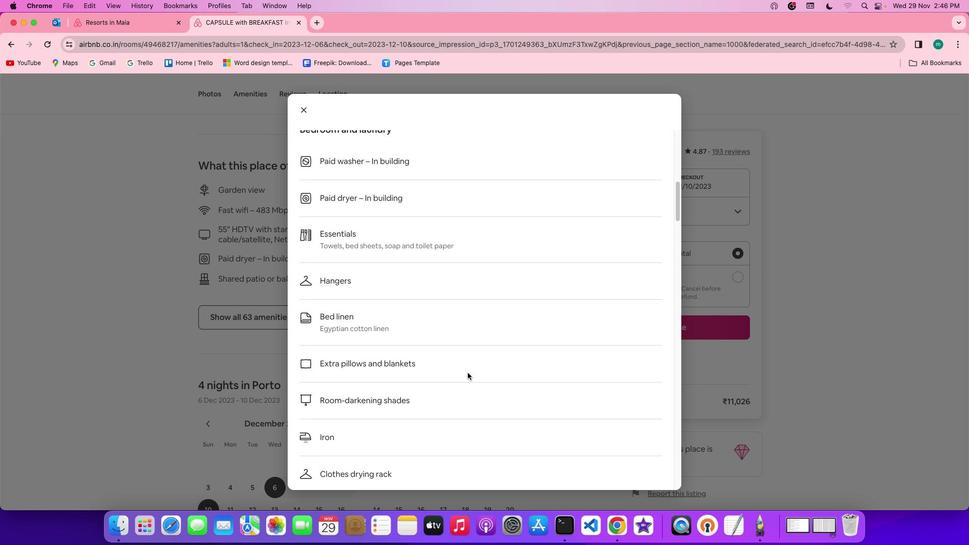 
Action: Mouse scrolled (467, 372) with delta (0, 0)
Screenshot: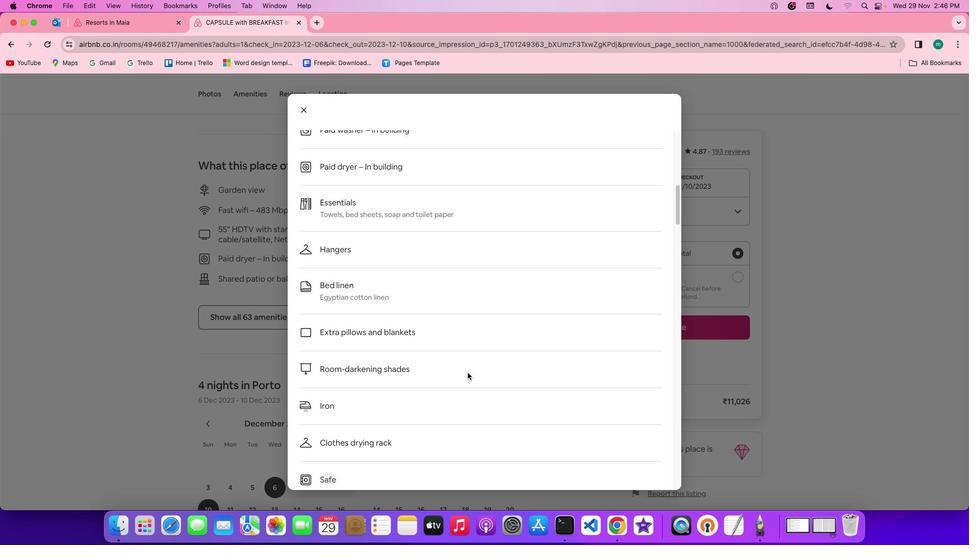 
Action: Mouse scrolled (467, 372) with delta (0, -1)
Screenshot: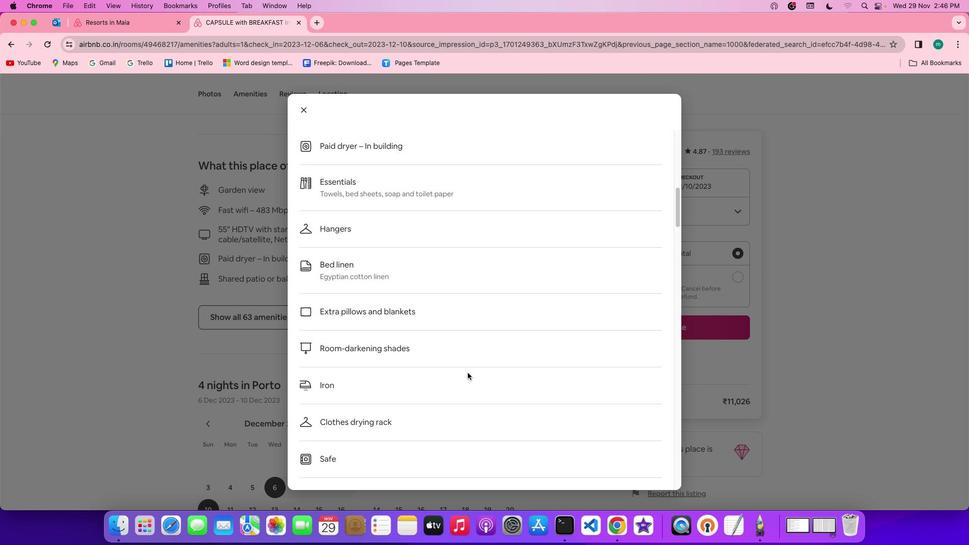 
Action: Mouse scrolled (467, 372) with delta (0, -1)
Screenshot: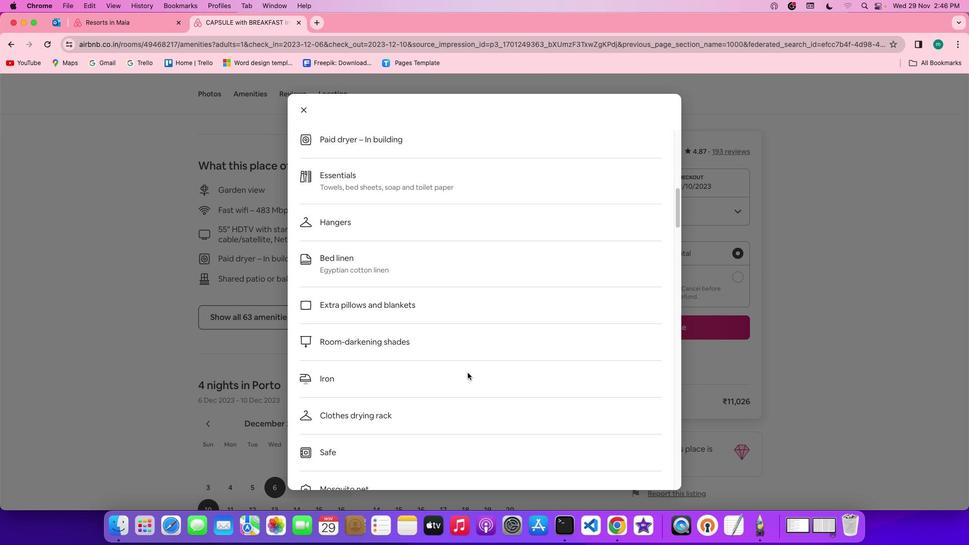 
Action: Mouse scrolled (467, 372) with delta (0, 0)
Screenshot: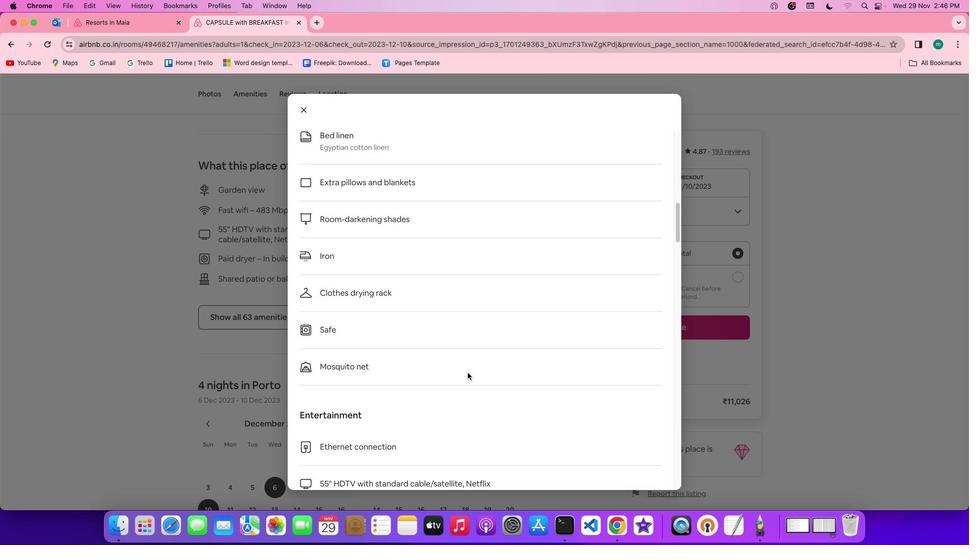 
Action: Mouse moved to (467, 372)
Screenshot: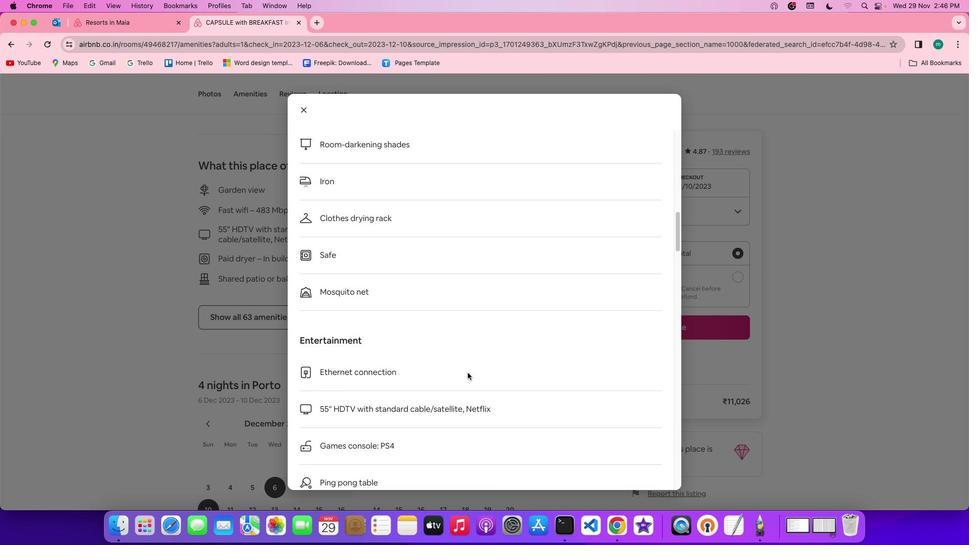 
Action: Mouse scrolled (467, 372) with delta (0, 0)
Screenshot: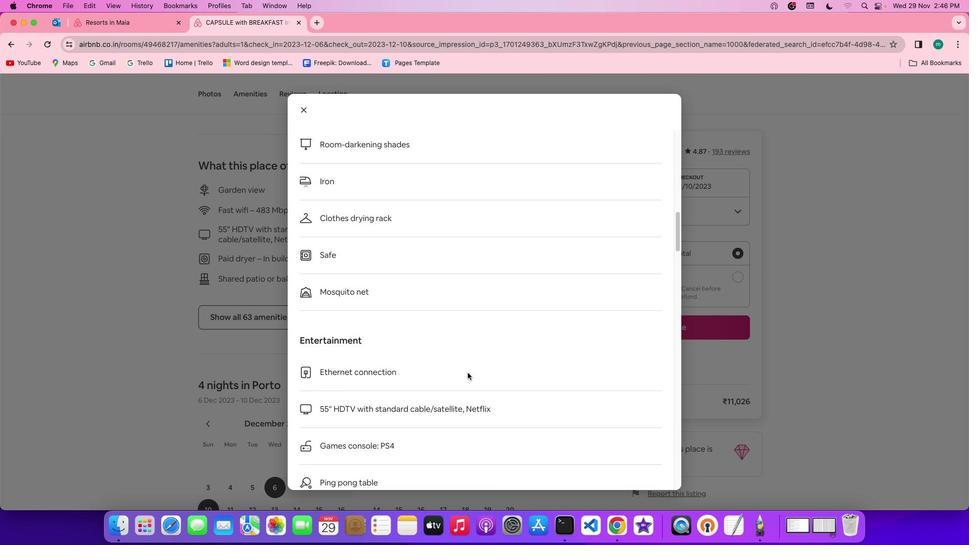 
Action: Mouse scrolled (467, 372) with delta (0, -1)
Screenshot: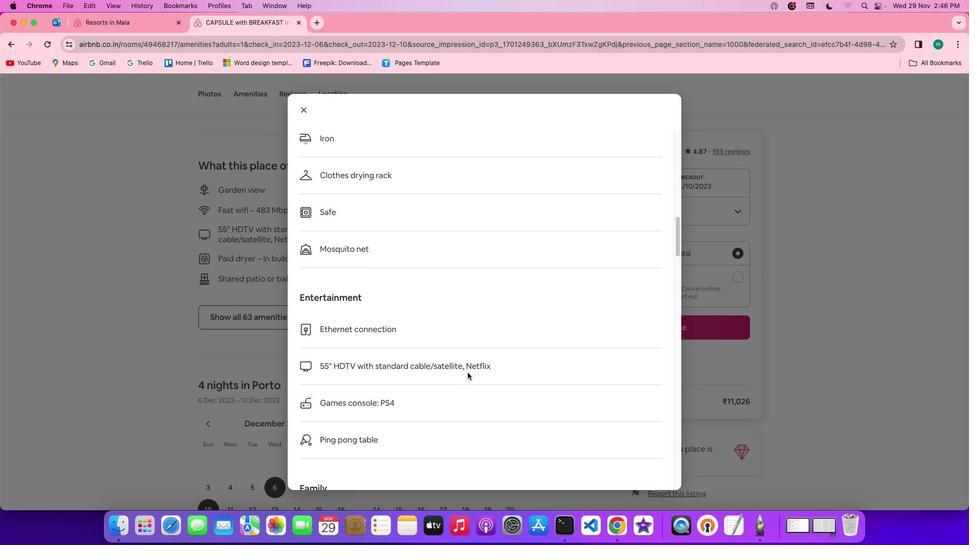 
Action: Mouse scrolled (467, 372) with delta (0, -1)
Screenshot: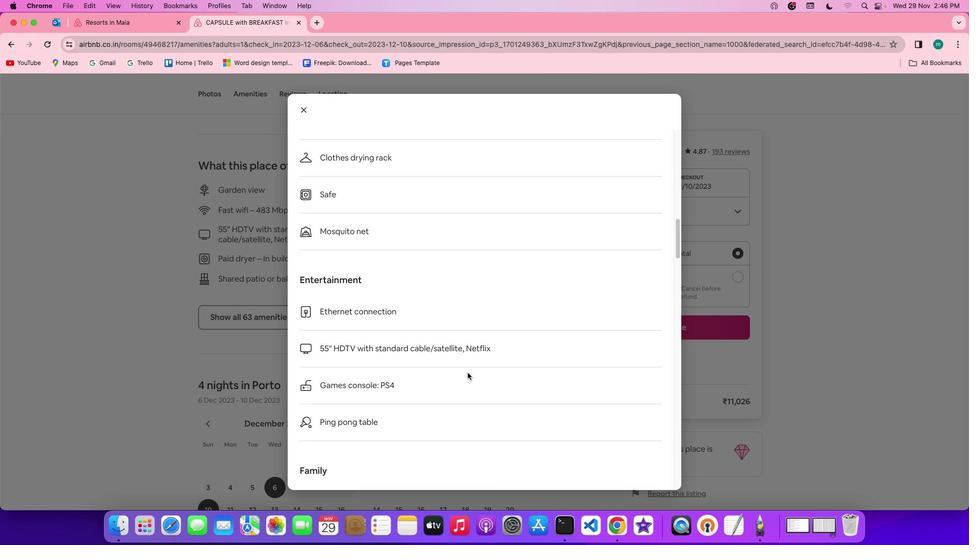 
Action: Mouse scrolled (467, 372) with delta (0, -2)
Screenshot: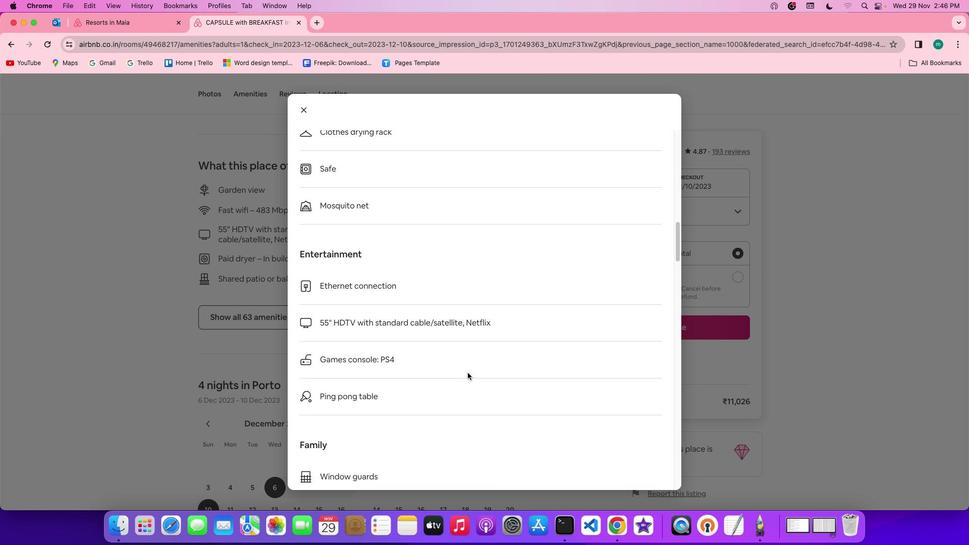 
Action: Mouse scrolled (467, 372) with delta (0, -2)
Screenshot: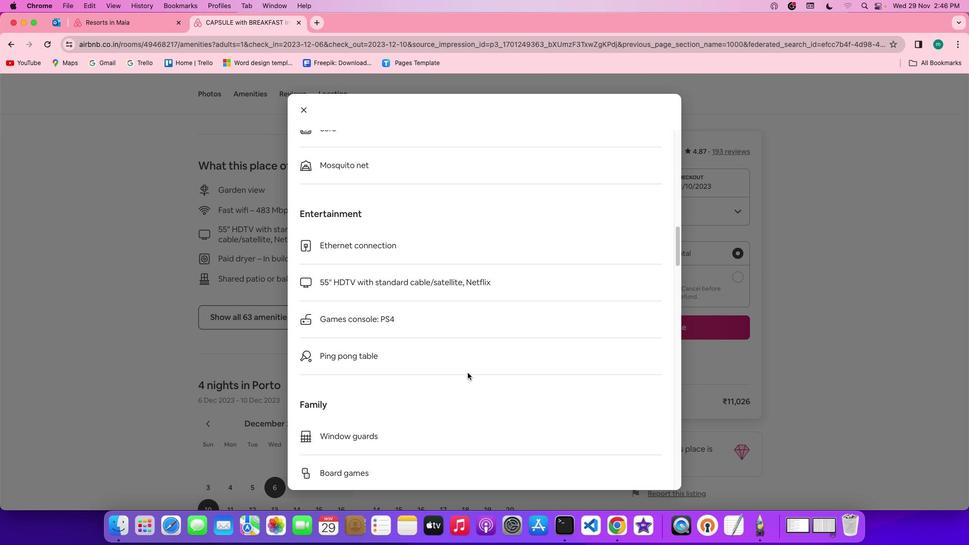 
Action: Mouse scrolled (467, 372) with delta (0, 0)
Screenshot: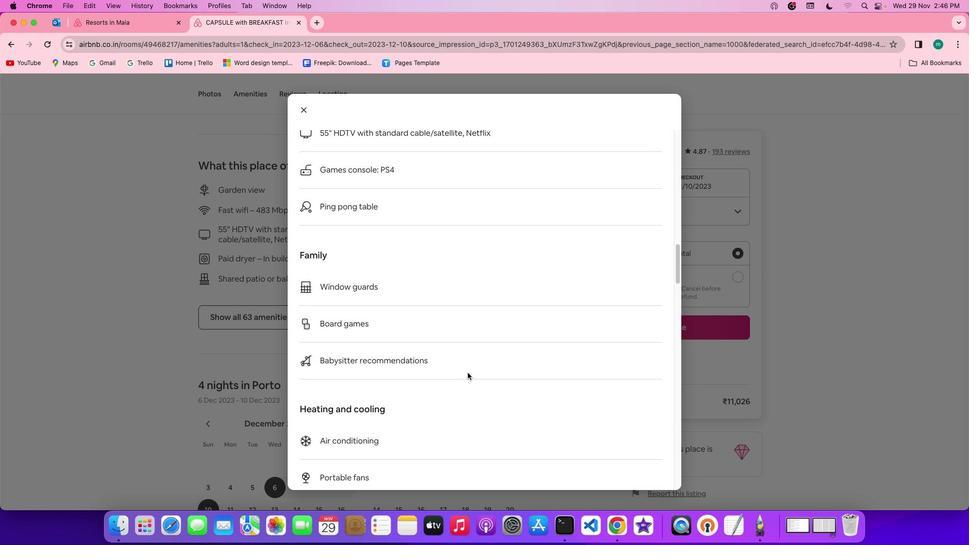 
Action: Mouse scrolled (467, 372) with delta (0, 0)
